Task: Find connections with filter location Martos with filter topic #Selfworthwith filter profile language French with filter current company Capgemini with filter school Rajiv Gandhi Institute of Technology, Kottayam with filter industry Food and Beverage Services with filter service category Event Photography with filter keywords title Account Representative
Action: Mouse moved to (563, 80)
Screenshot: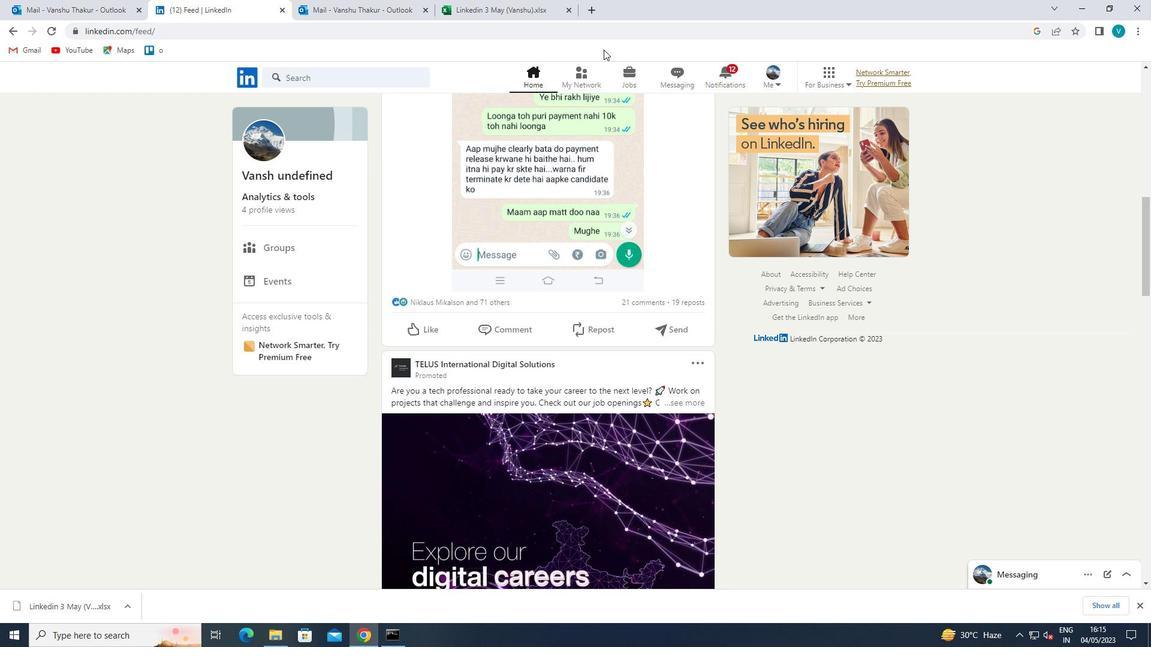 
Action: Mouse pressed left at (563, 80)
Screenshot: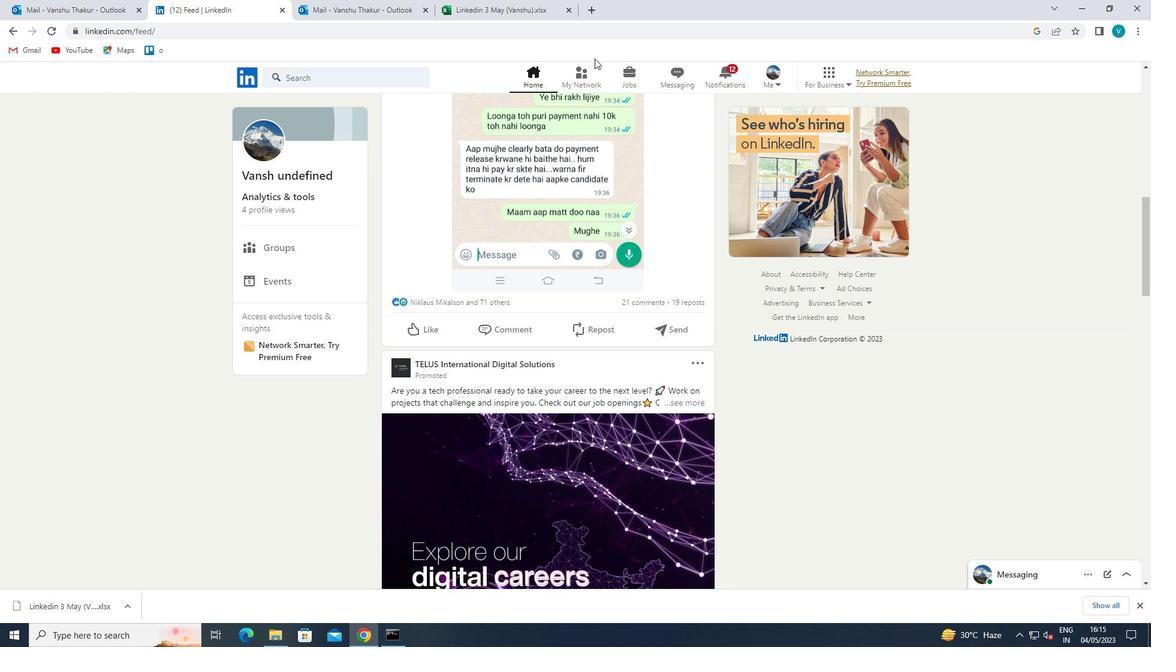 
Action: Mouse moved to (351, 141)
Screenshot: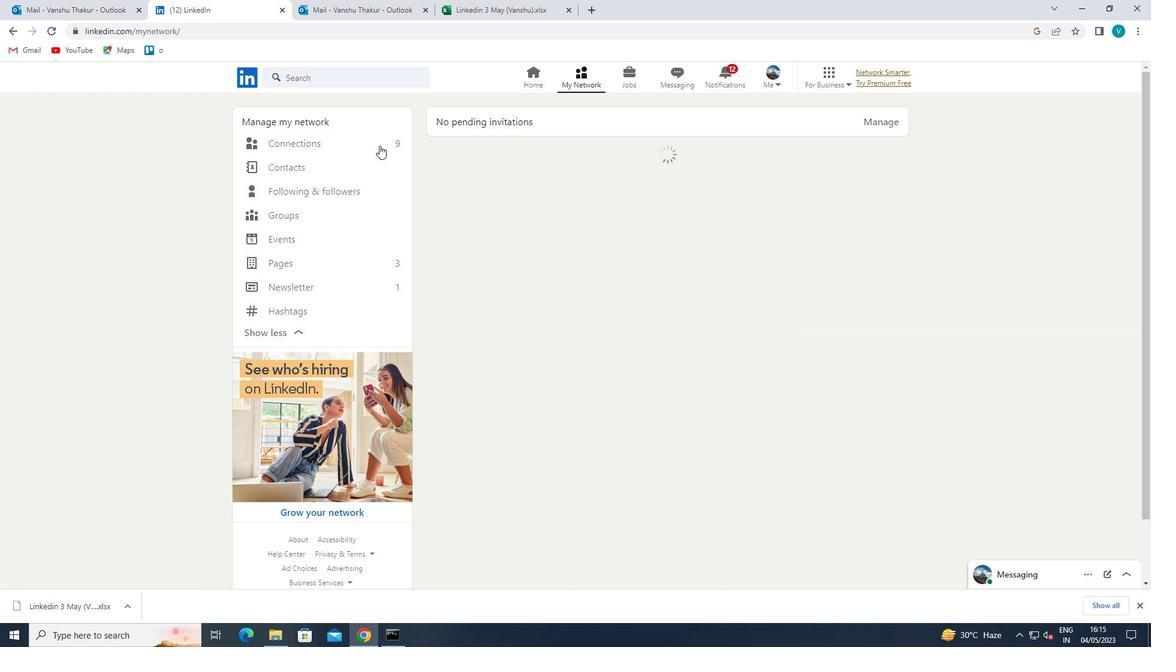 
Action: Mouse pressed left at (351, 141)
Screenshot: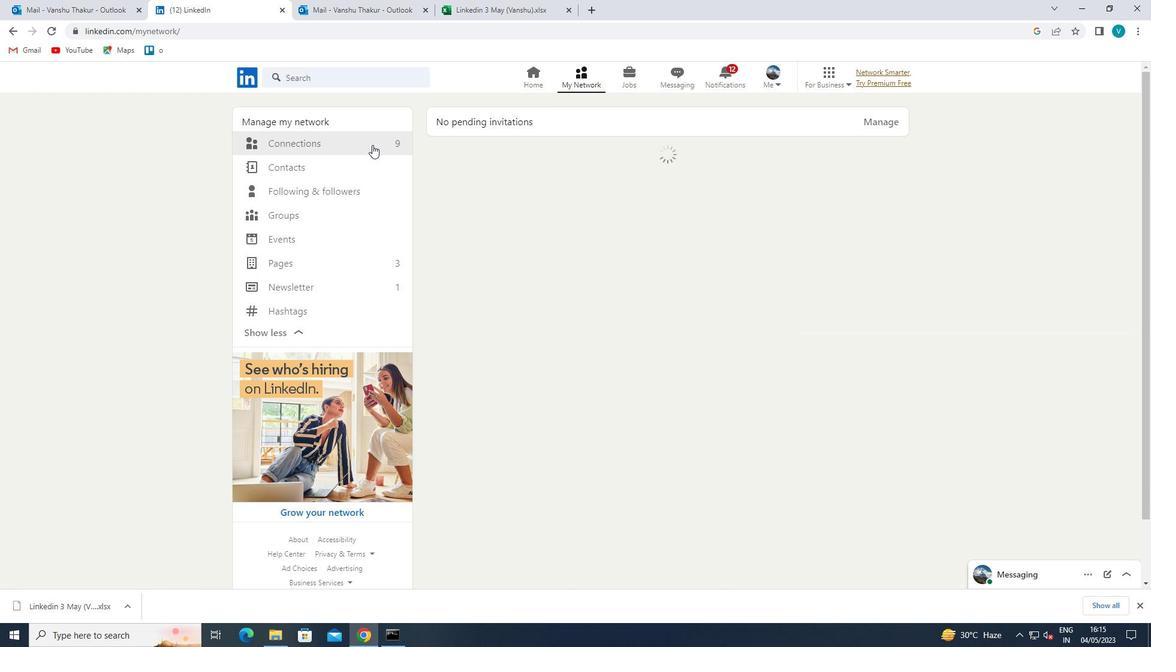 
Action: Mouse moved to (660, 143)
Screenshot: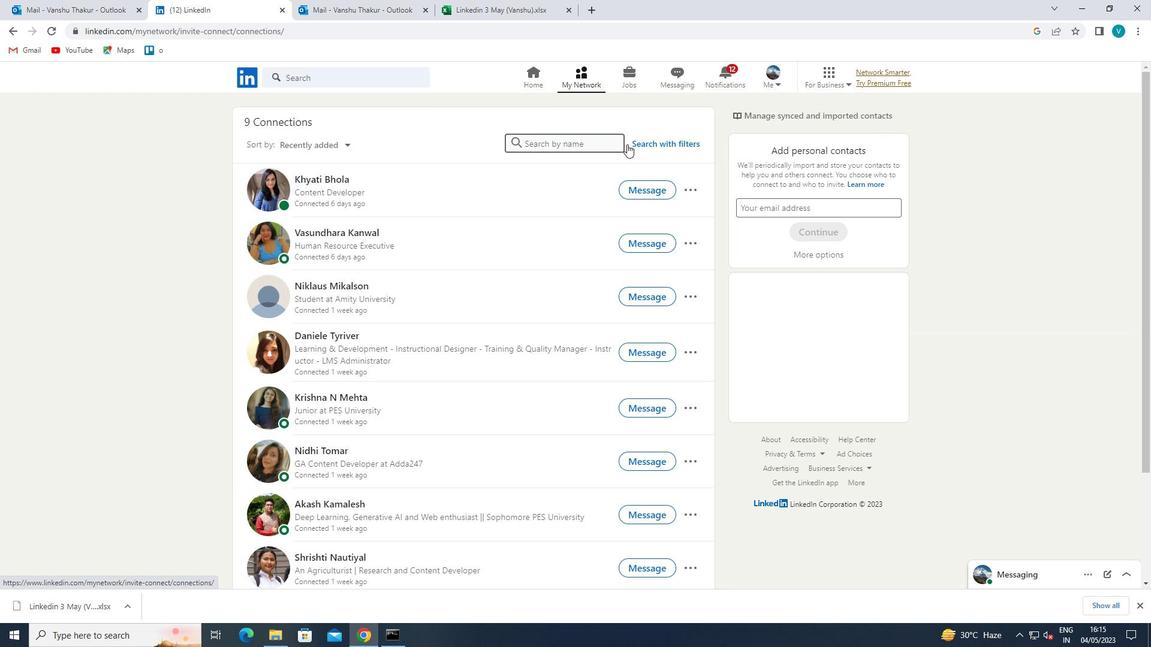 
Action: Mouse pressed left at (660, 143)
Screenshot: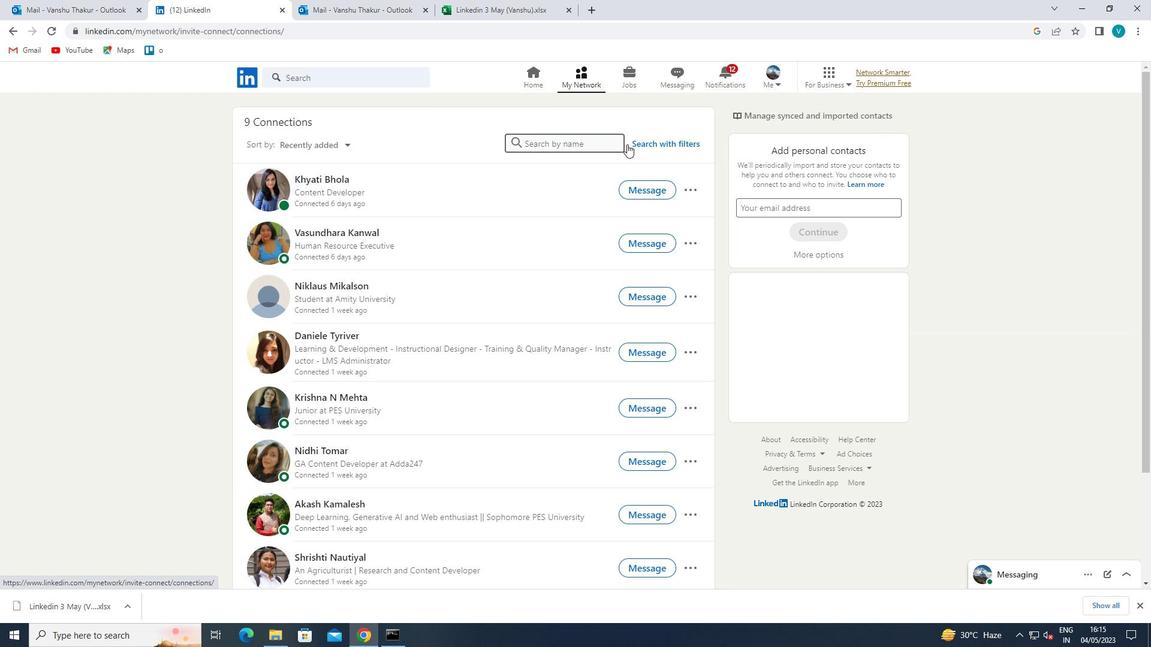 
Action: Mouse moved to (568, 110)
Screenshot: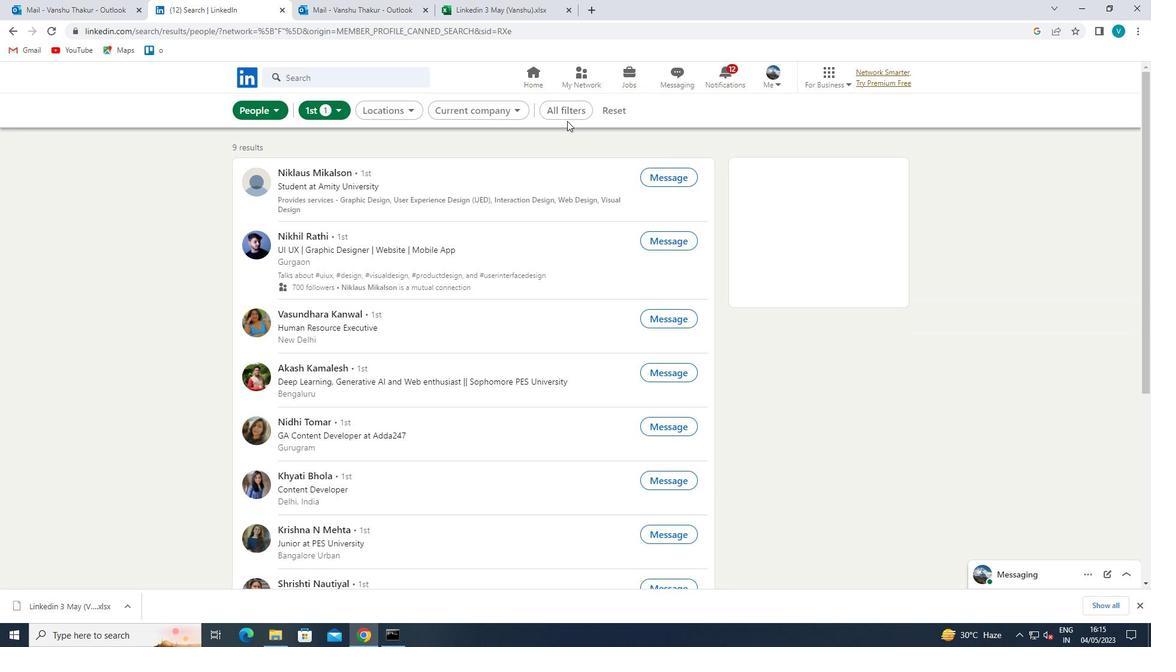 
Action: Mouse pressed left at (568, 110)
Screenshot: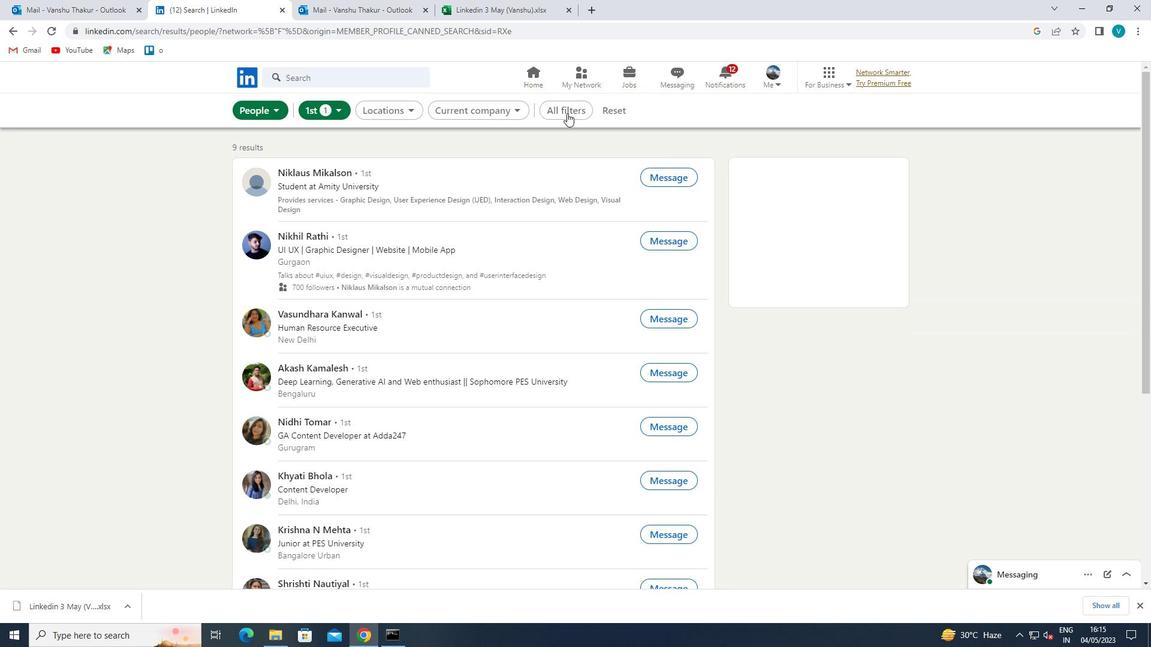 
Action: Mouse moved to (949, 268)
Screenshot: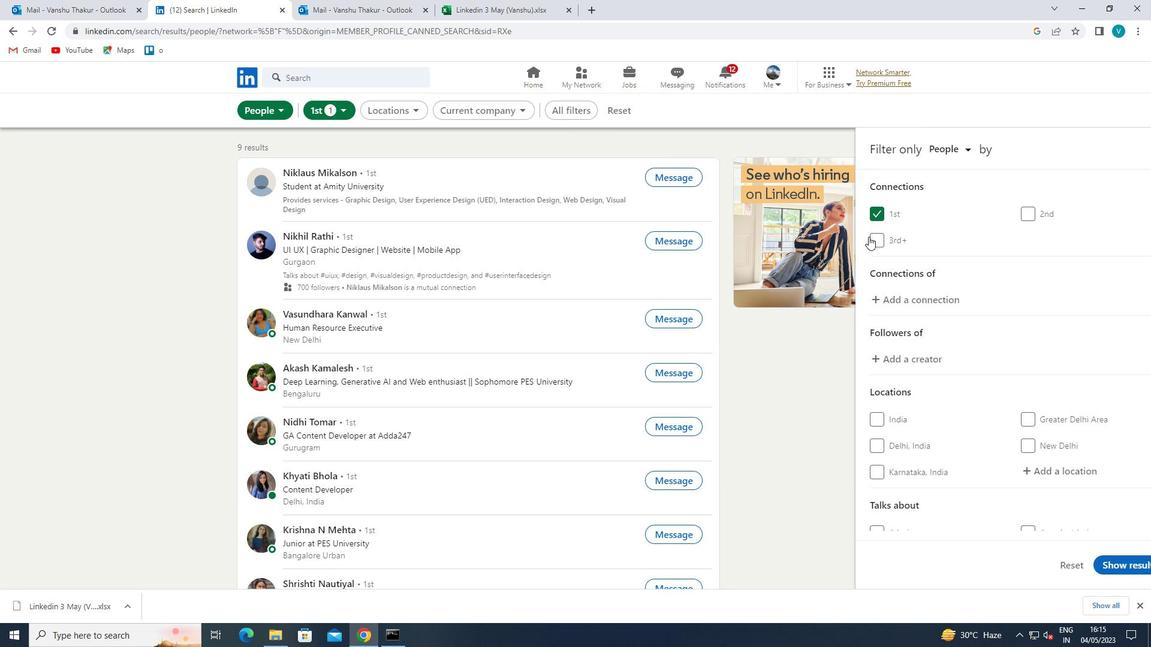 
Action: Mouse scrolled (949, 267) with delta (0, 0)
Screenshot: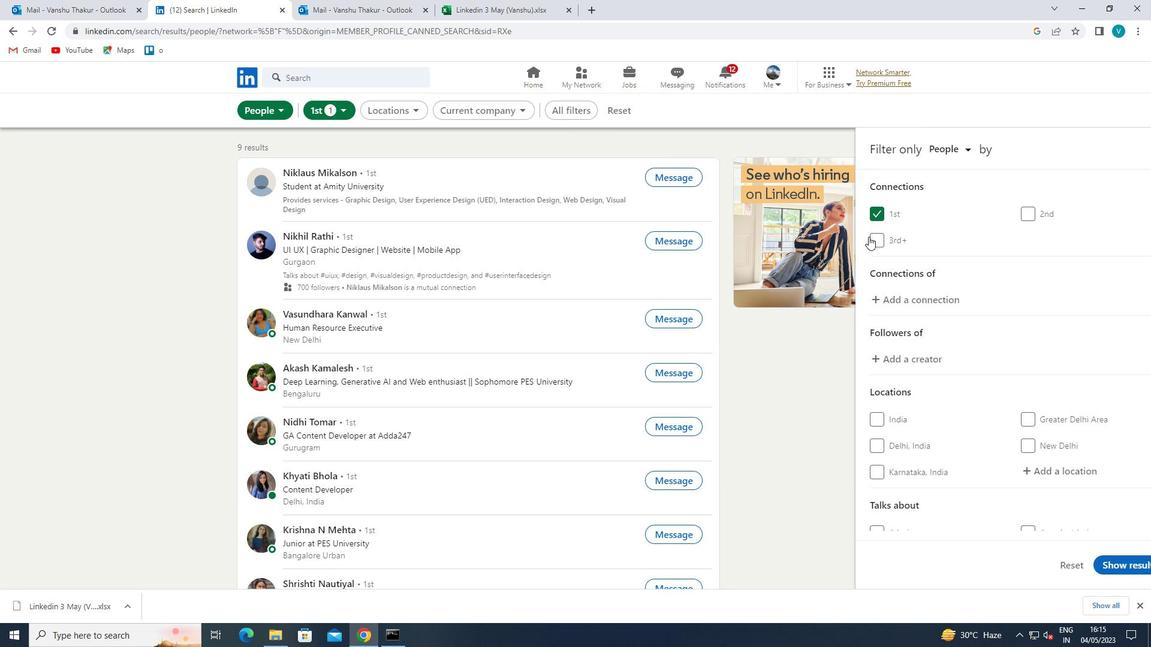 
Action: Mouse moved to (949, 268)
Screenshot: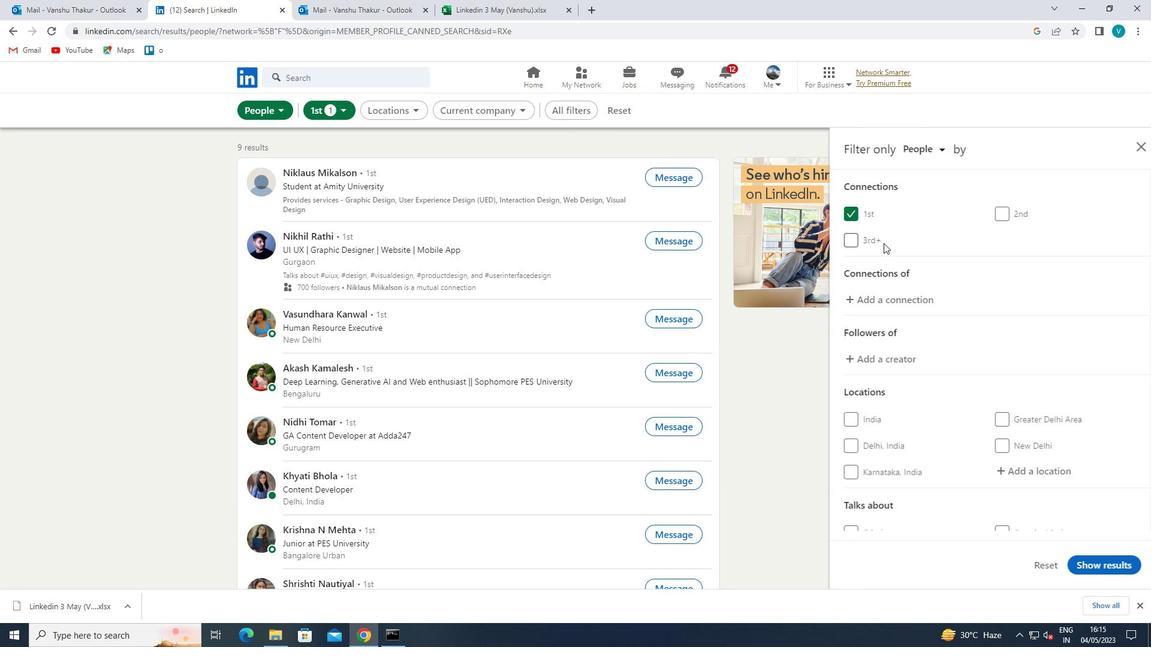 
Action: Mouse scrolled (949, 267) with delta (0, 0)
Screenshot: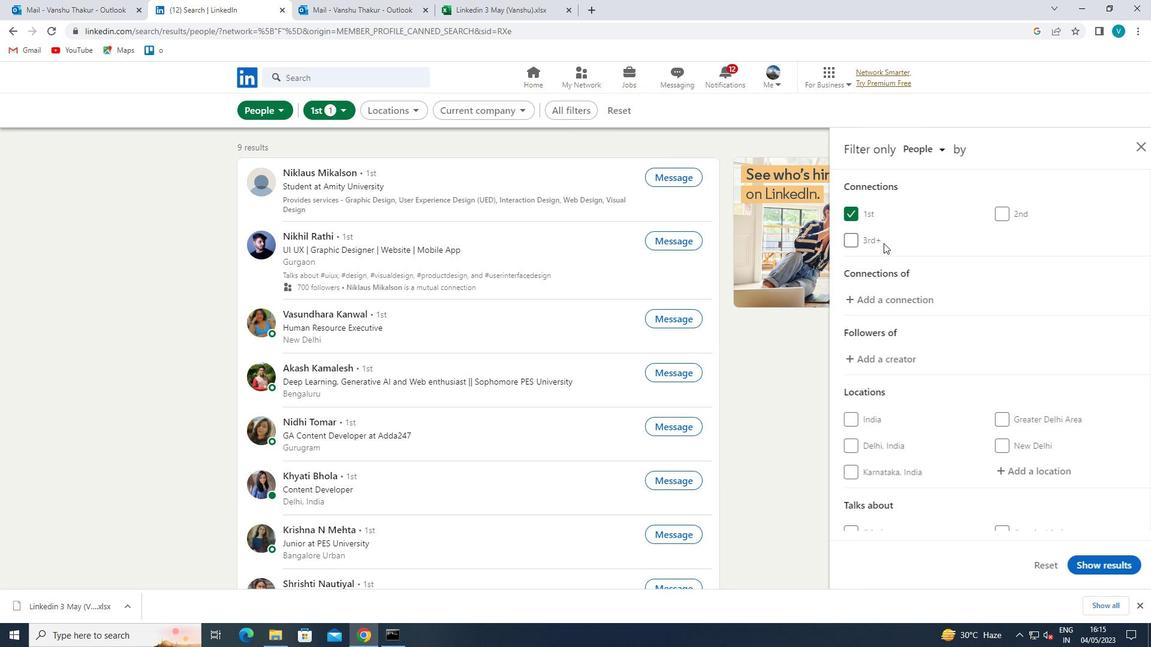 
Action: Mouse moved to (1005, 356)
Screenshot: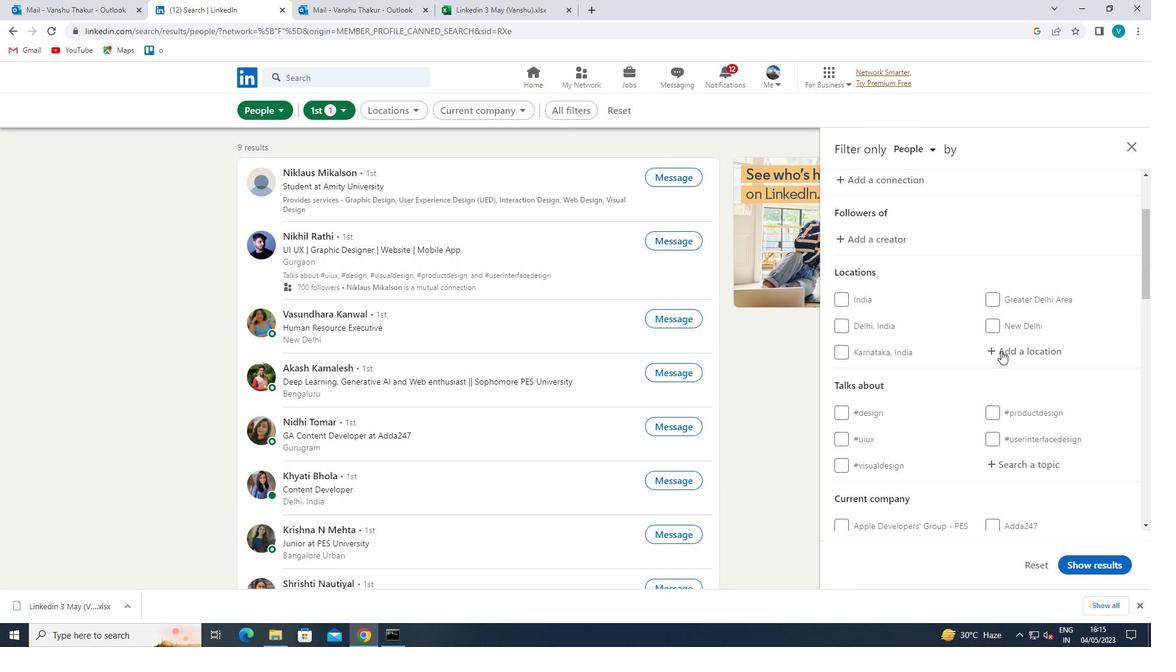 
Action: Mouse pressed left at (1005, 356)
Screenshot: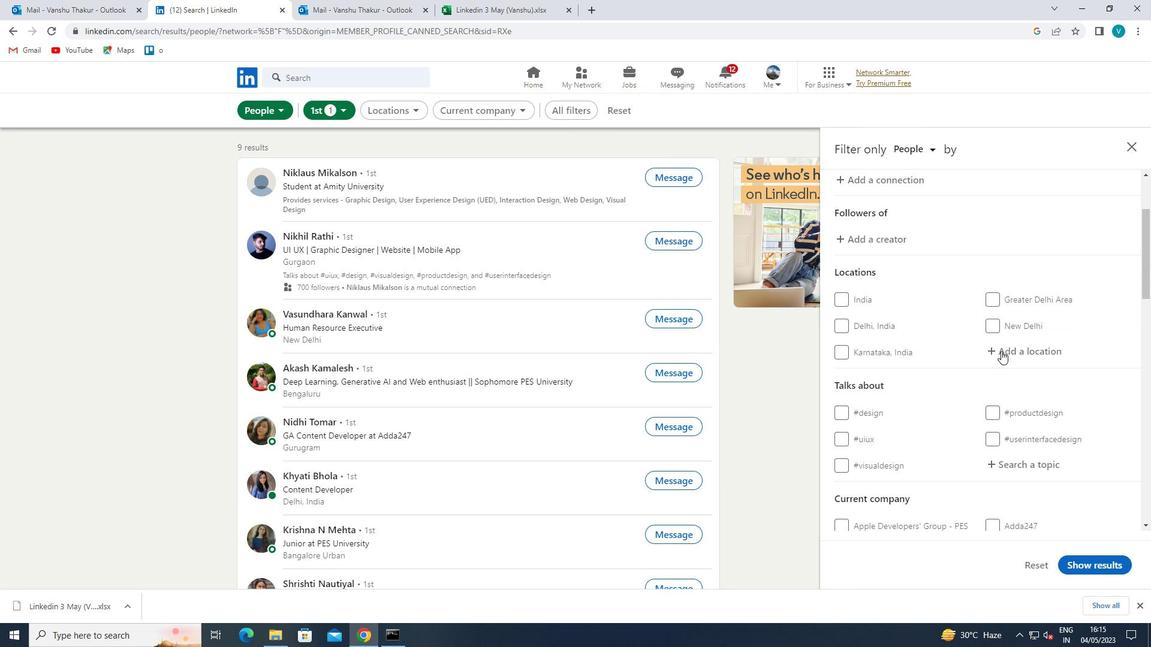 
Action: Mouse moved to (545, 106)
Screenshot: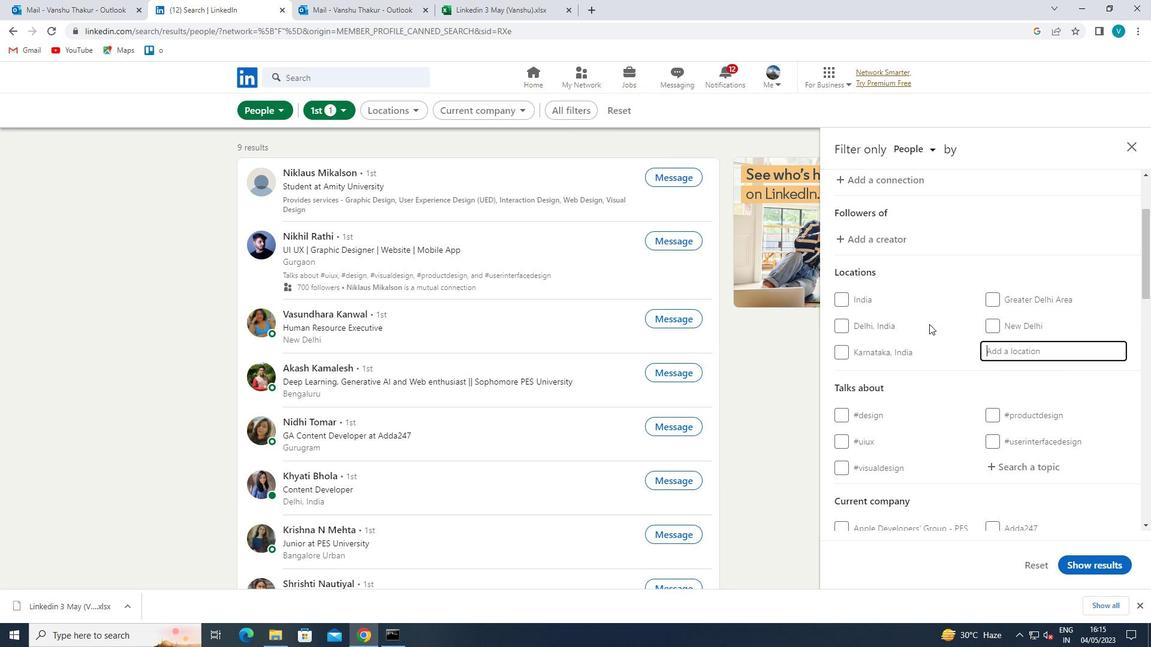 
Action: Key pressed <Key.shift>MARTOS
Screenshot: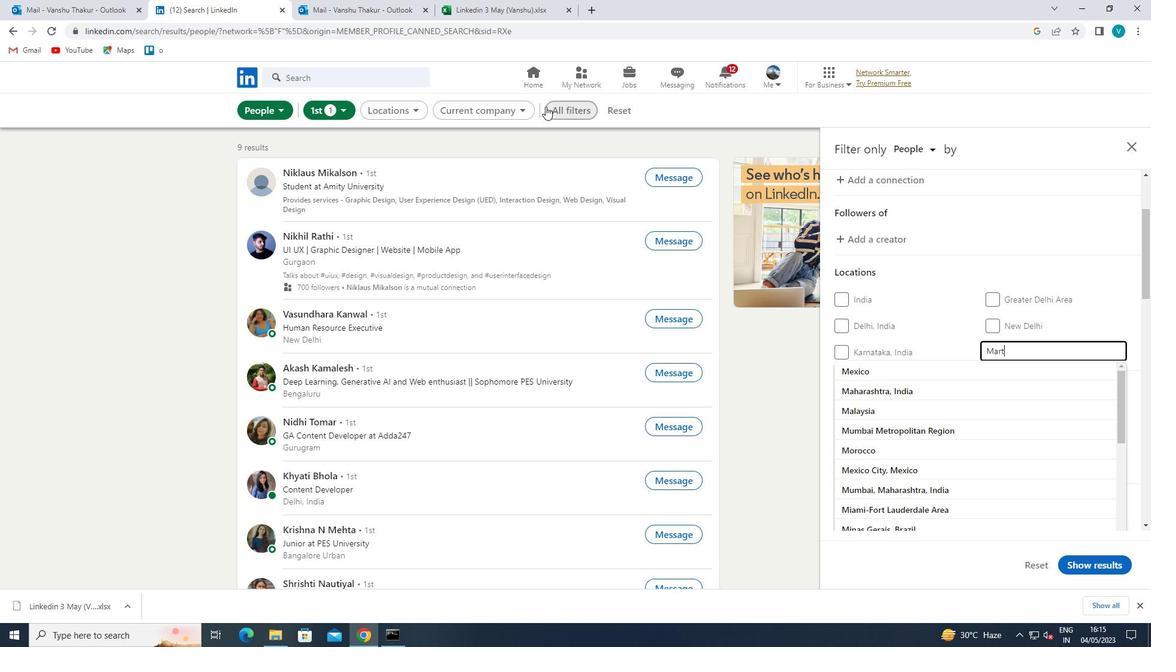 
Action: Mouse moved to (884, 363)
Screenshot: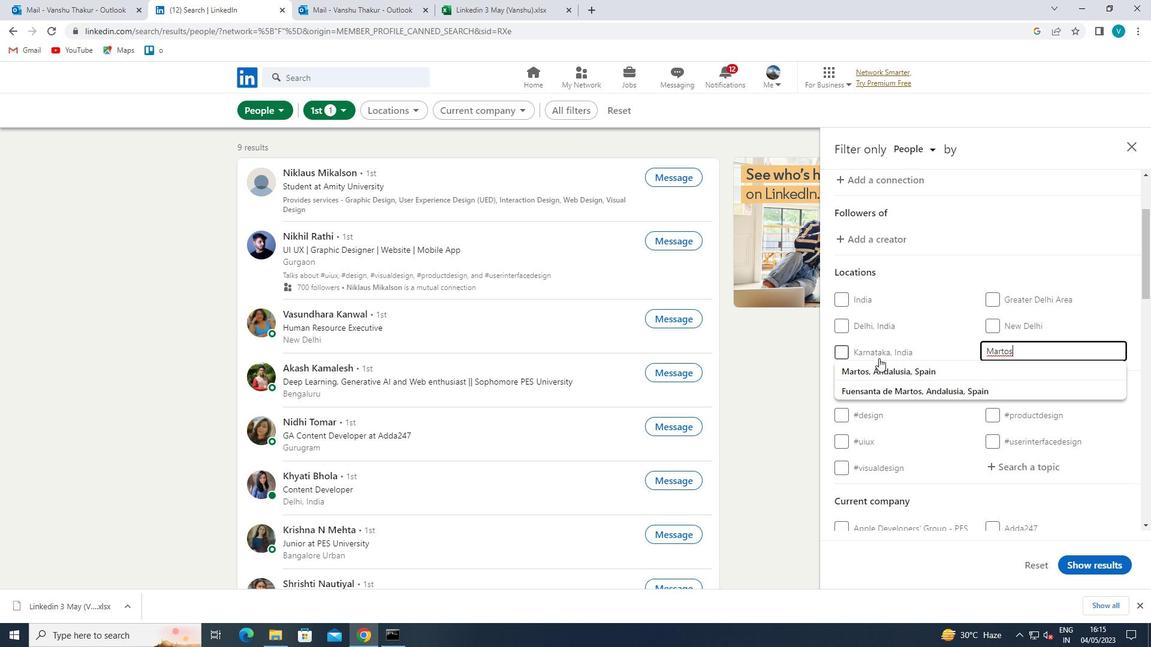 
Action: Mouse pressed left at (884, 363)
Screenshot: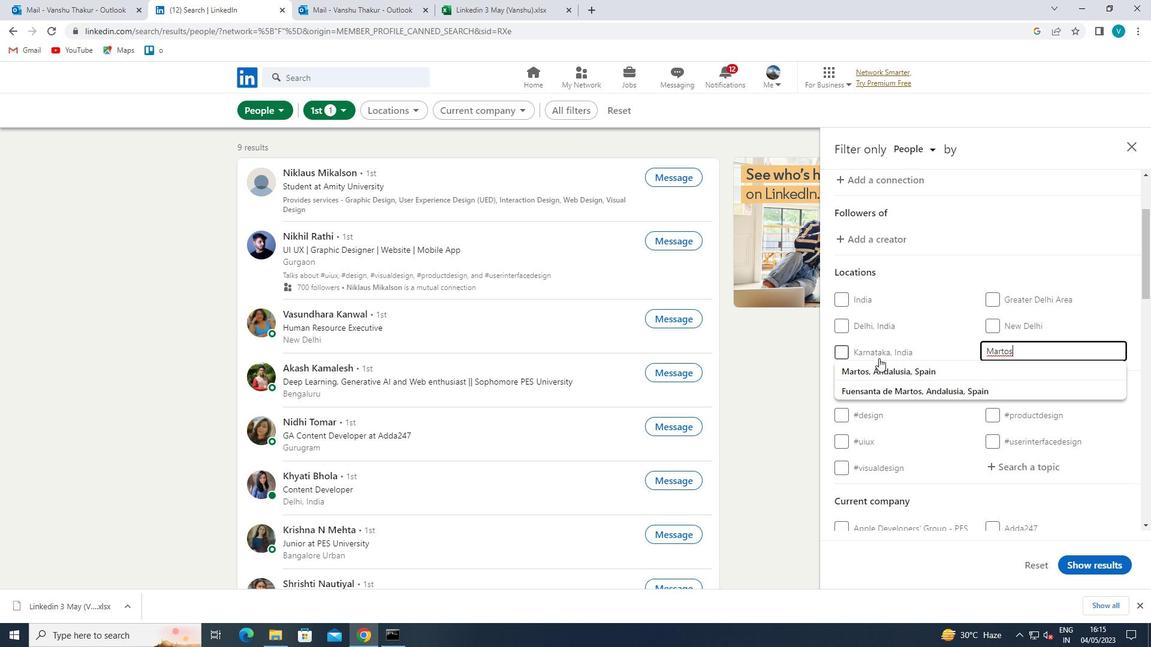 
Action: Mouse moved to (914, 343)
Screenshot: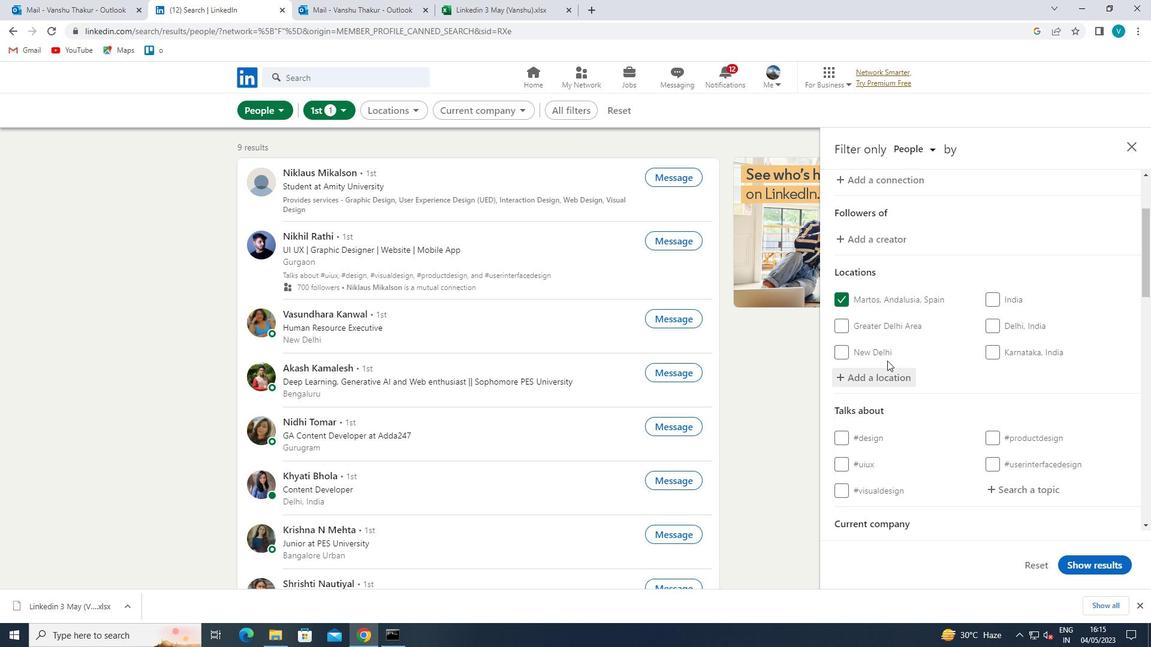 
Action: Mouse scrolled (914, 343) with delta (0, 0)
Screenshot: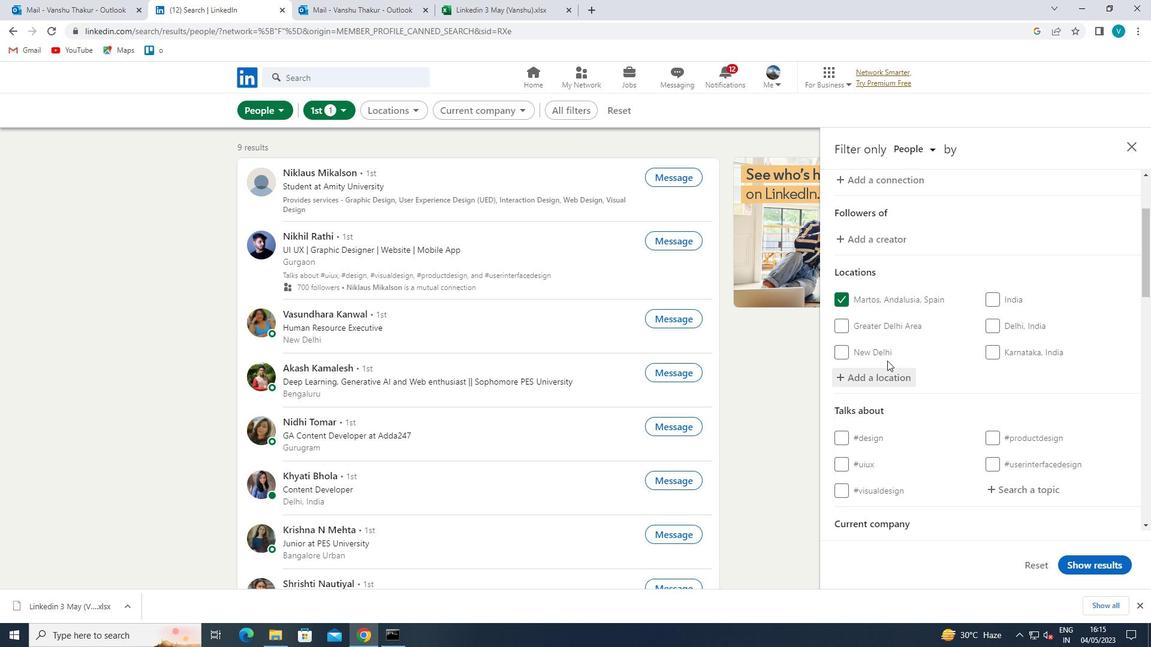
Action: Mouse moved to (923, 348)
Screenshot: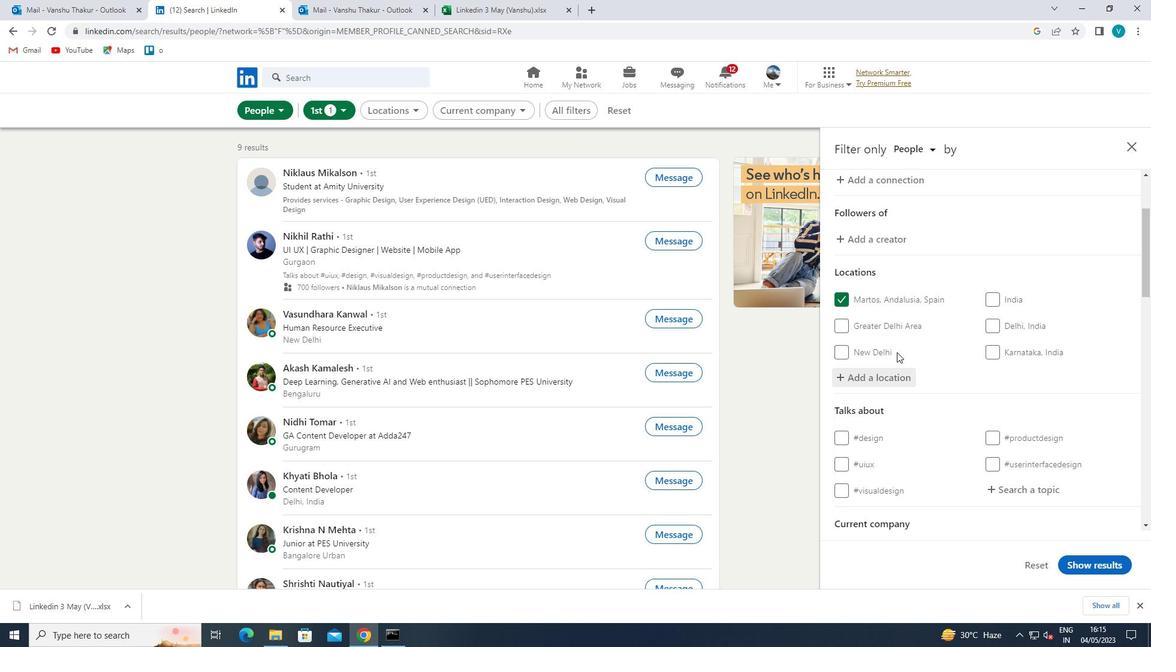 
Action: Mouse scrolled (923, 347) with delta (0, 0)
Screenshot: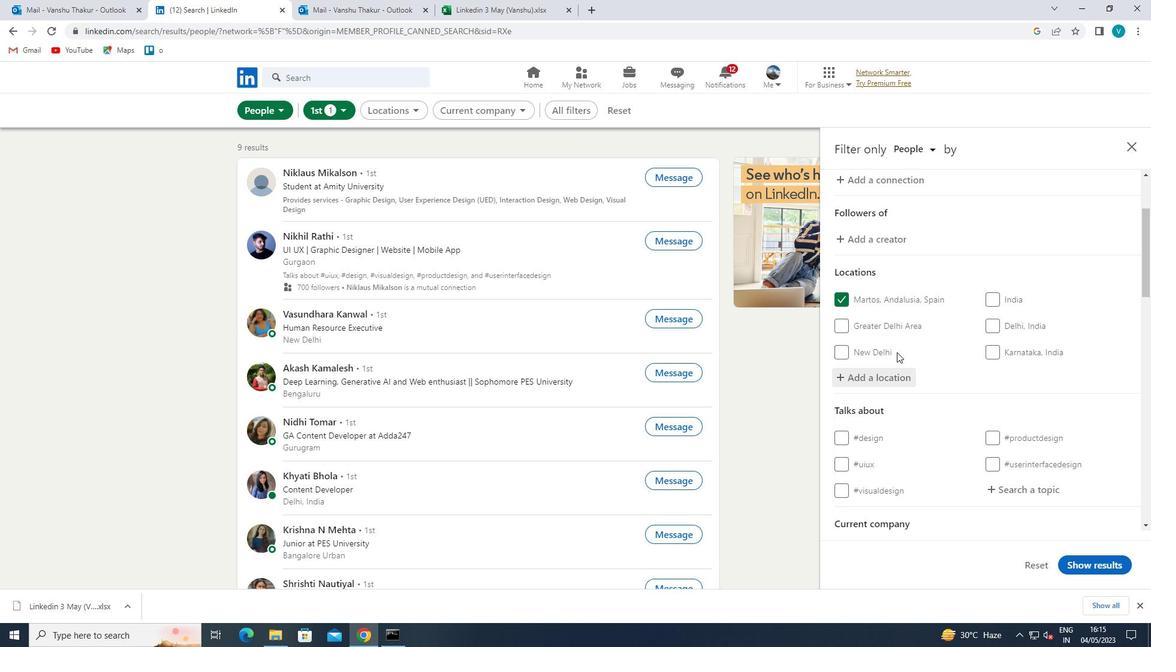 
Action: Mouse moved to (934, 350)
Screenshot: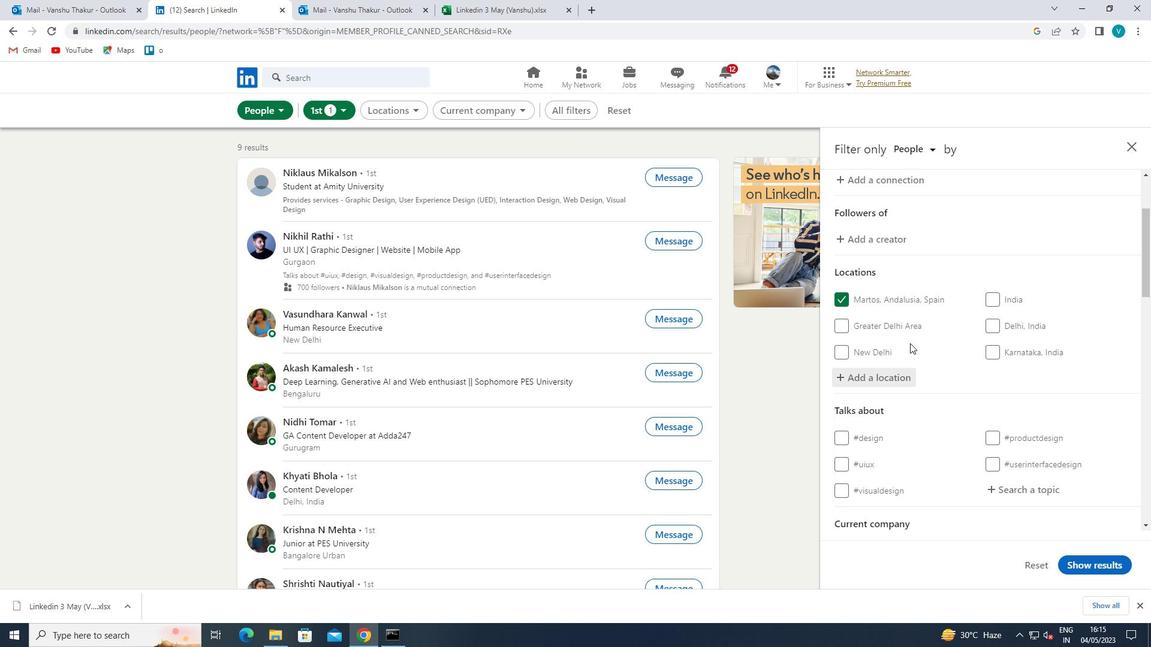 
Action: Mouse scrolled (934, 350) with delta (0, 0)
Screenshot: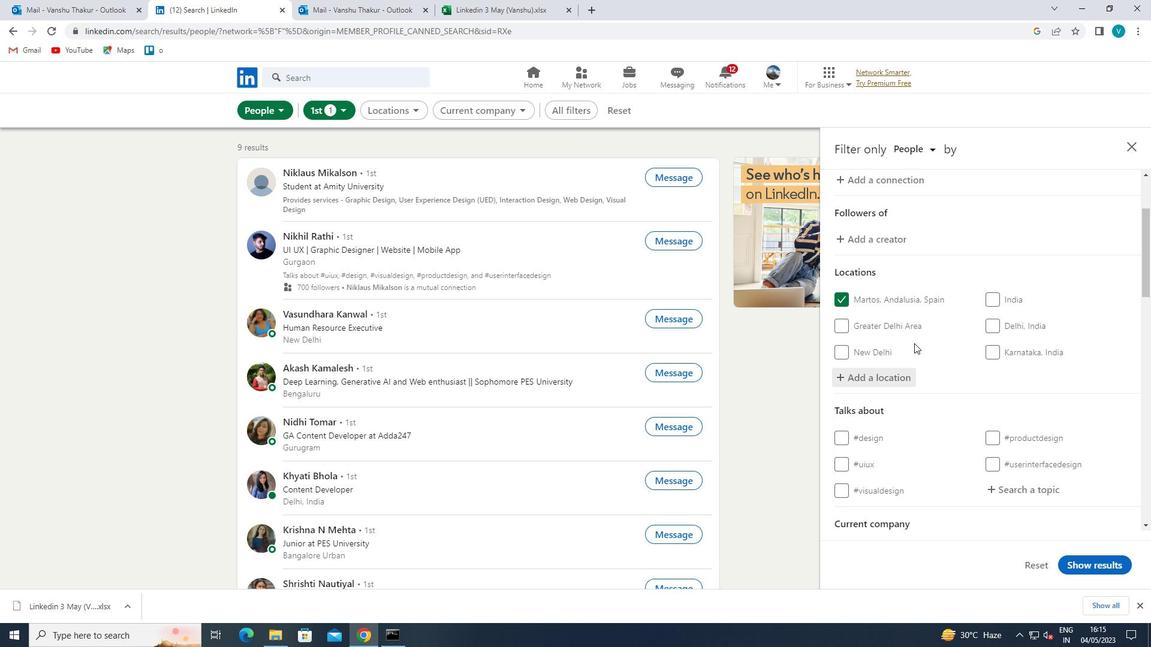 
Action: Mouse moved to (1025, 311)
Screenshot: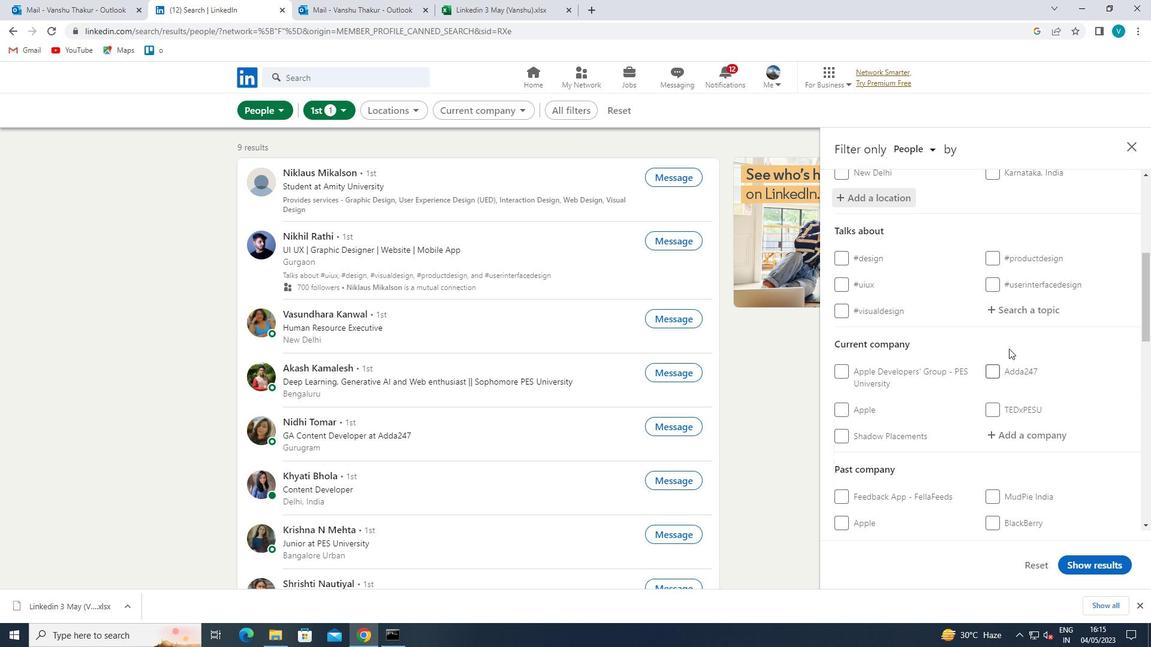 
Action: Mouse pressed left at (1025, 311)
Screenshot: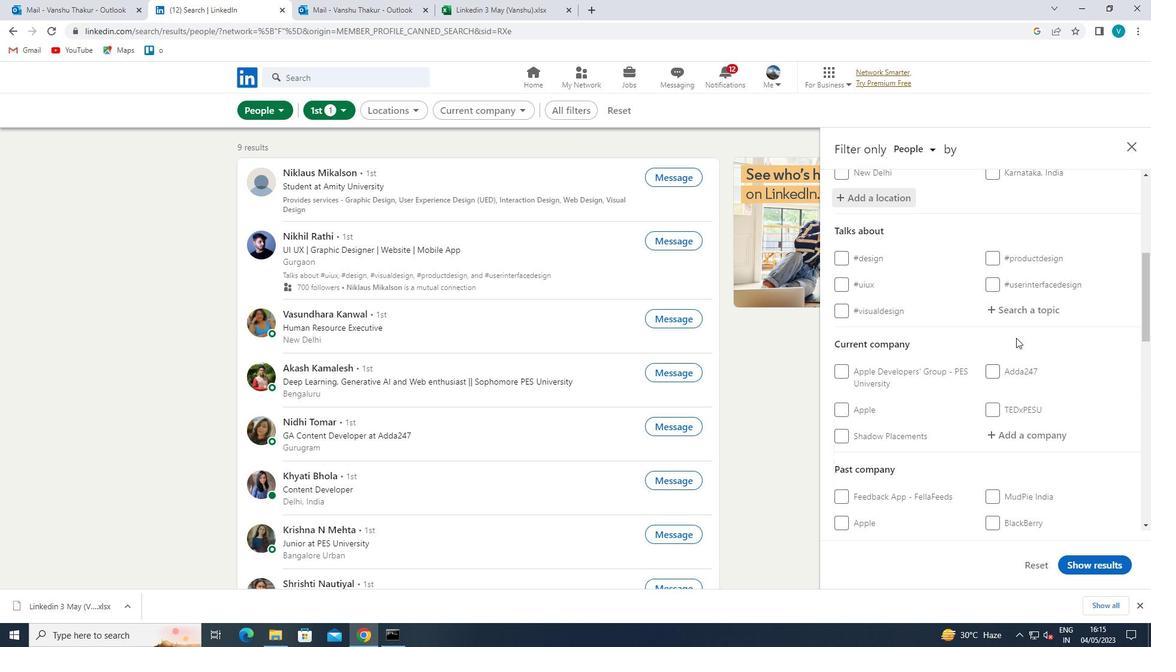 
Action: Mouse moved to (529, 219)
Screenshot: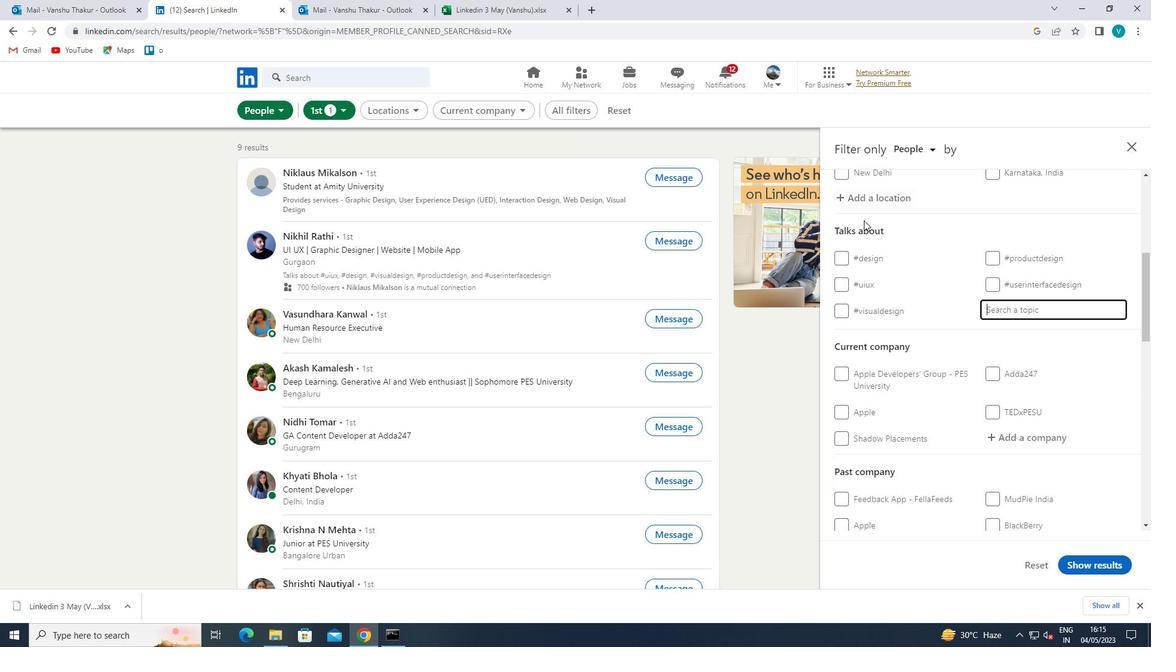 
Action: Key pressed <Key.shift>SELFW
Screenshot: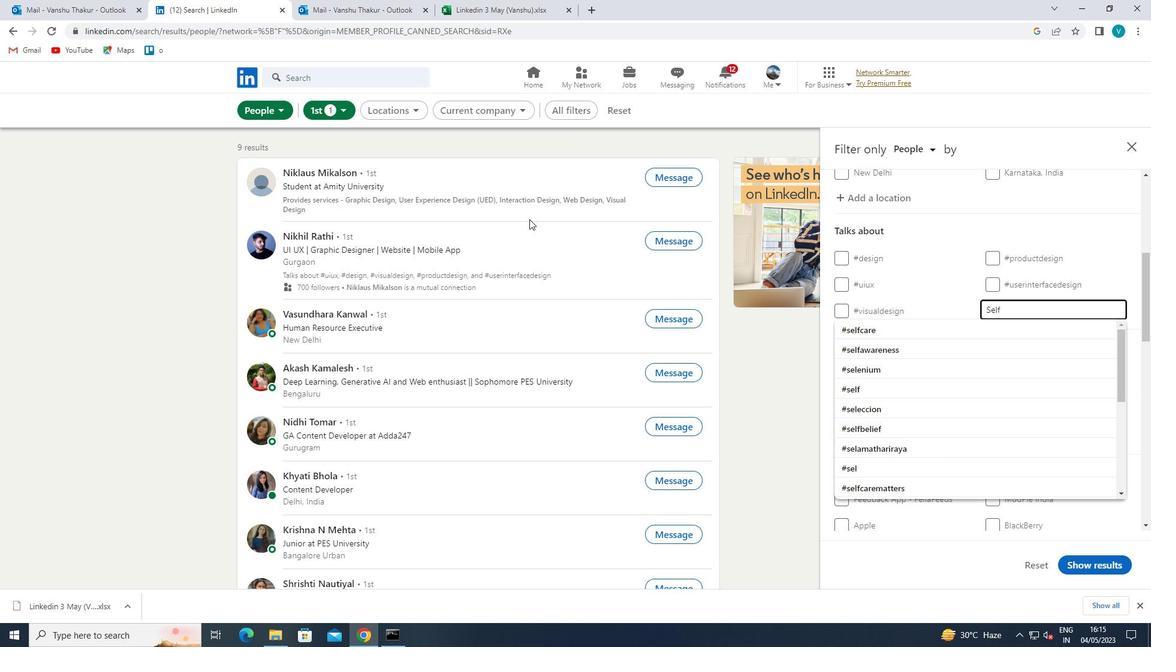 
Action: Mouse moved to (929, 328)
Screenshot: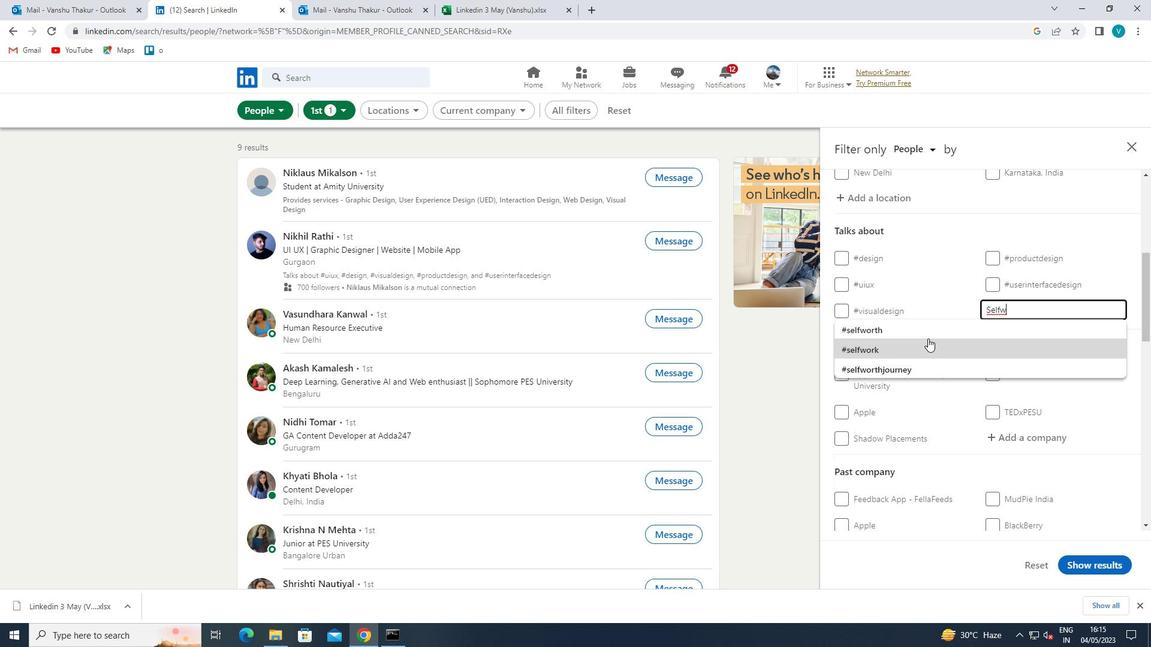 
Action: Mouse pressed left at (929, 328)
Screenshot: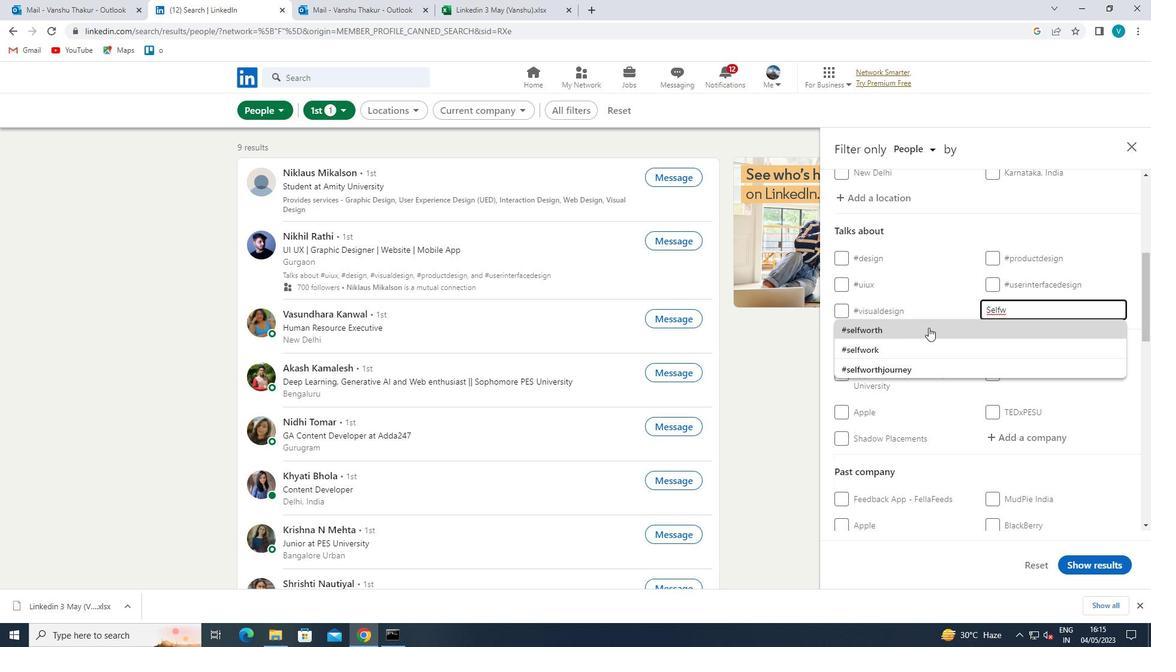 
Action: Mouse moved to (929, 328)
Screenshot: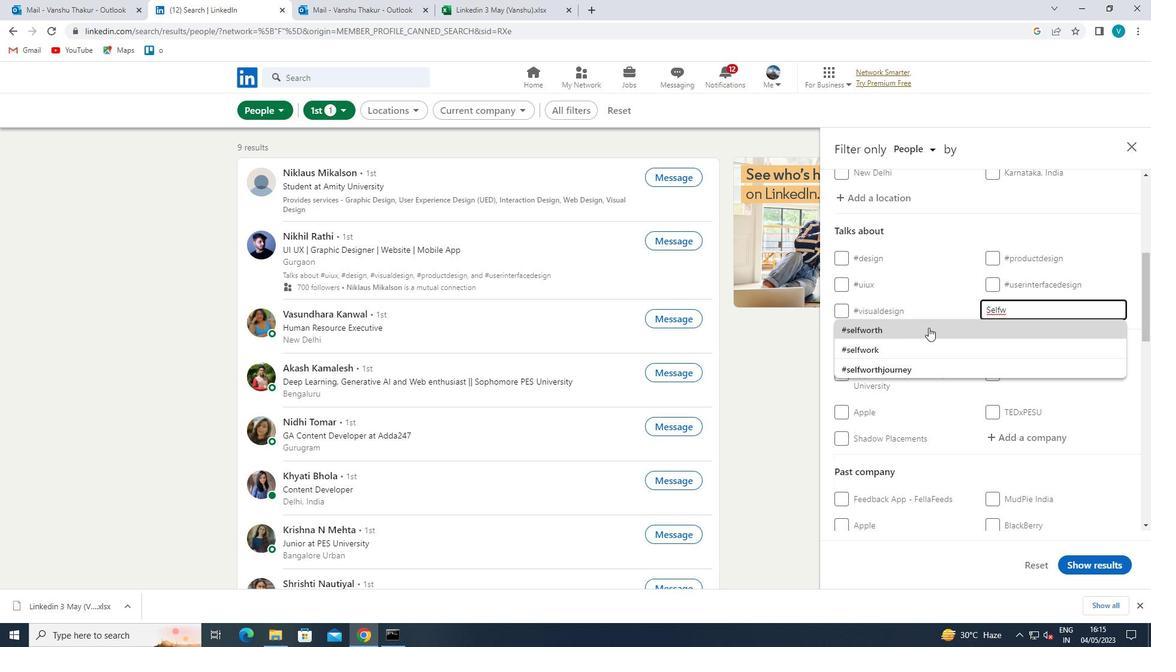 
Action: Mouse scrolled (929, 327) with delta (0, 0)
Screenshot: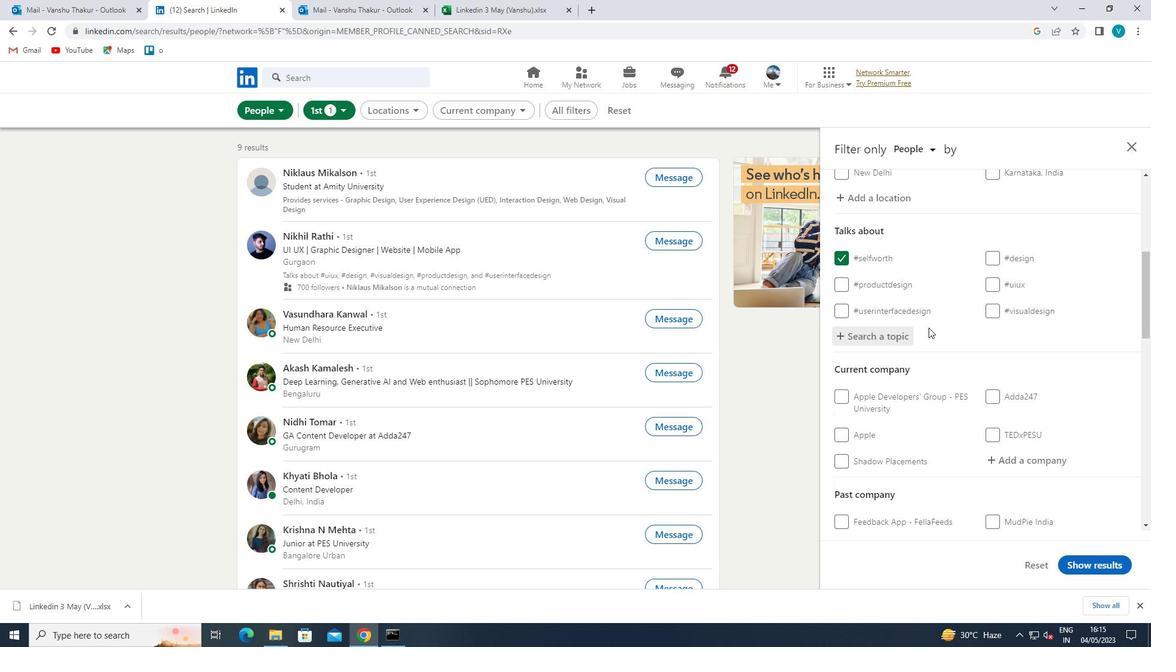
Action: Mouse scrolled (929, 327) with delta (0, 0)
Screenshot: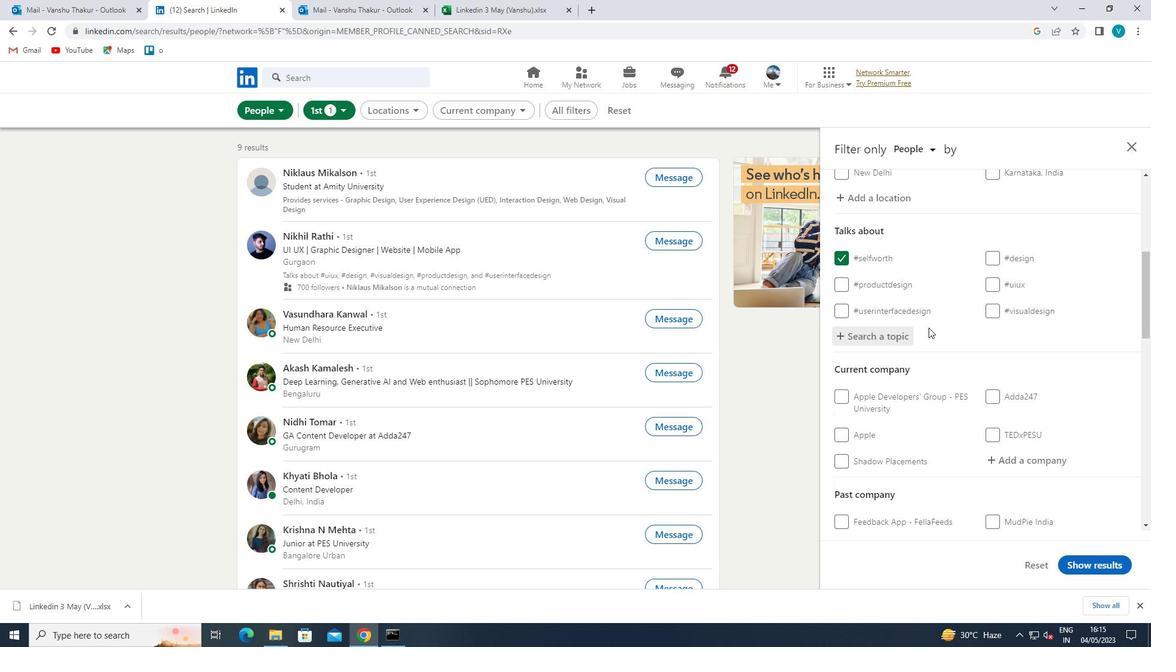 
Action: Mouse scrolled (929, 327) with delta (0, 0)
Screenshot: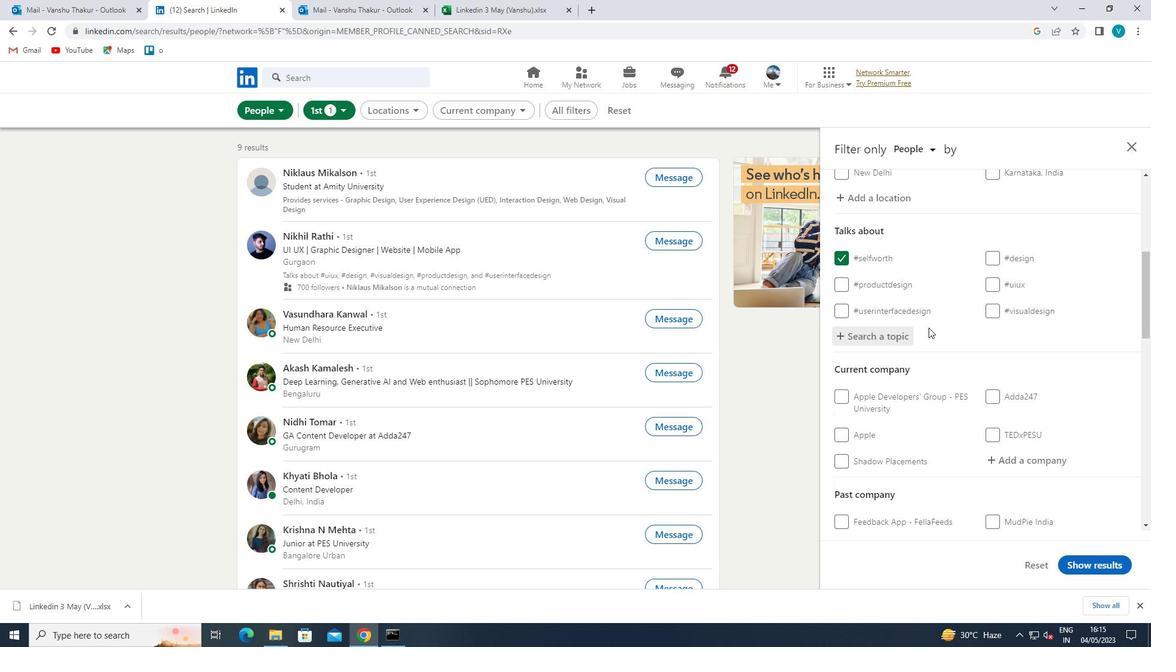 
Action: Mouse moved to (1015, 282)
Screenshot: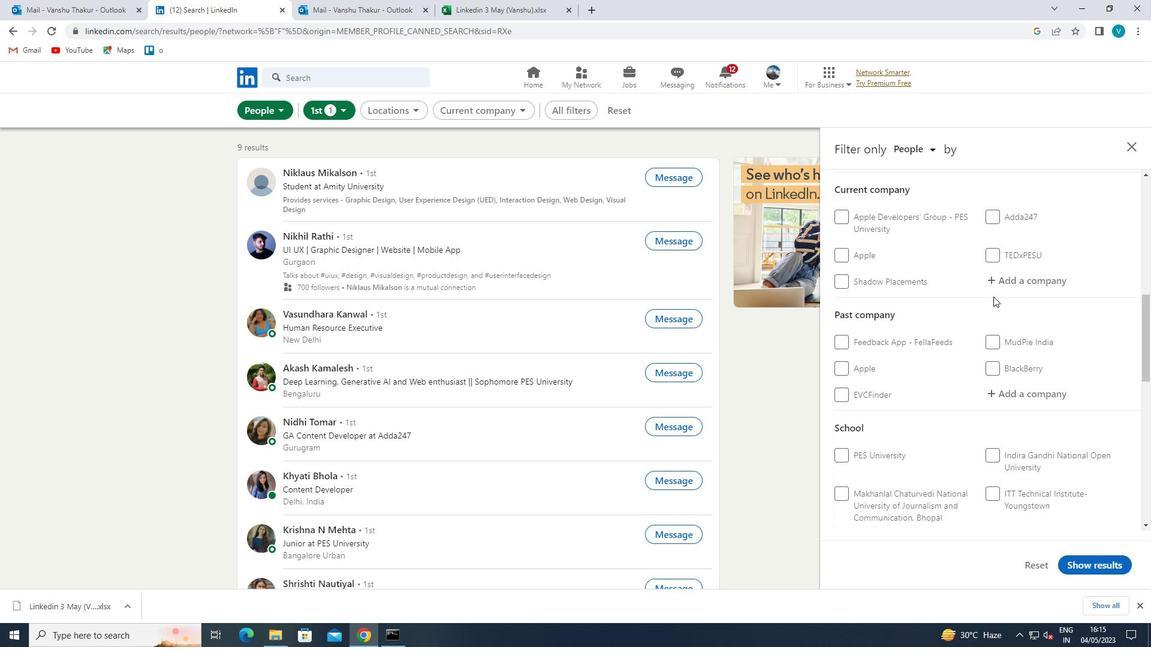 
Action: Mouse pressed left at (1015, 282)
Screenshot: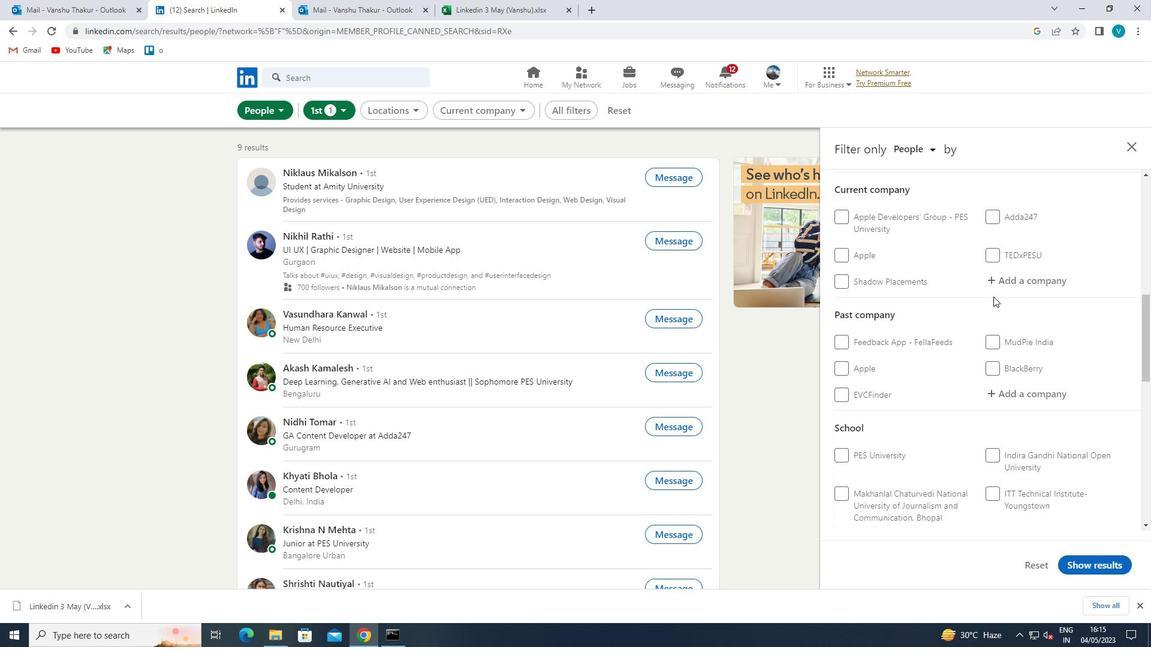 
Action: Mouse moved to (750, 208)
Screenshot: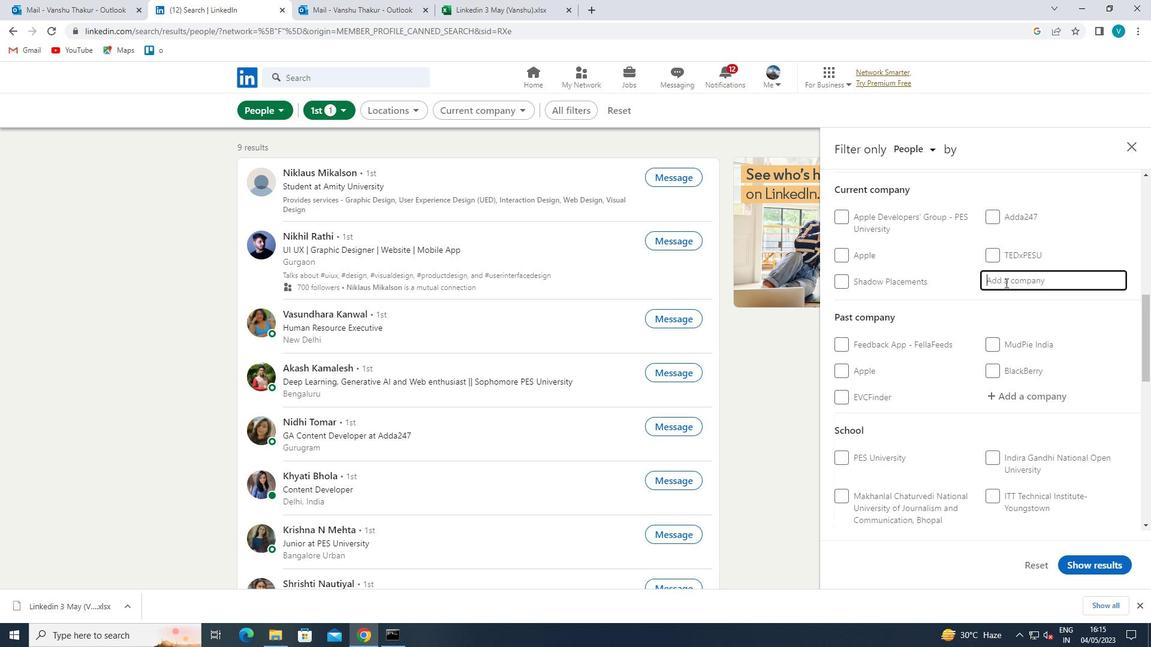 
Action: Key pressed <Key.shift>CAPGEMINI
Screenshot: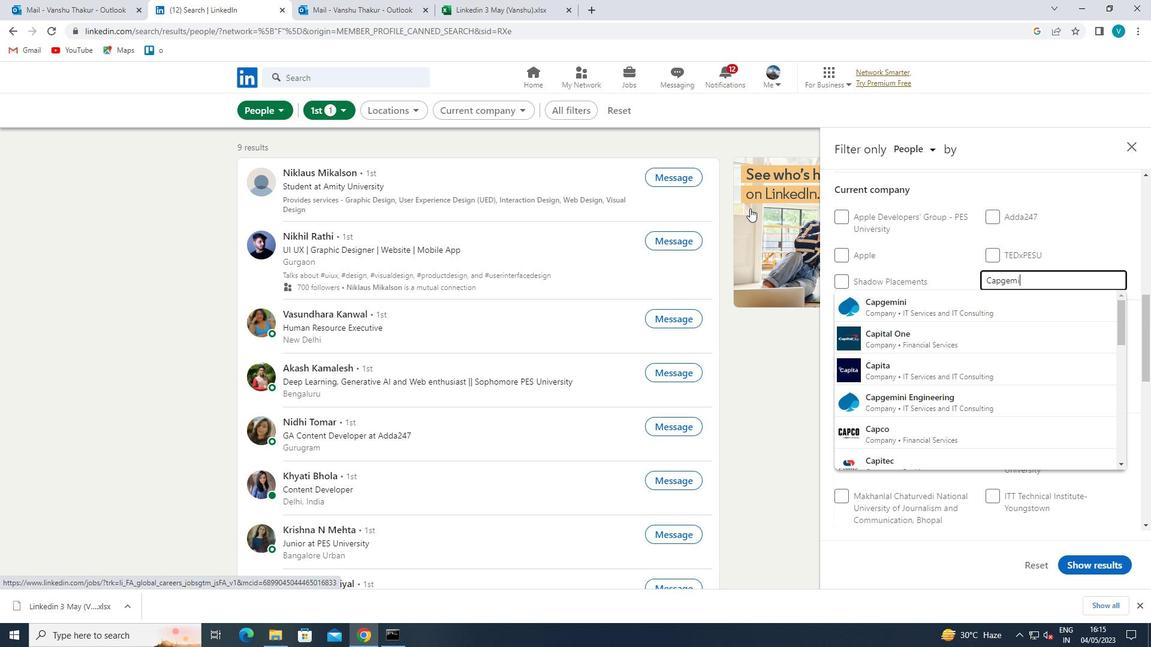 
Action: Mouse moved to (921, 298)
Screenshot: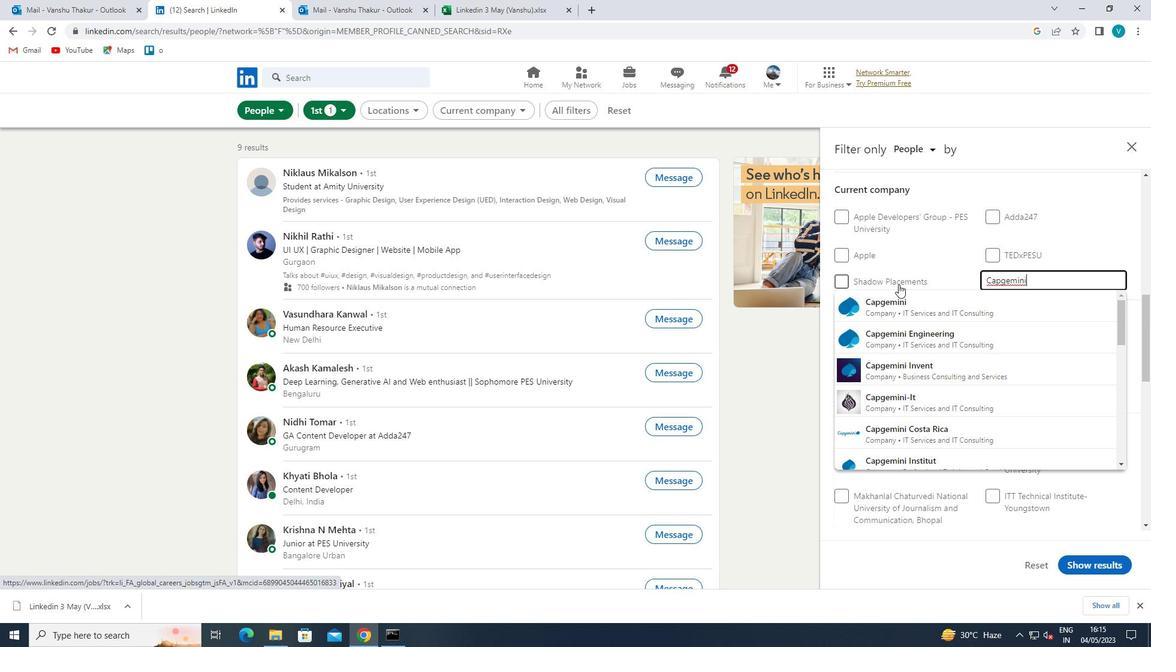 
Action: Mouse pressed left at (921, 298)
Screenshot: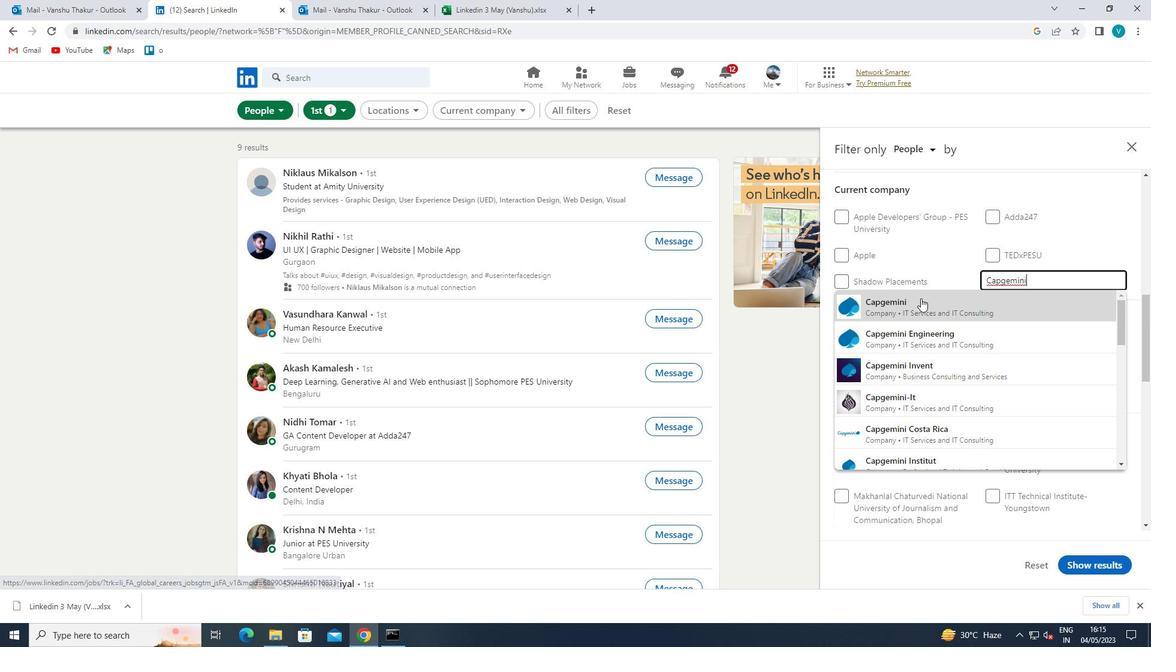 
Action: Mouse moved to (942, 304)
Screenshot: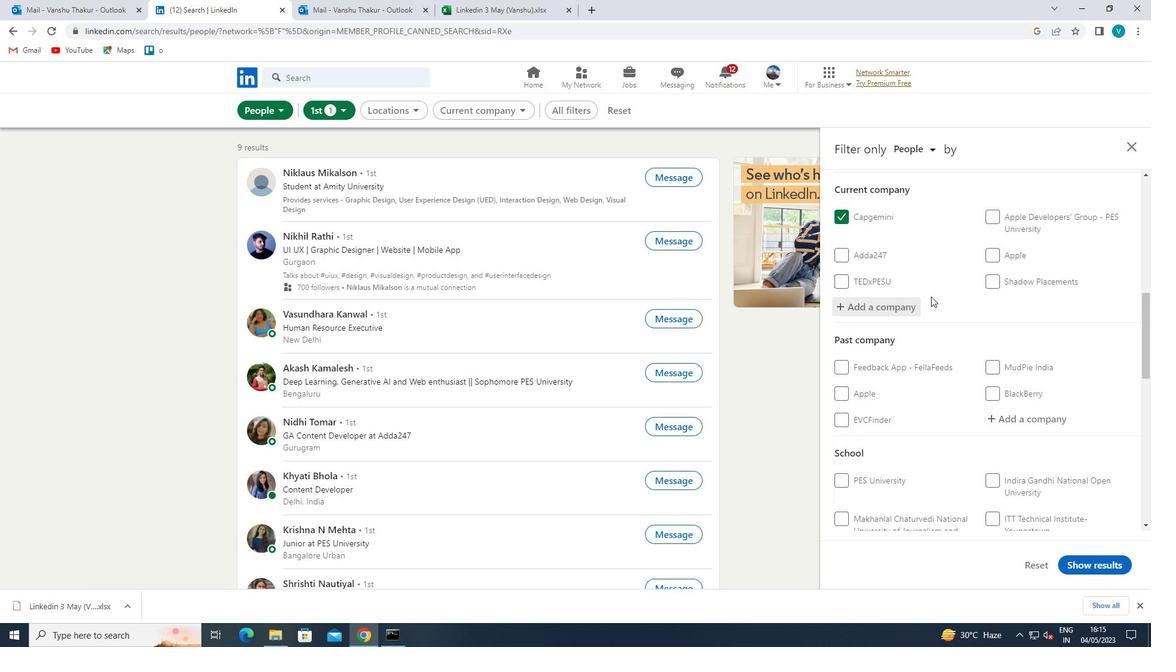
Action: Mouse scrolled (942, 303) with delta (0, 0)
Screenshot: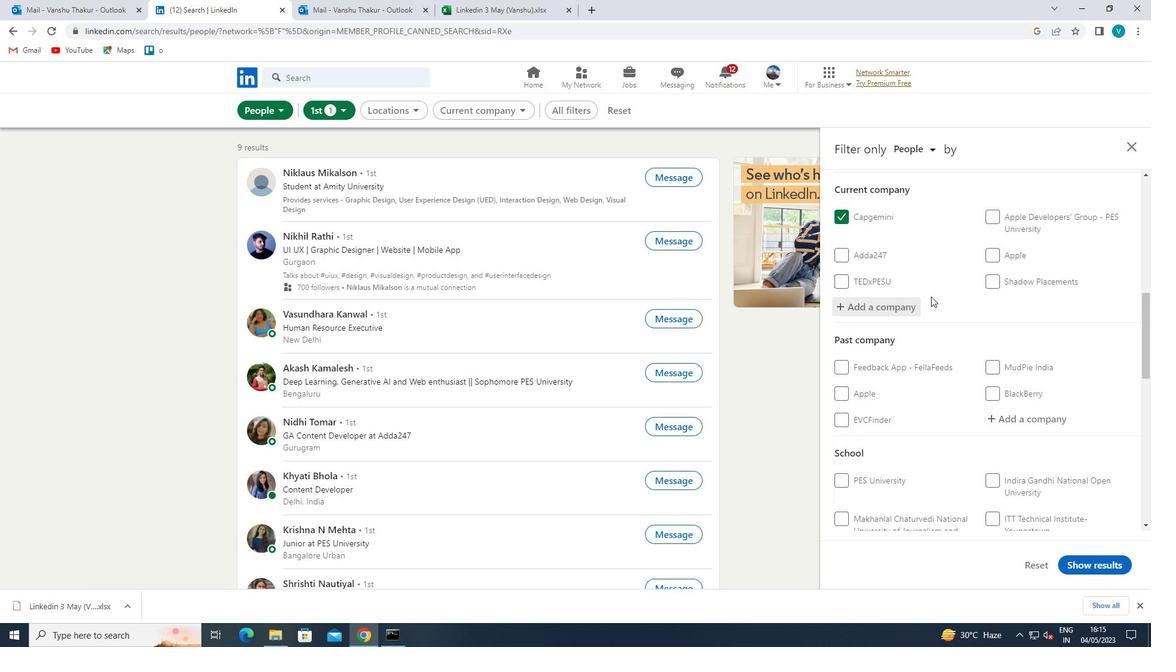 
Action: Mouse moved to (943, 304)
Screenshot: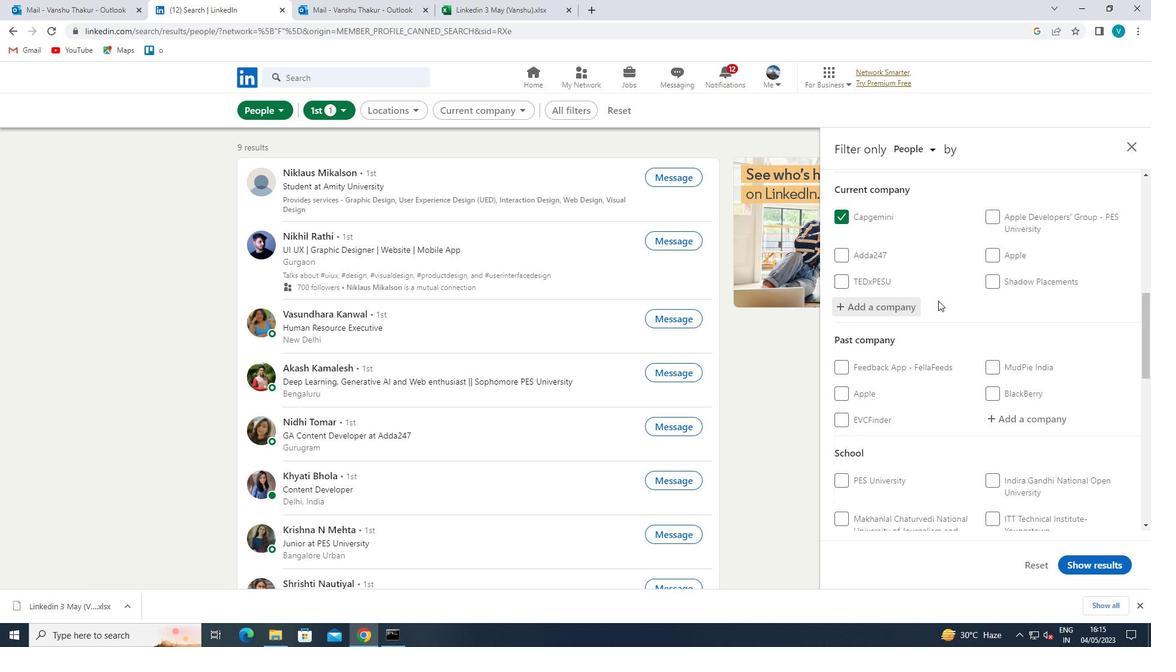 
Action: Mouse scrolled (943, 304) with delta (0, 0)
Screenshot: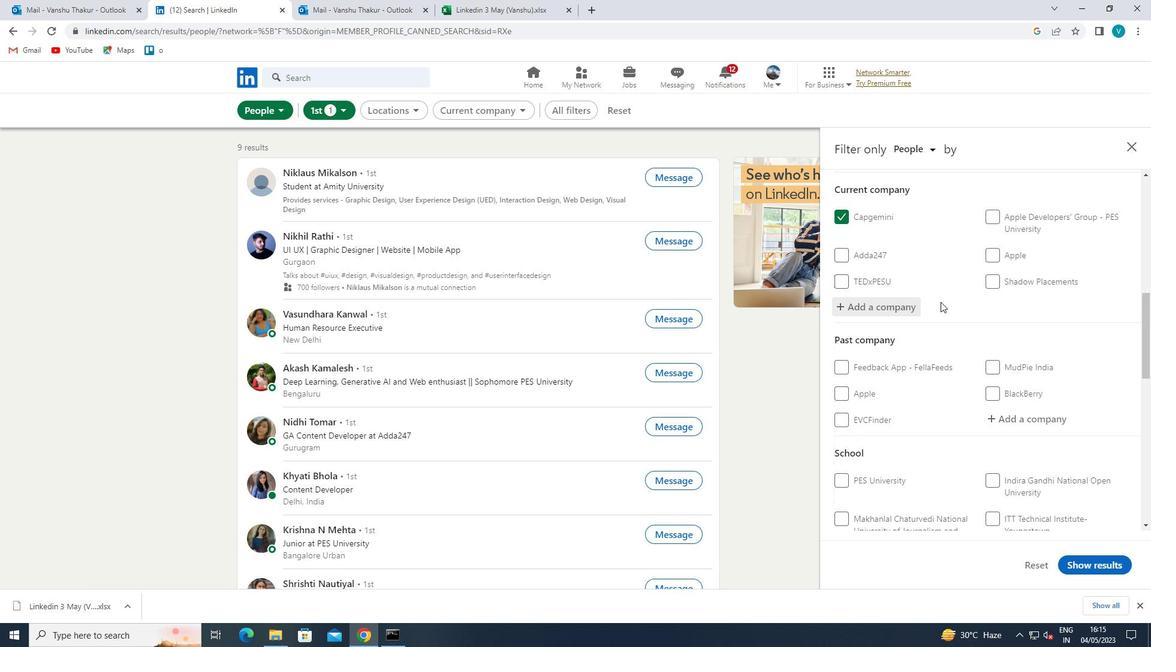 
Action: Mouse scrolled (943, 304) with delta (0, 0)
Screenshot: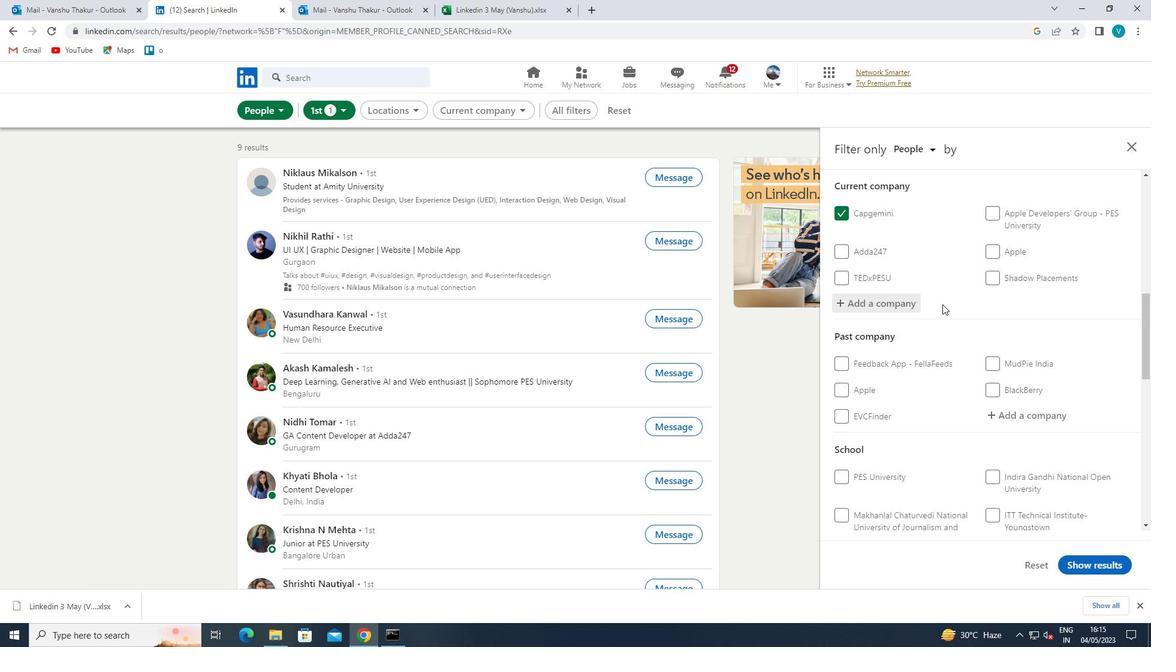 
Action: Mouse moved to (1021, 381)
Screenshot: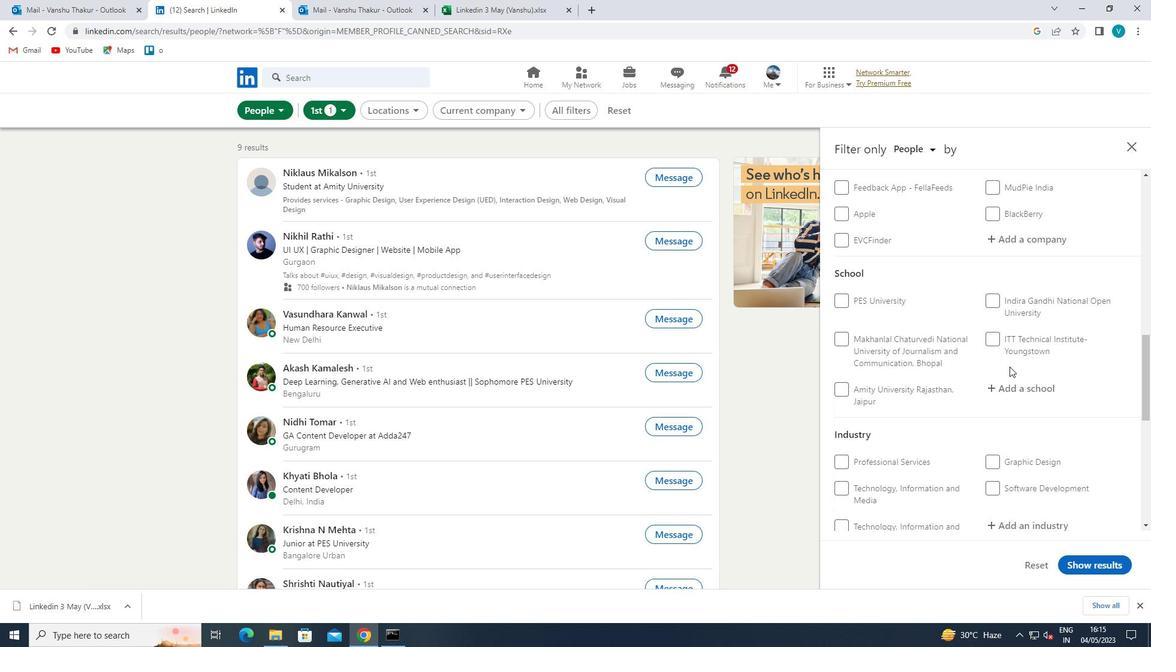
Action: Mouse pressed left at (1021, 381)
Screenshot: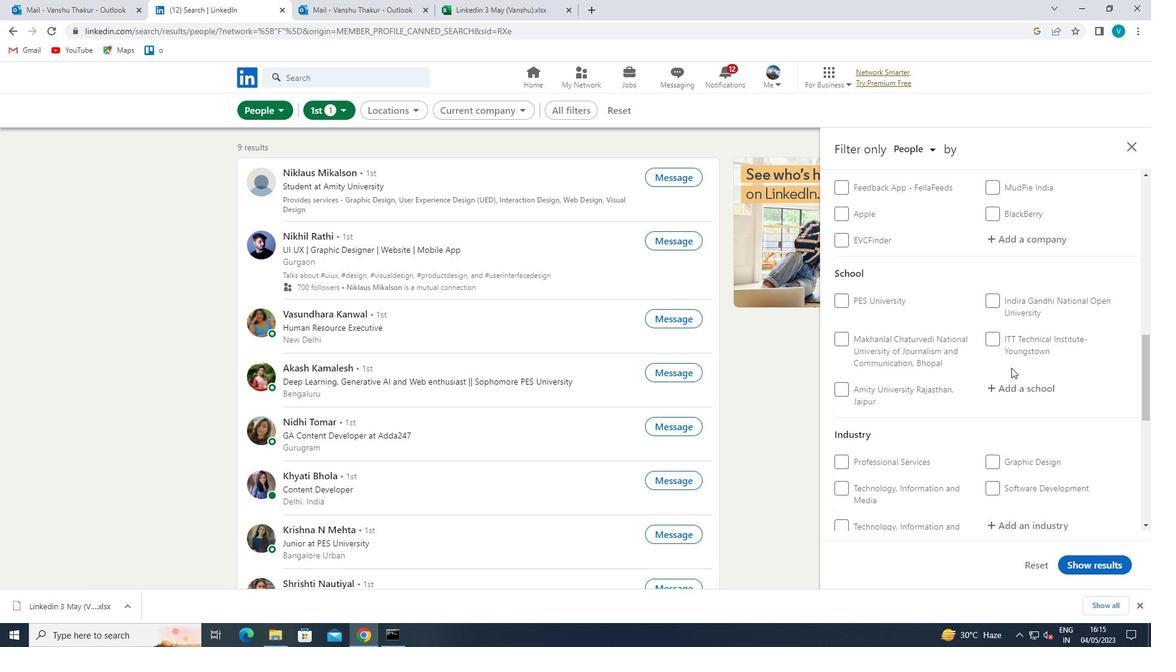 
Action: Mouse moved to (918, 324)
Screenshot: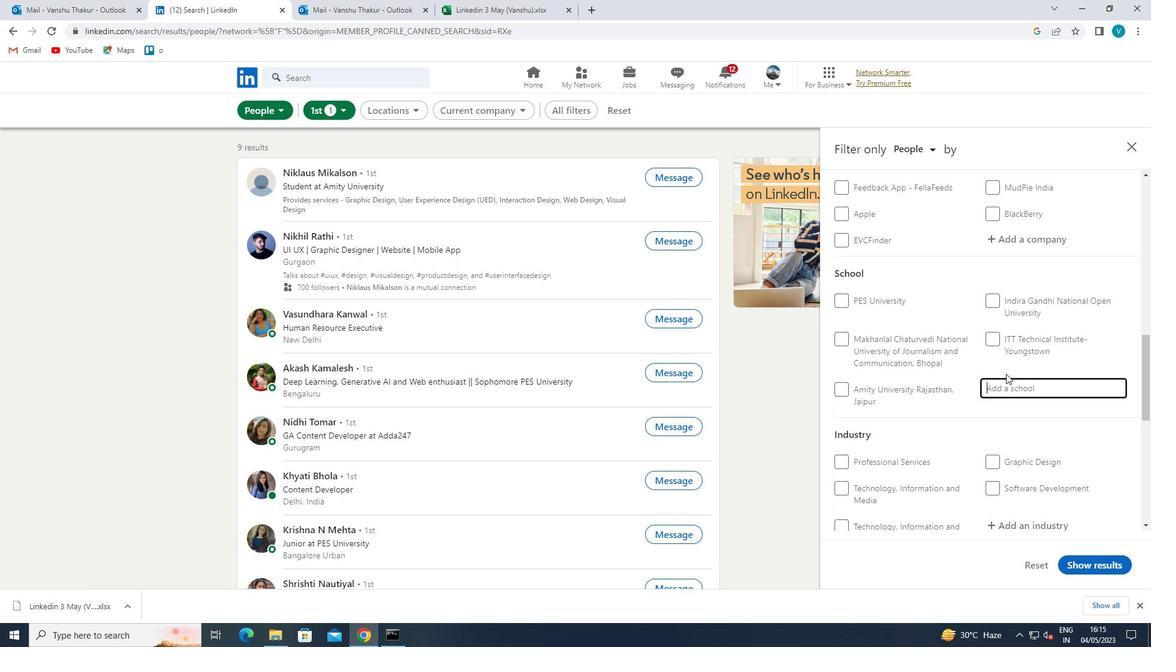 
Action: Key pressed <Key.shift>RAJIV<Key.space><Key.shift>GANDHI<Key.space>
Screenshot: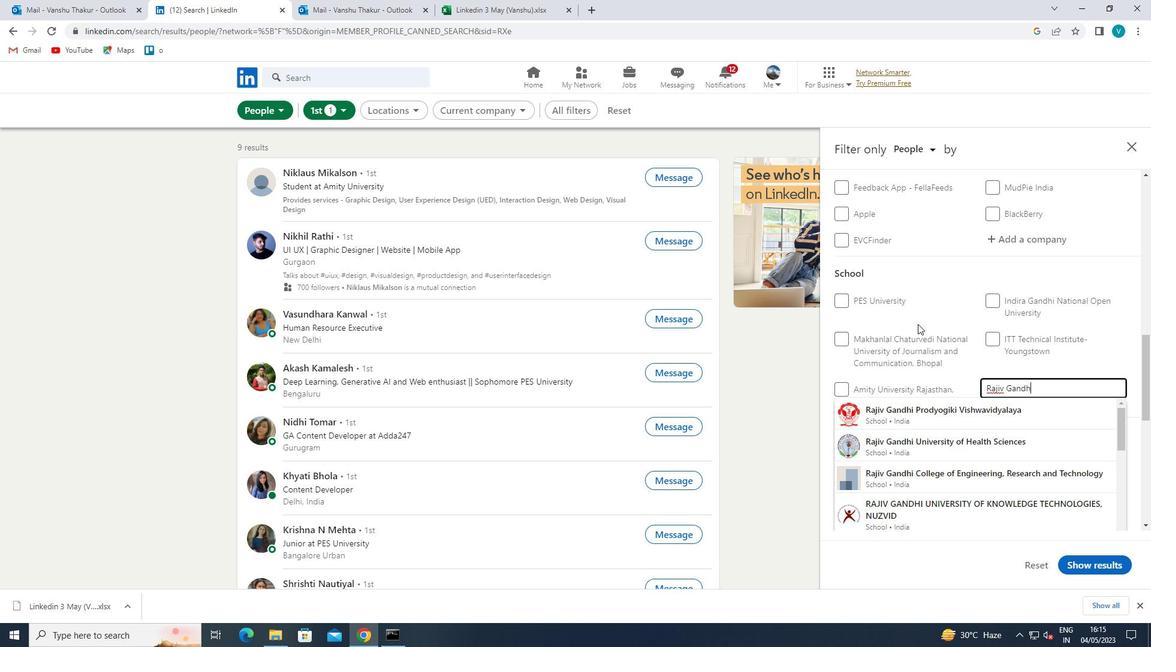 
Action: Mouse moved to (948, 415)
Screenshot: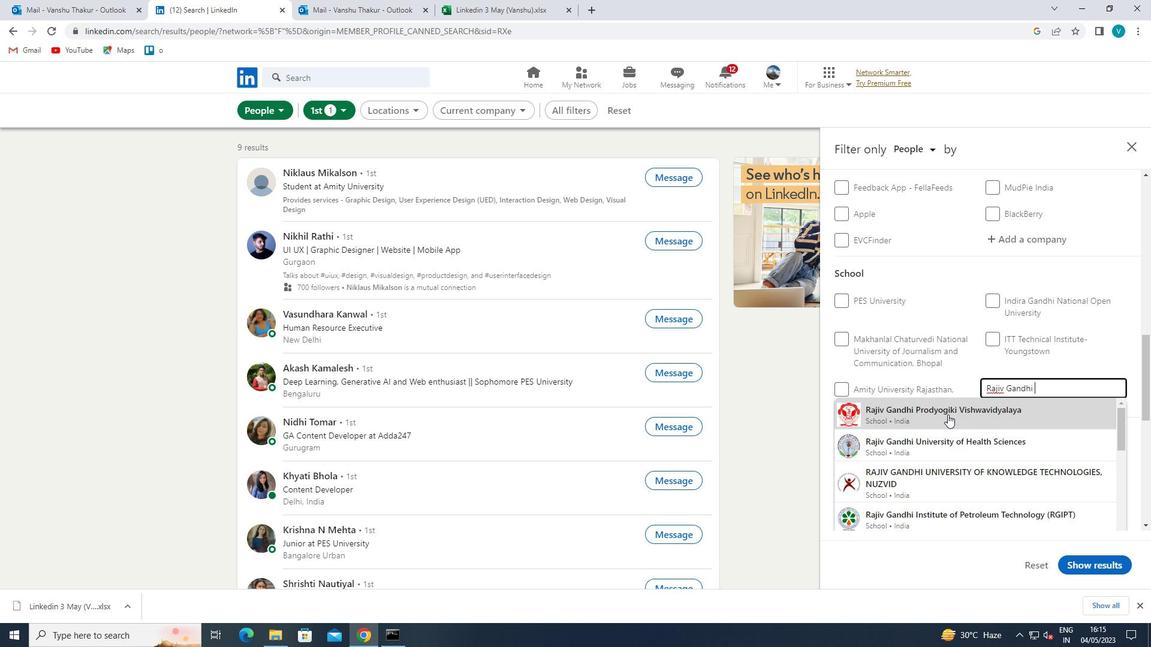 
Action: Key pressed <Key.shift>IN
Screenshot: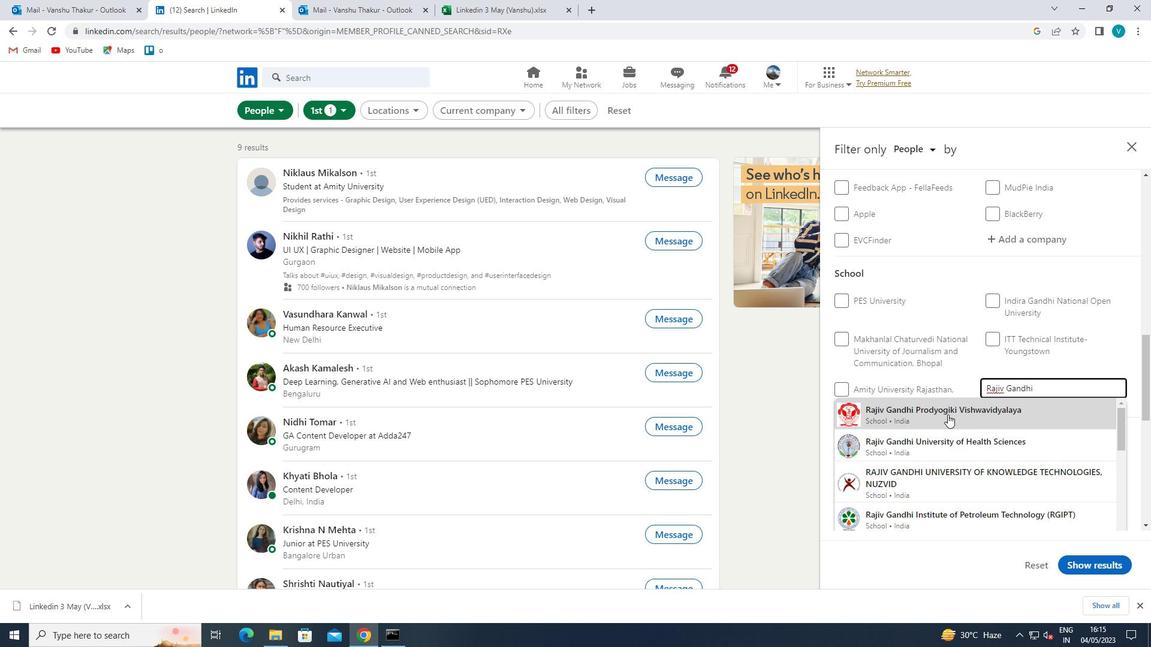 
Action: Mouse moved to (940, 410)
Screenshot: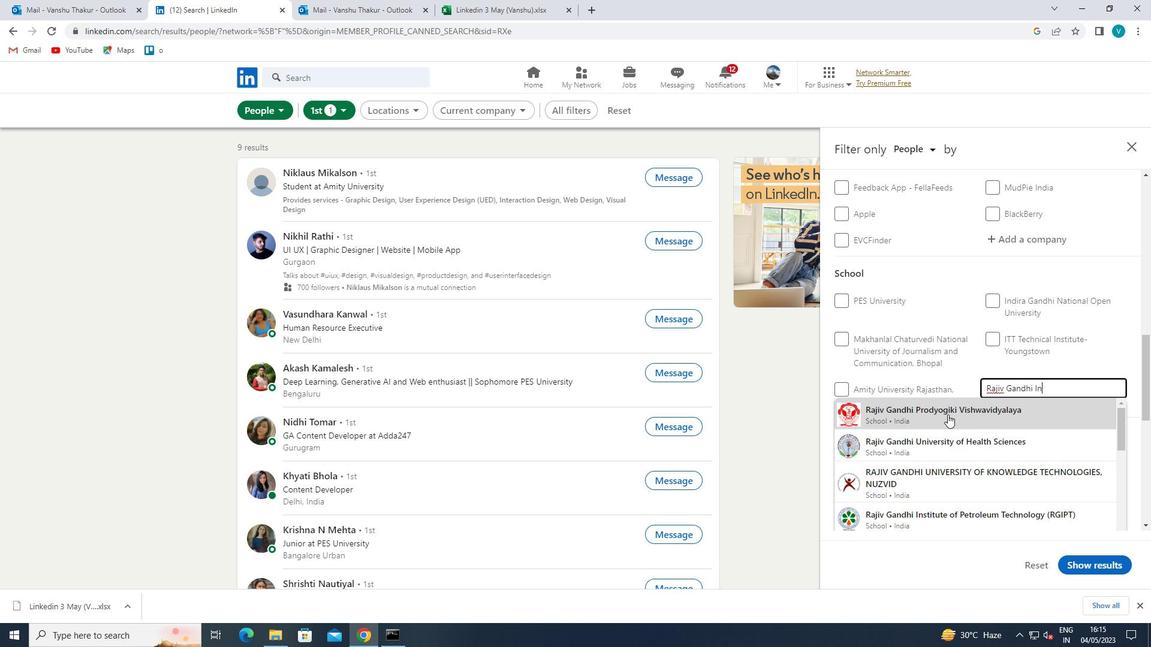 
Action: Key pressed STITUTE<Key.space>OF<Key.space>
Screenshot: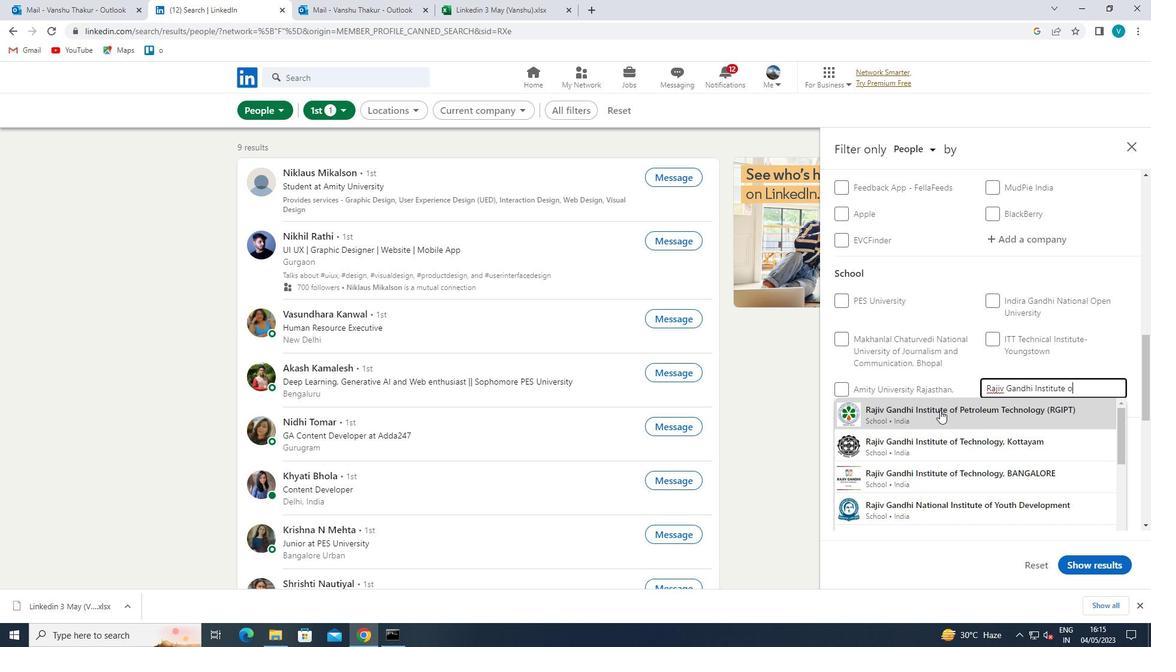 
Action: Mouse moved to (977, 452)
Screenshot: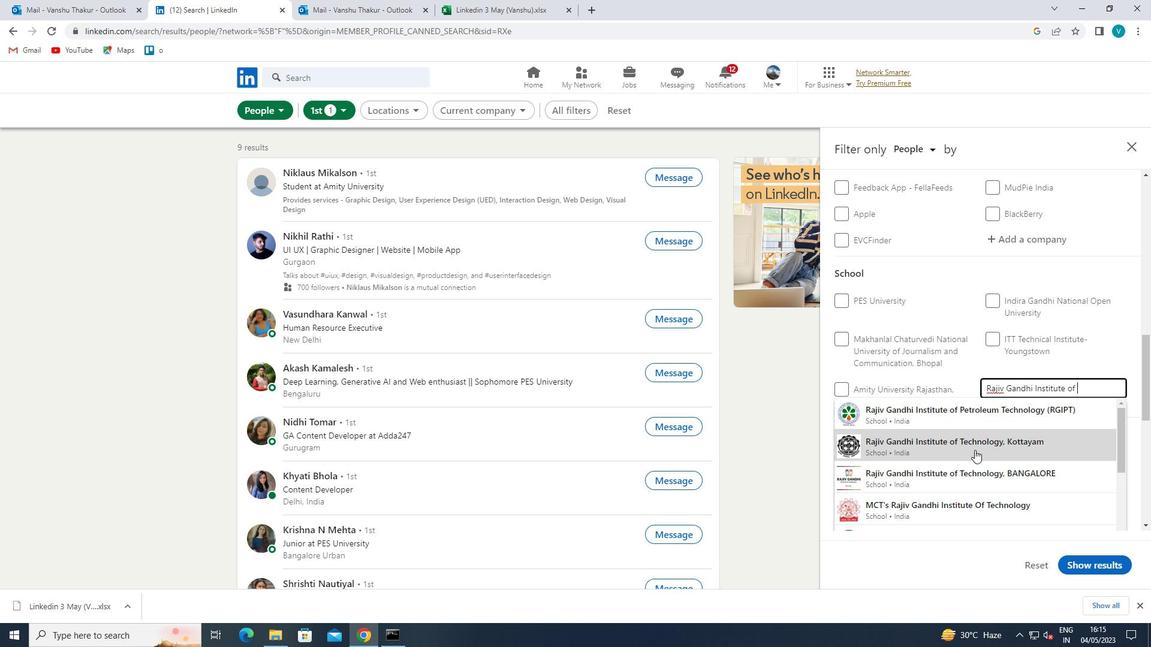 
Action: Mouse scrolled (977, 451) with delta (0, 0)
Screenshot: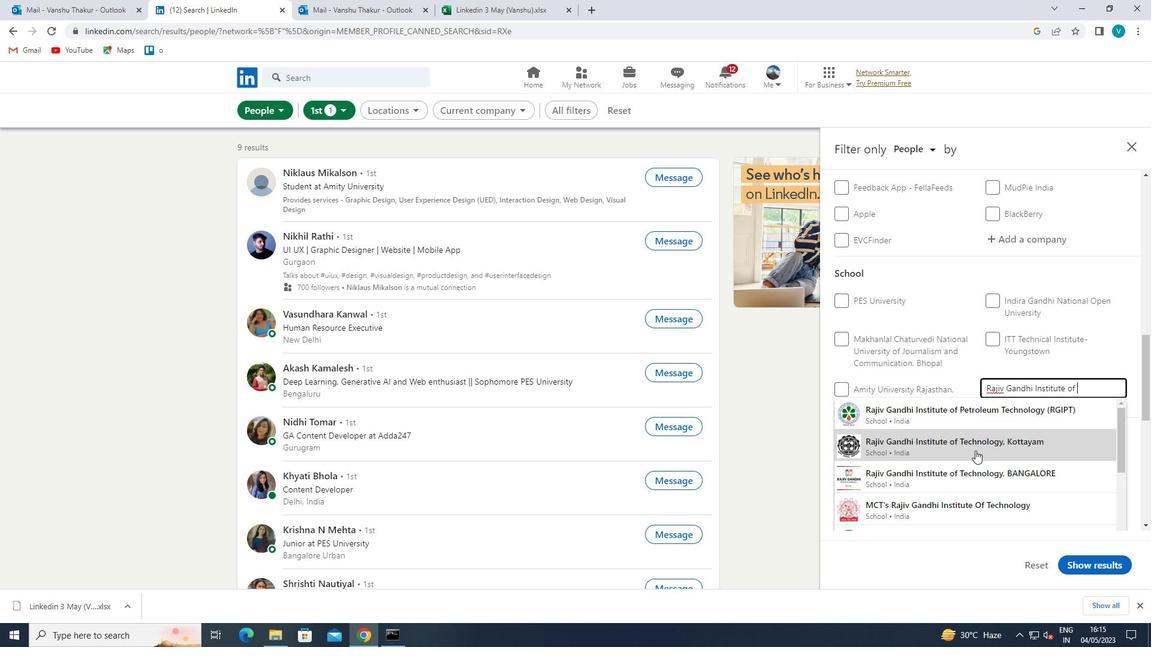 
Action: Mouse scrolled (977, 451) with delta (0, 0)
Screenshot: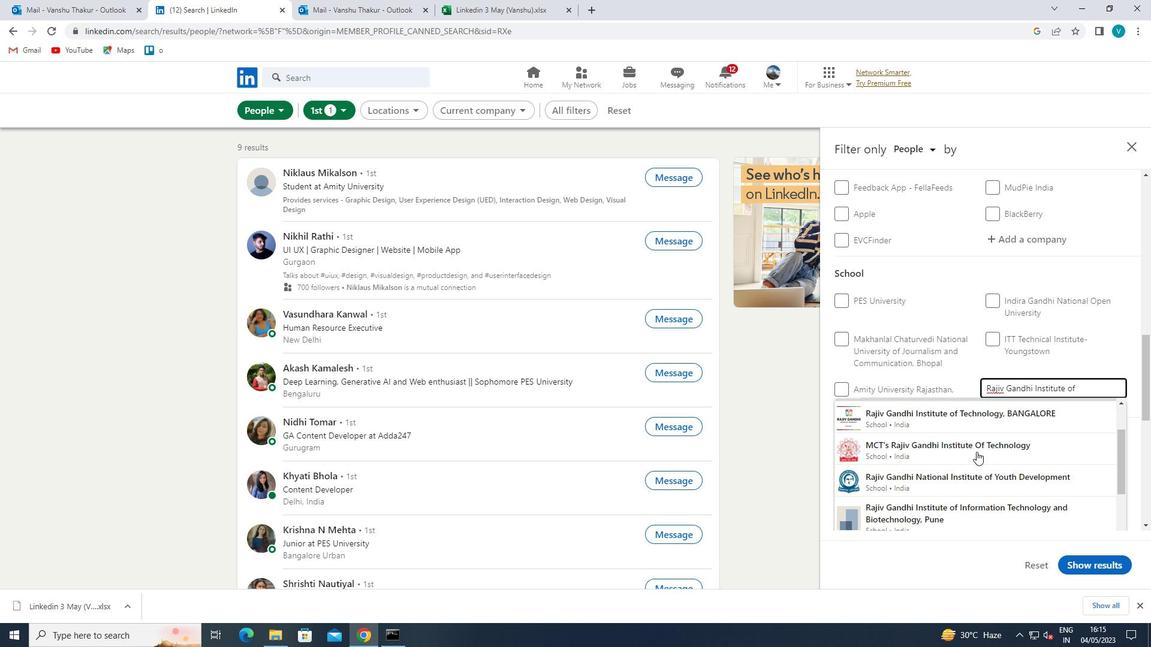 
Action: Mouse scrolled (977, 451) with delta (0, 0)
Screenshot: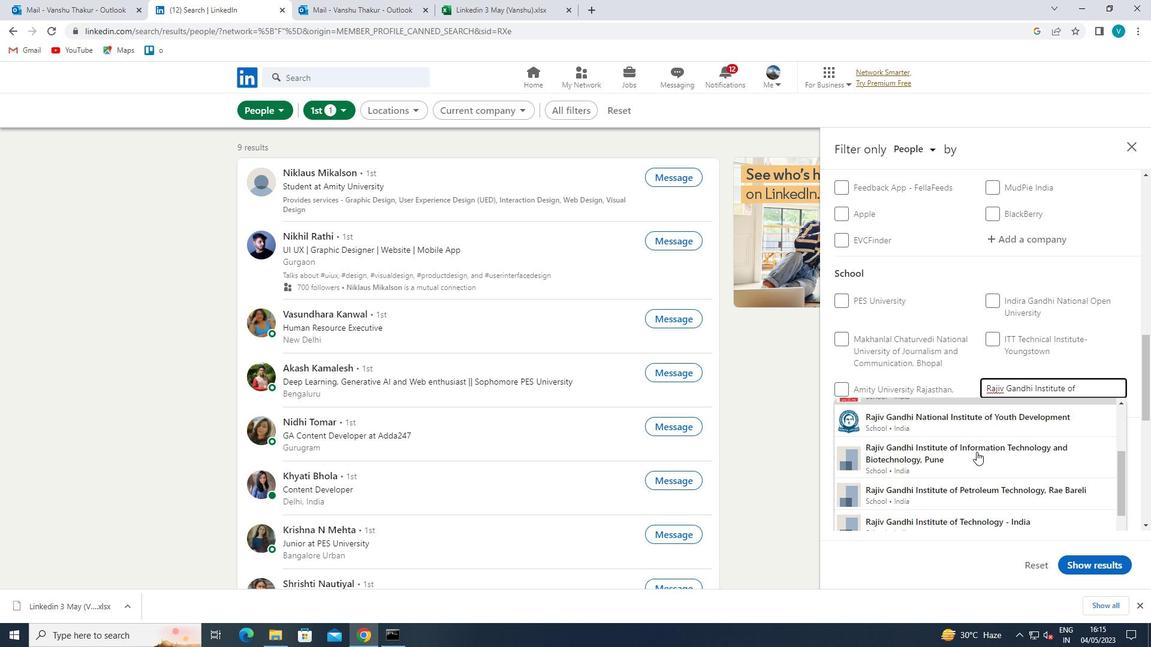 
Action: Mouse scrolled (977, 451) with delta (0, 0)
Screenshot: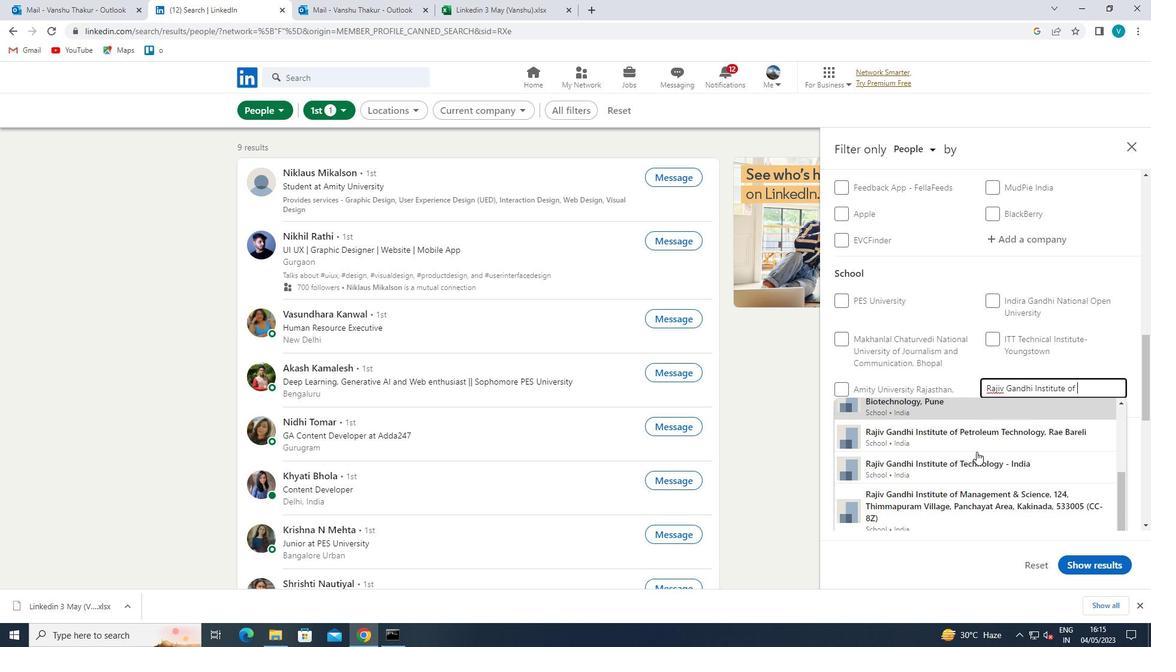 
Action: Mouse scrolled (977, 451) with delta (0, 0)
Screenshot: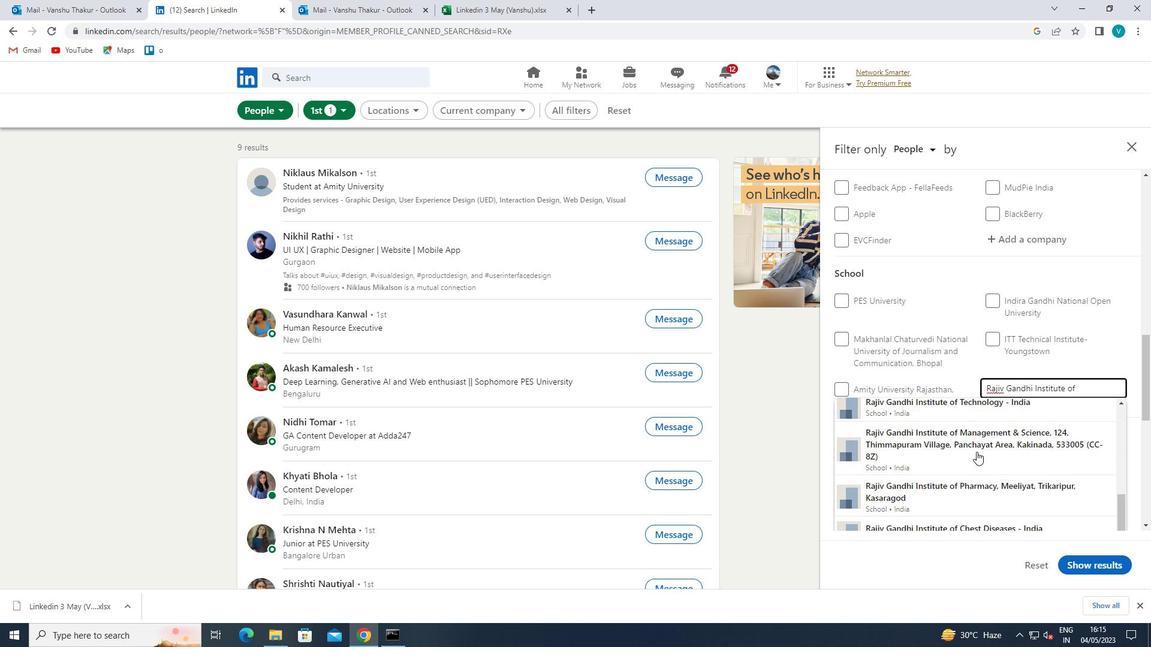 
Action: Mouse scrolled (977, 451) with delta (0, 0)
Screenshot: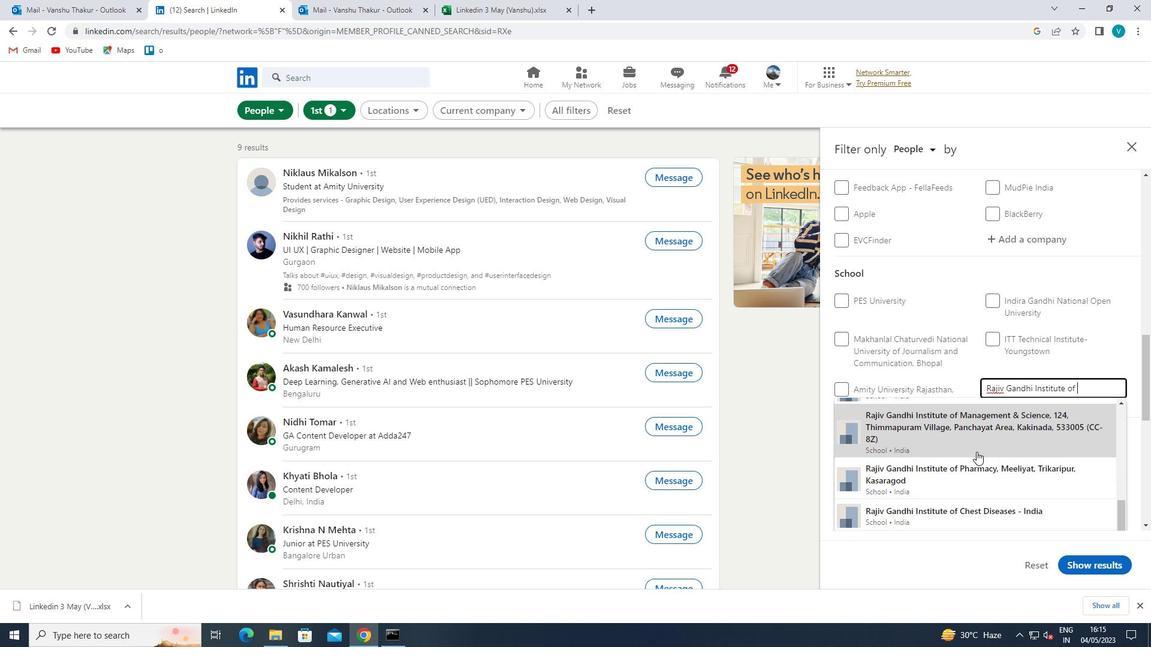 
Action: Key pressed TECHNOLOGY<Key.space>
Screenshot: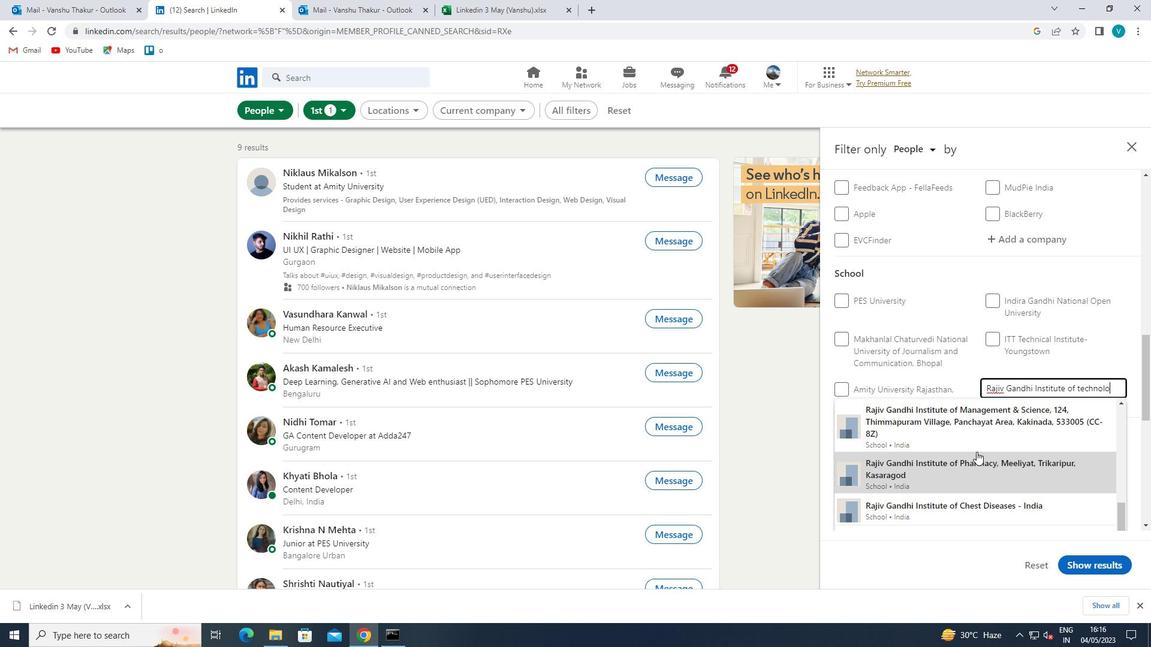 
Action: Mouse moved to (976, 451)
Screenshot: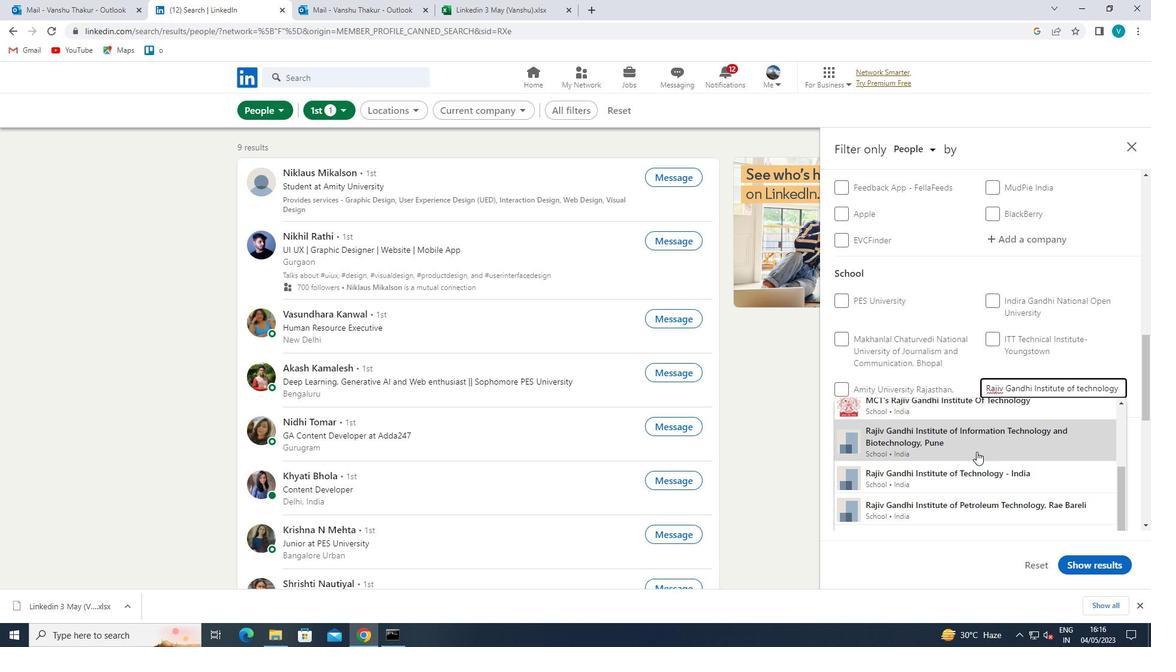 
Action: Mouse scrolled (976, 452) with delta (0, 0)
Screenshot: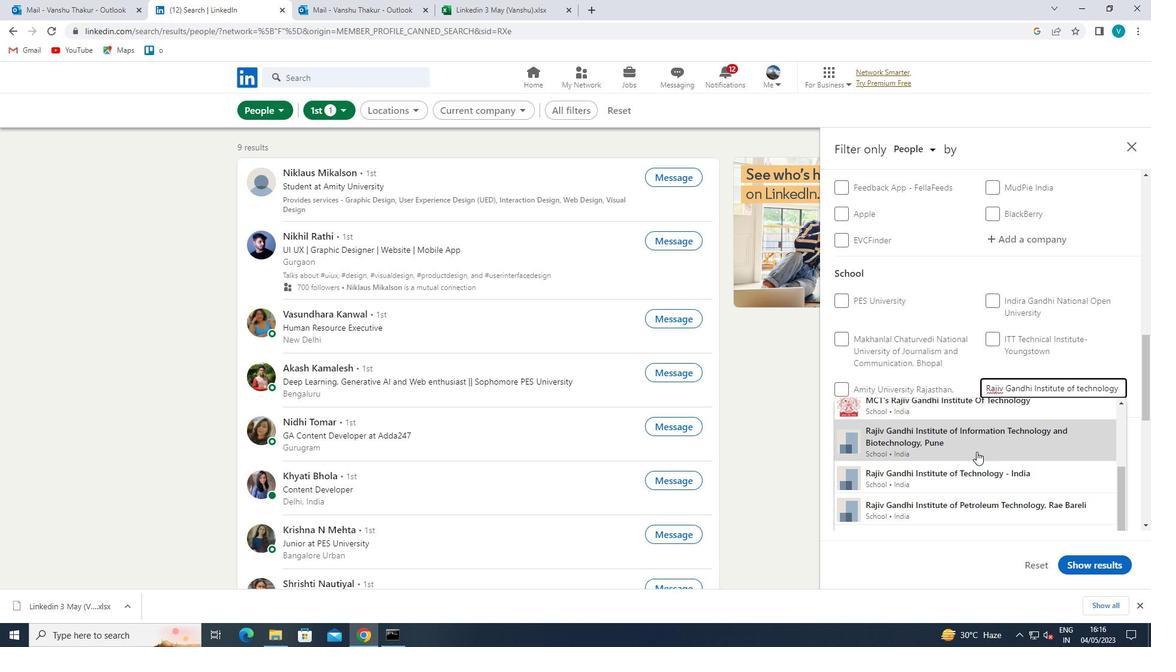 
Action: Mouse scrolled (976, 452) with delta (0, 0)
Screenshot: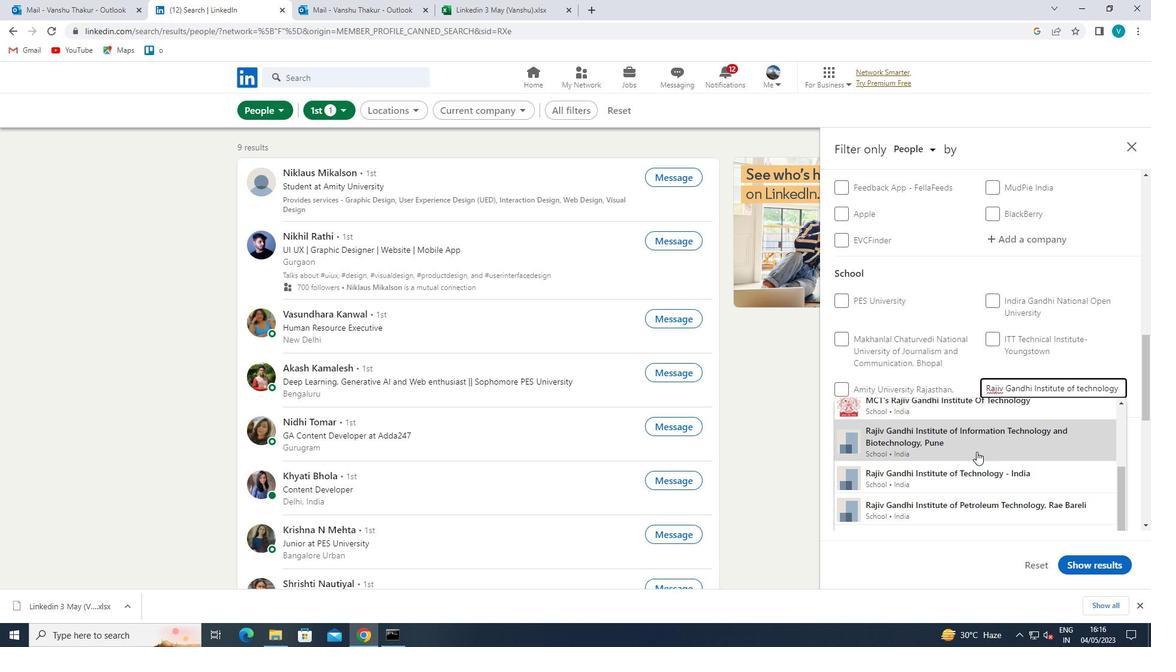 
Action: Mouse scrolled (976, 452) with delta (0, 0)
Screenshot: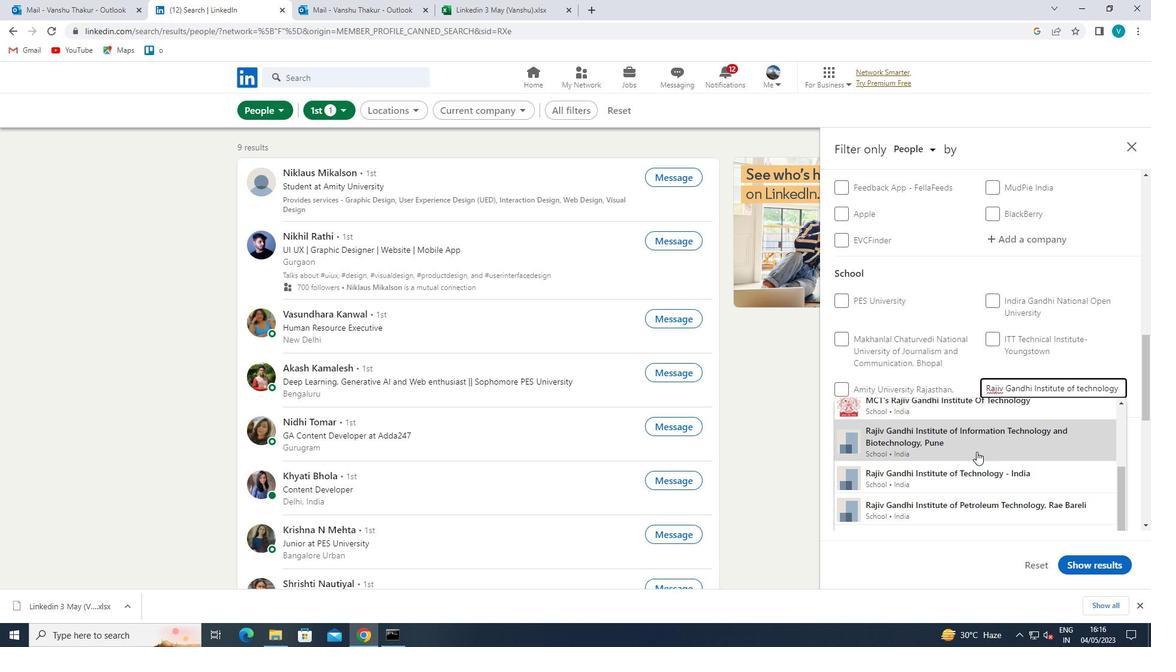 
Action: Mouse scrolled (976, 452) with delta (0, 0)
Screenshot: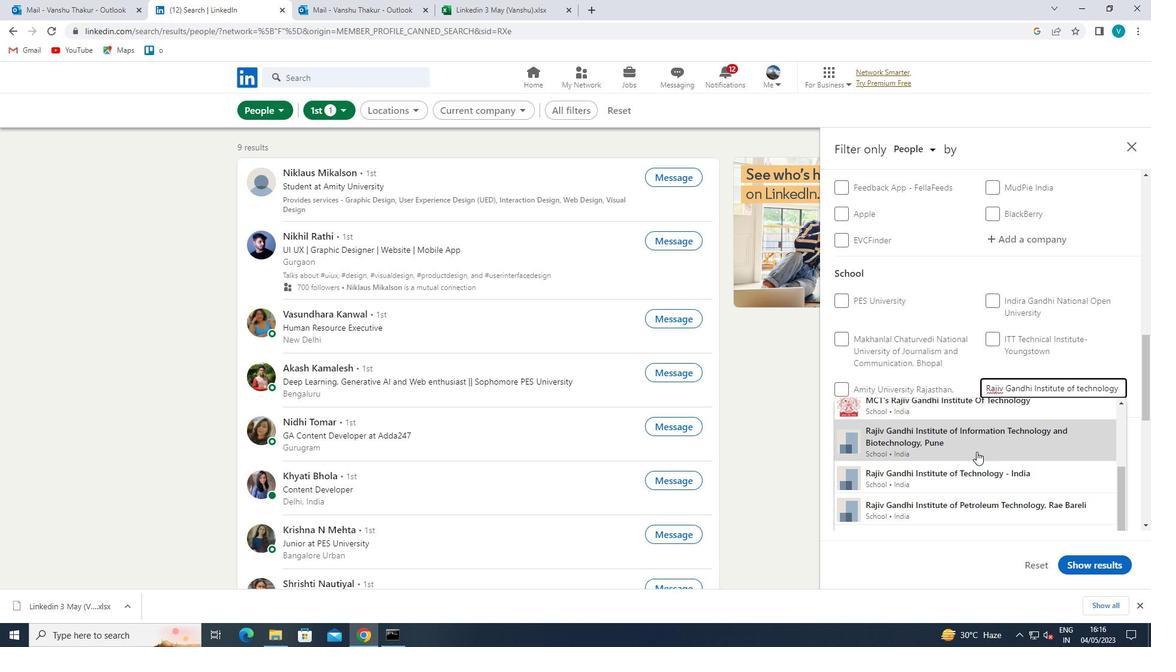 
Action: Mouse scrolled (976, 452) with delta (0, 0)
Screenshot: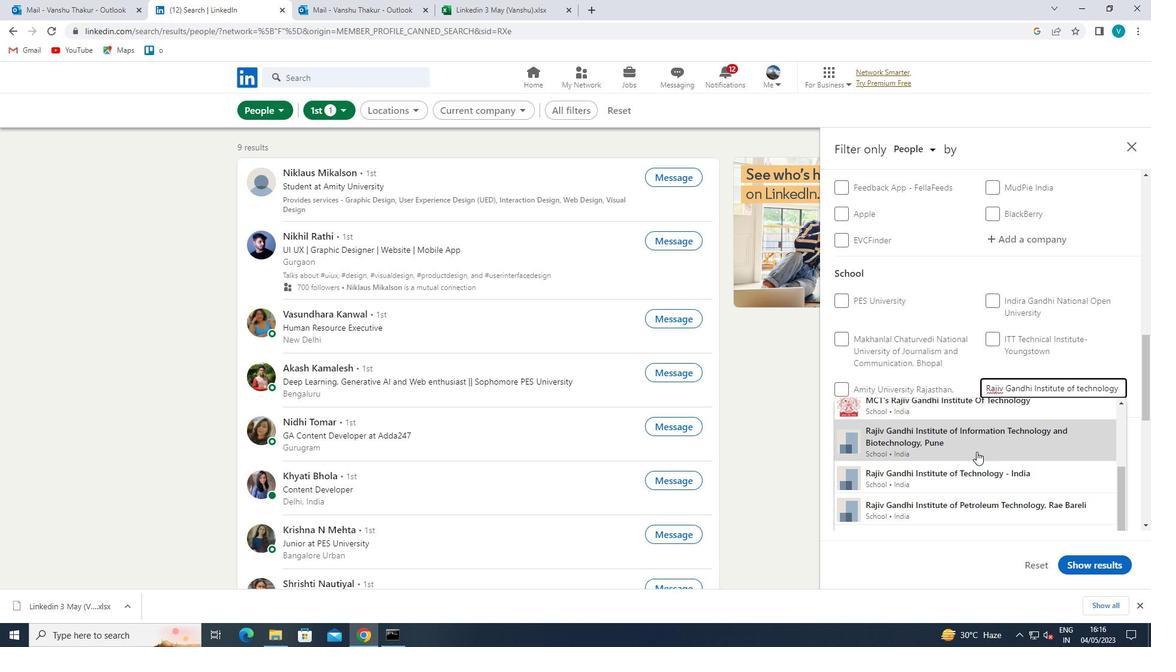 
Action: Mouse scrolled (976, 452) with delta (0, 0)
Screenshot: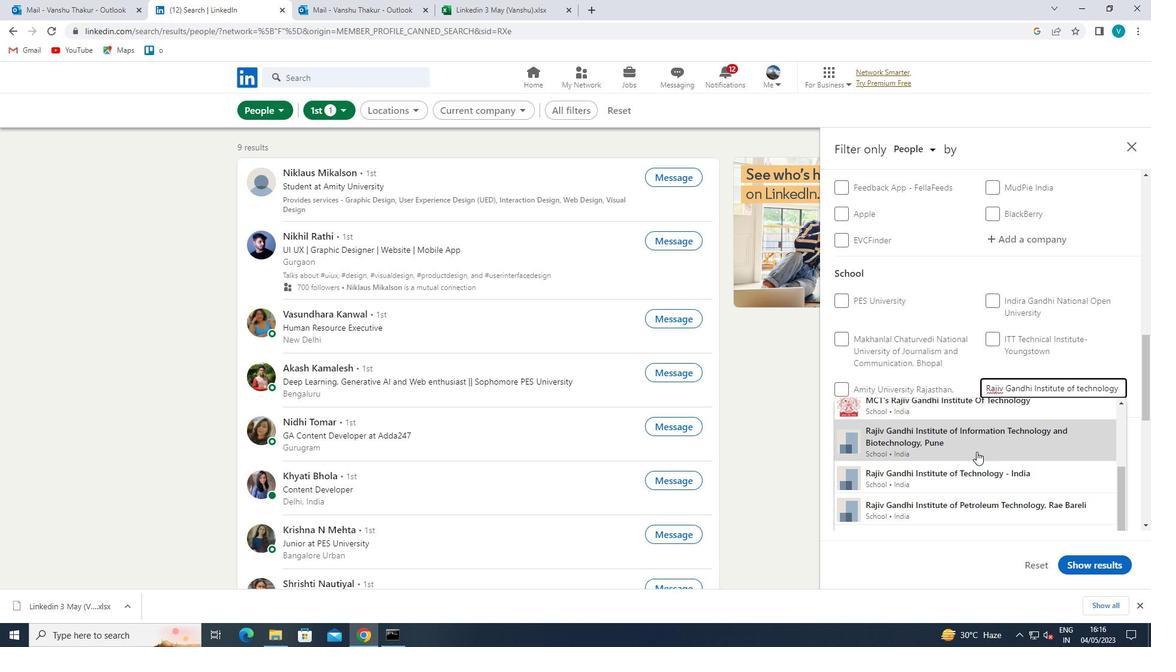 
Action: Mouse scrolled (976, 452) with delta (0, 0)
Screenshot: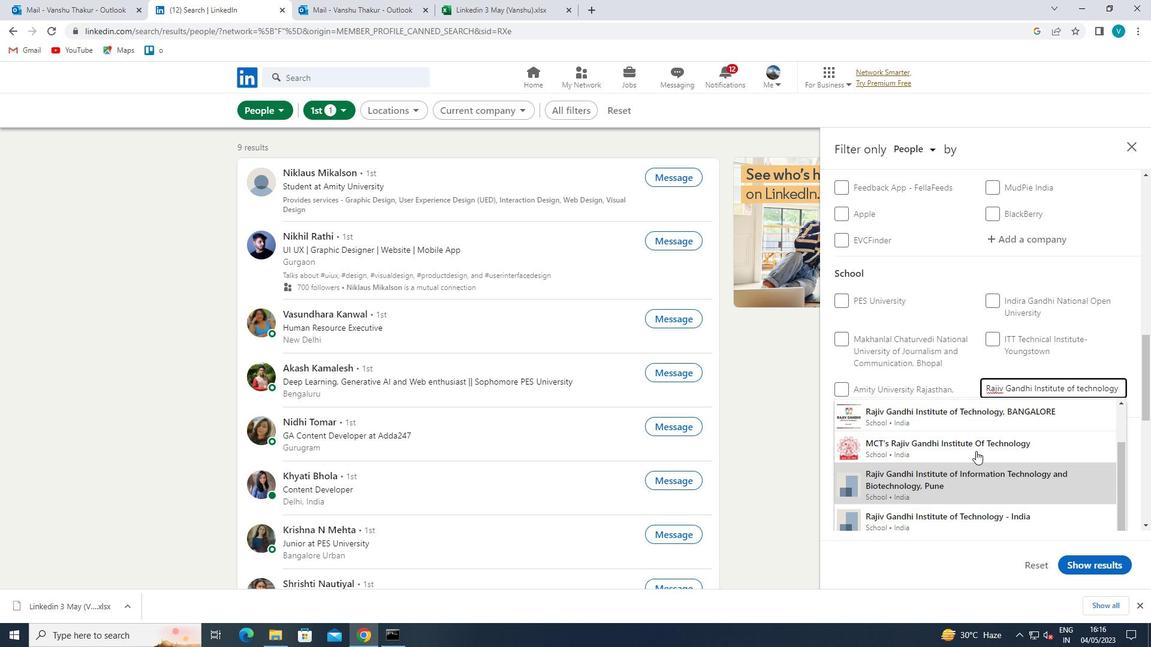 
Action: Mouse scrolled (976, 452) with delta (0, 0)
Screenshot: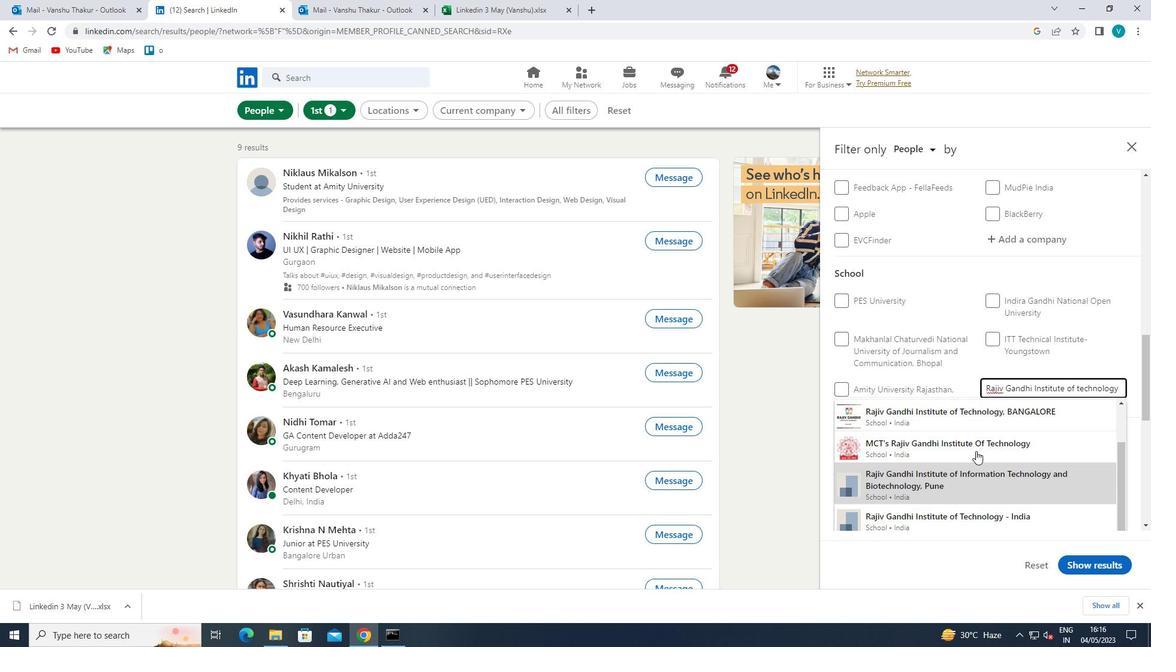 
Action: Mouse scrolled (976, 452) with delta (0, 0)
Screenshot: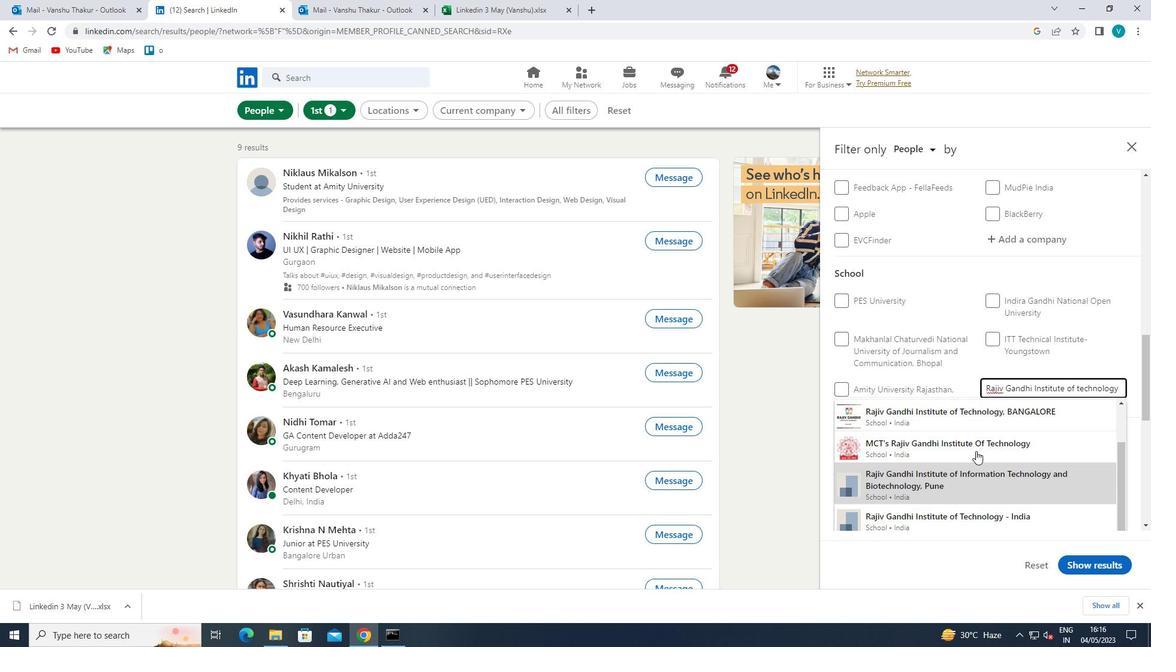 
Action: Mouse scrolled (976, 452) with delta (0, 0)
Screenshot: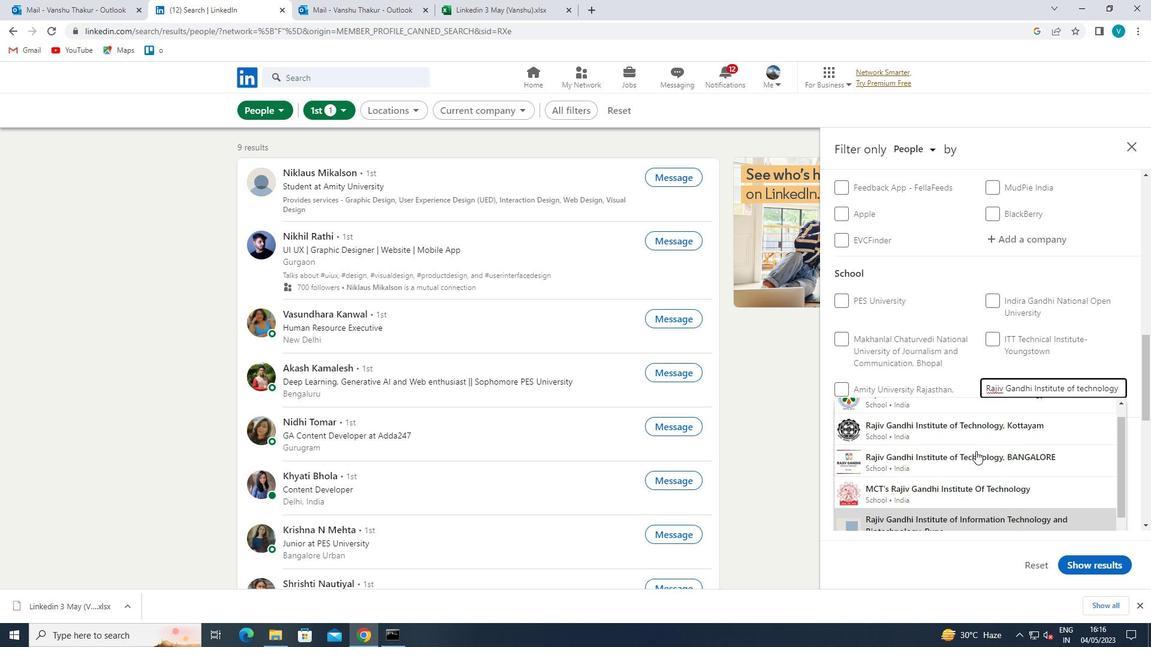 
Action: Mouse scrolled (976, 452) with delta (0, 0)
Screenshot: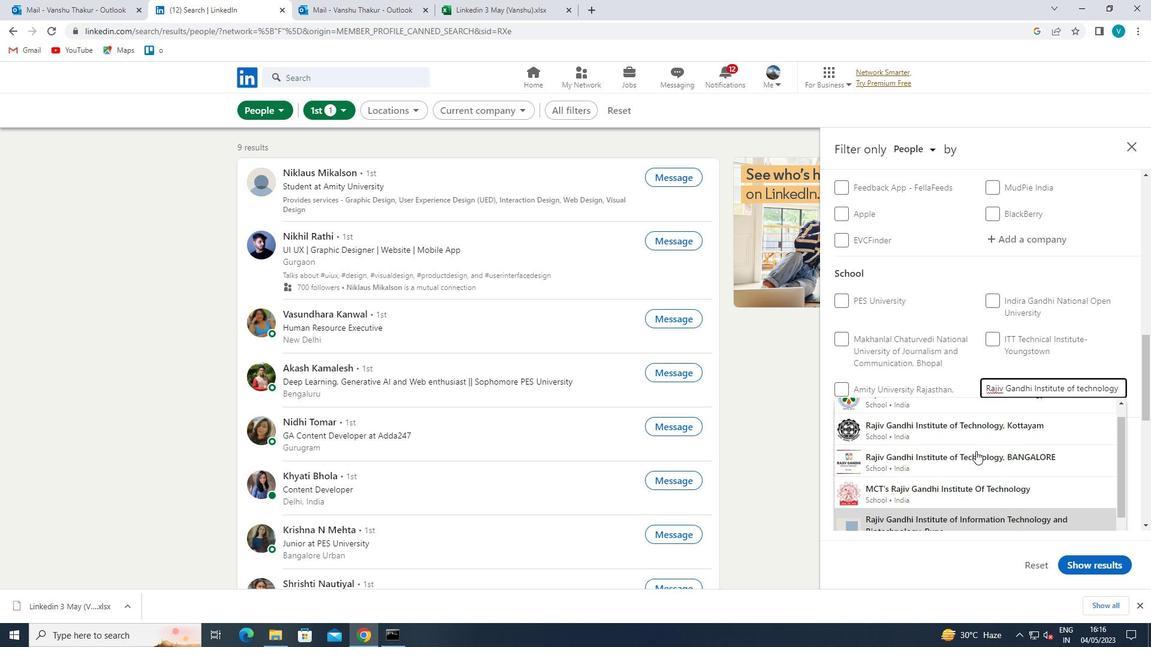 
Action: Mouse scrolled (976, 452) with delta (0, 0)
Screenshot: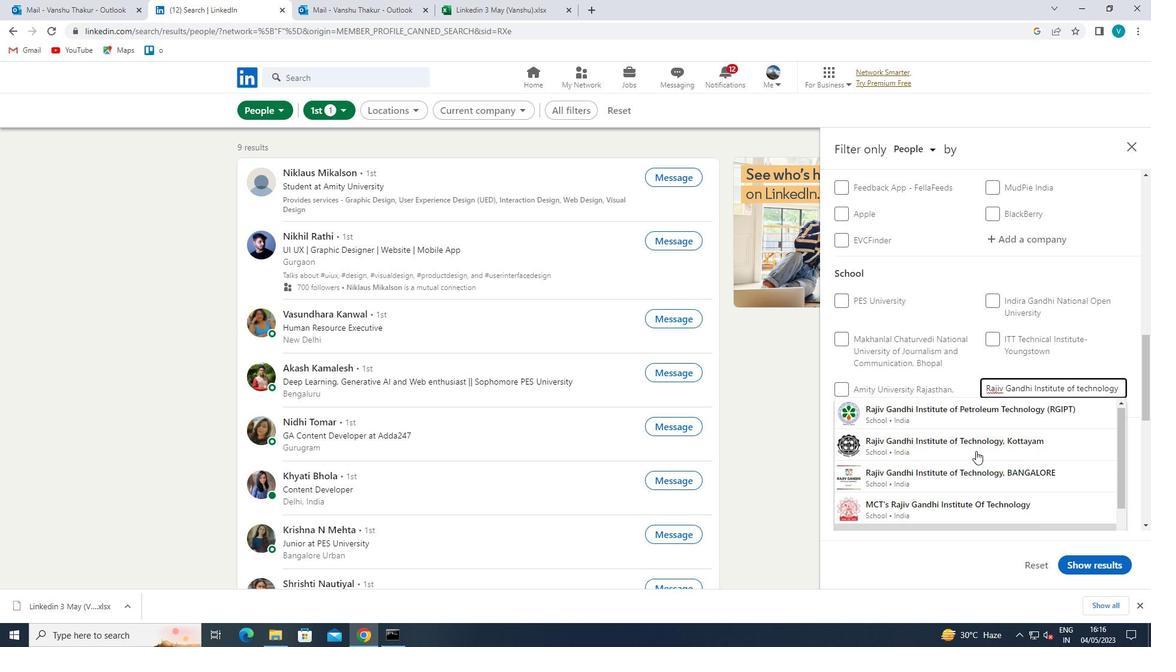 
Action: Mouse moved to (983, 439)
Screenshot: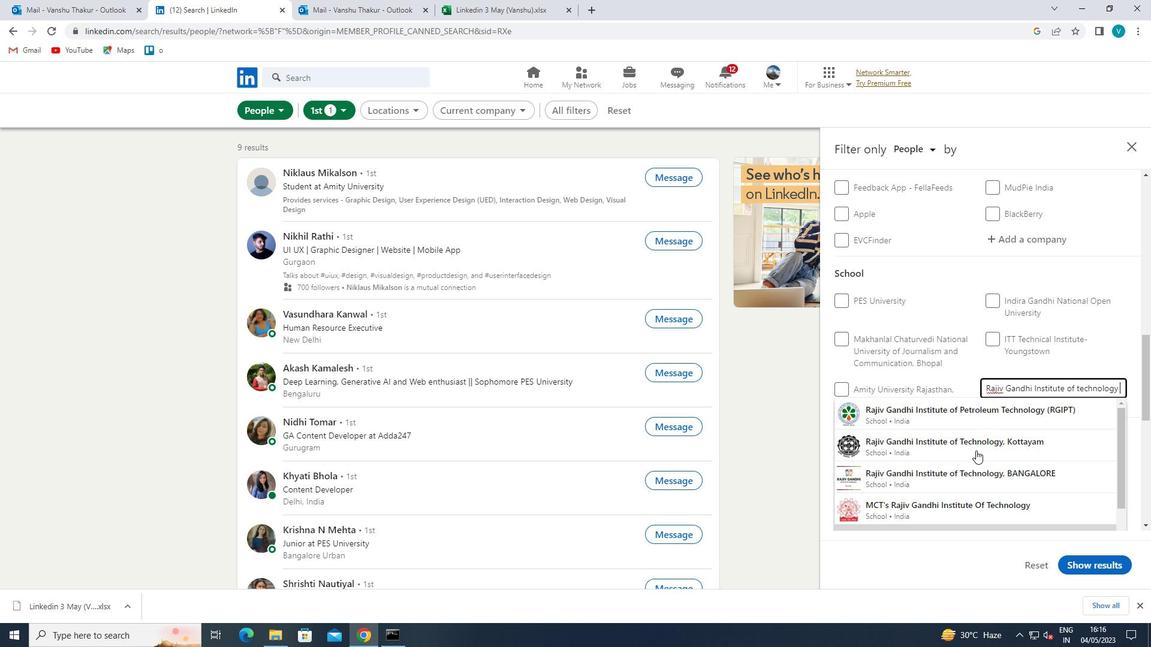 
Action: Mouse pressed left at (983, 439)
Screenshot: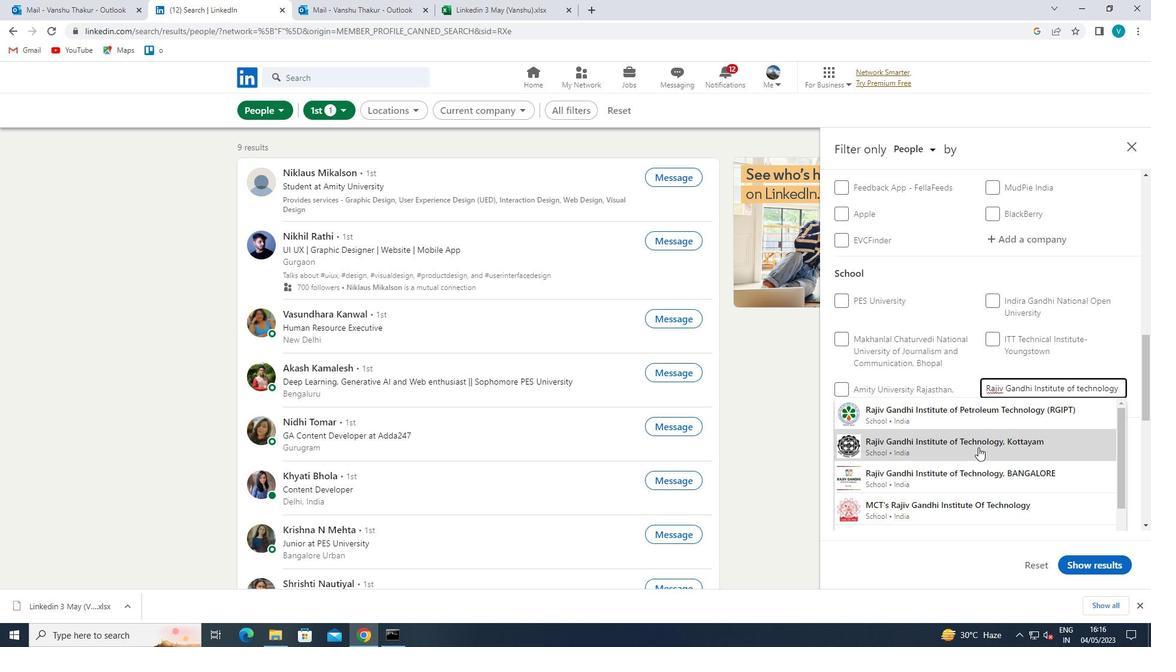 
Action: Mouse moved to (983, 438)
Screenshot: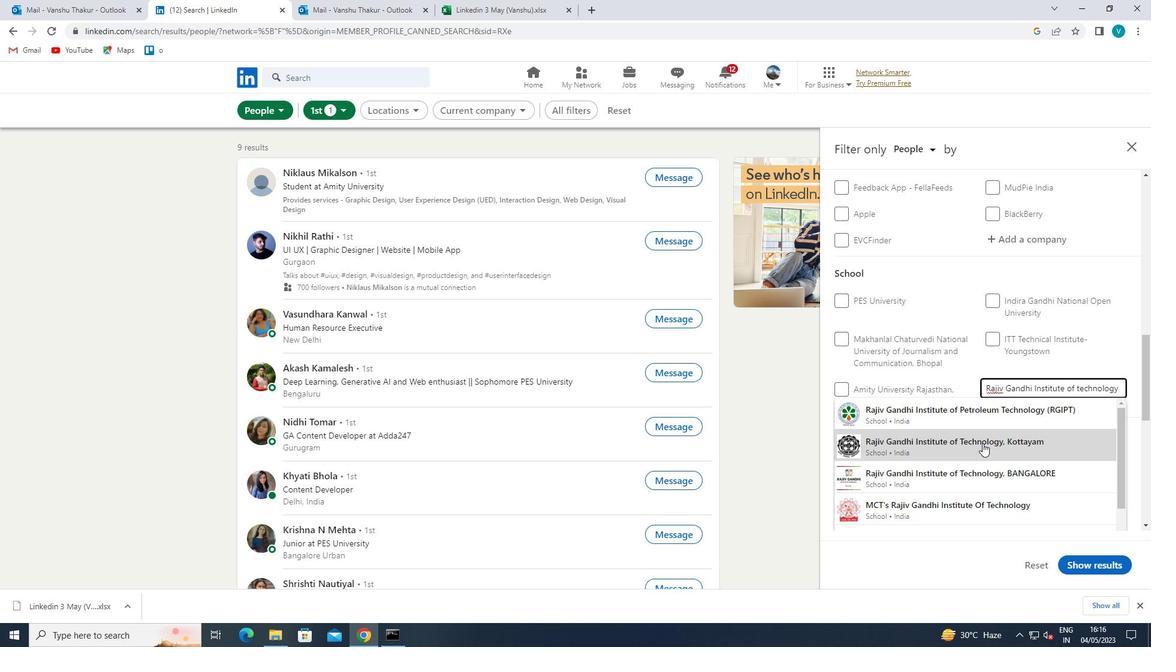 
Action: Mouse scrolled (983, 437) with delta (0, 0)
Screenshot: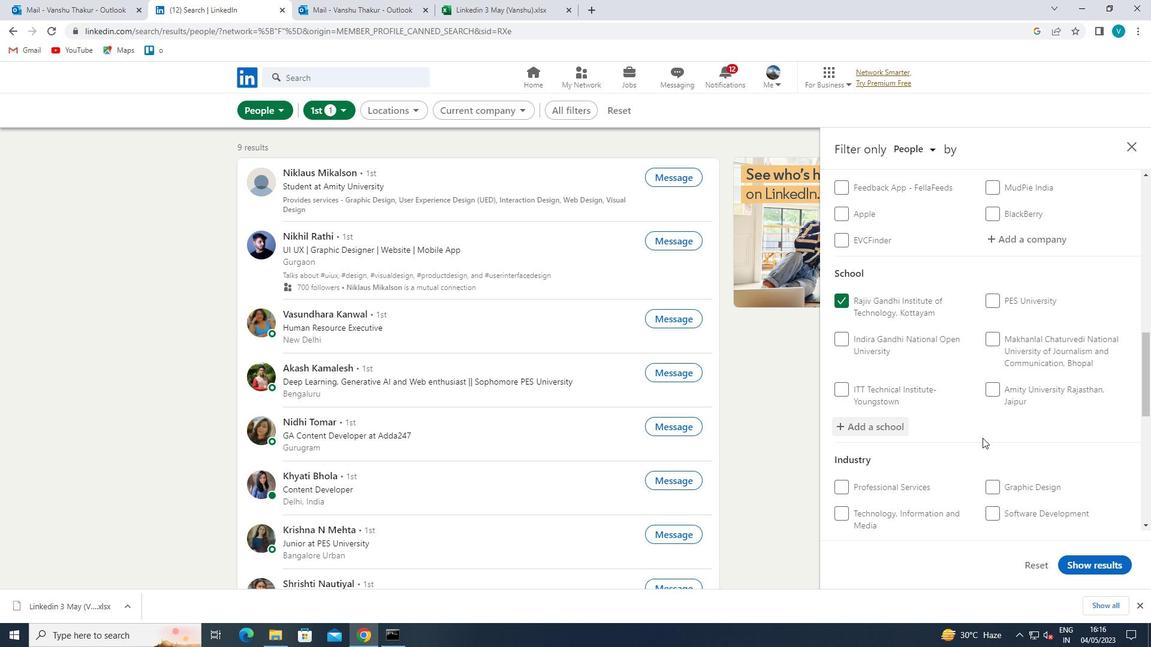 
Action: Mouse scrolled (983, 437) with delta (0, 0)
Screenshot: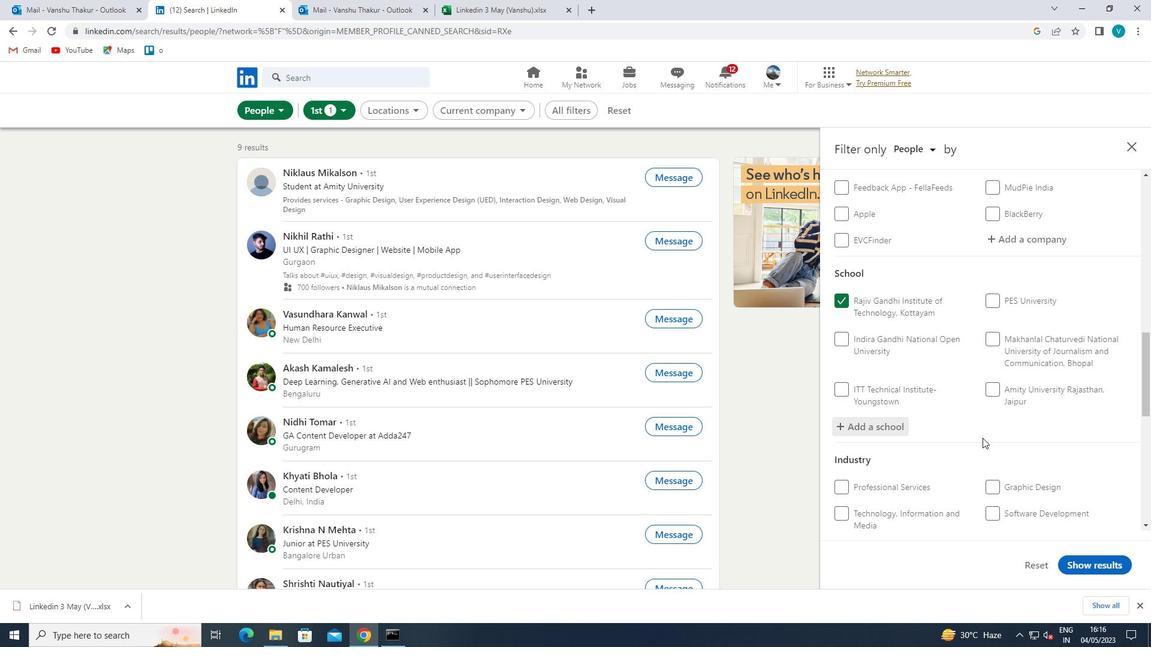 
Action: Mouse moved to (983, 438)
Screenshot: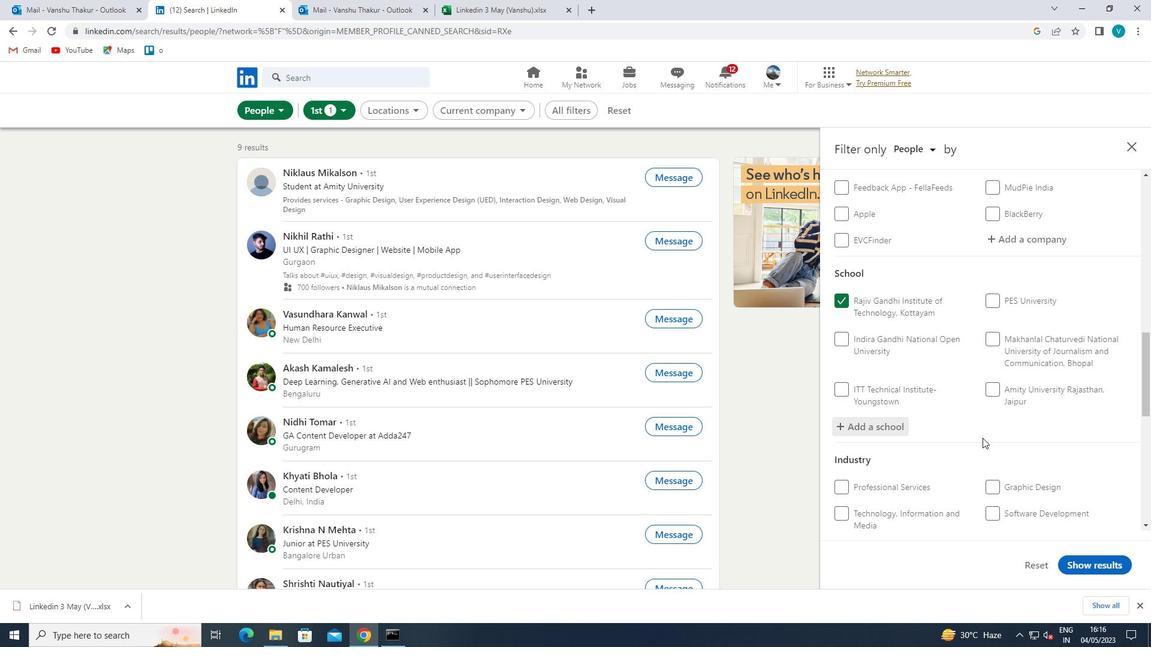 
Action: Mouse scrolled (983, 437) with delta (0, 0)
Screenshot: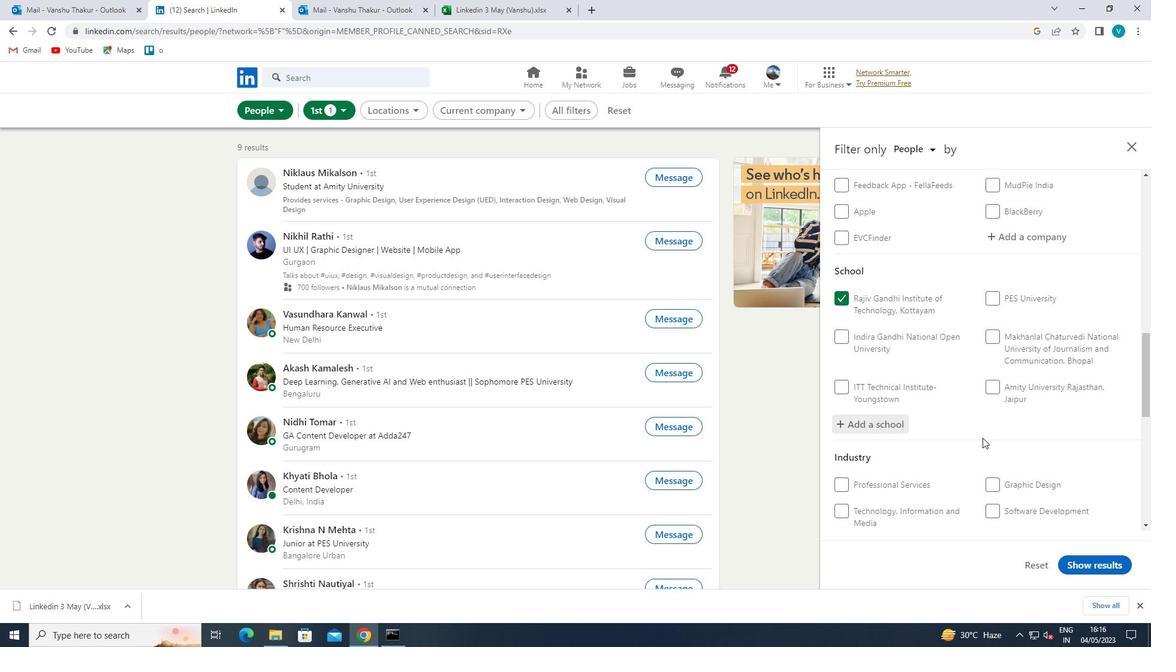 
Action: Mouse moved to (1025, 372)
Screenshot: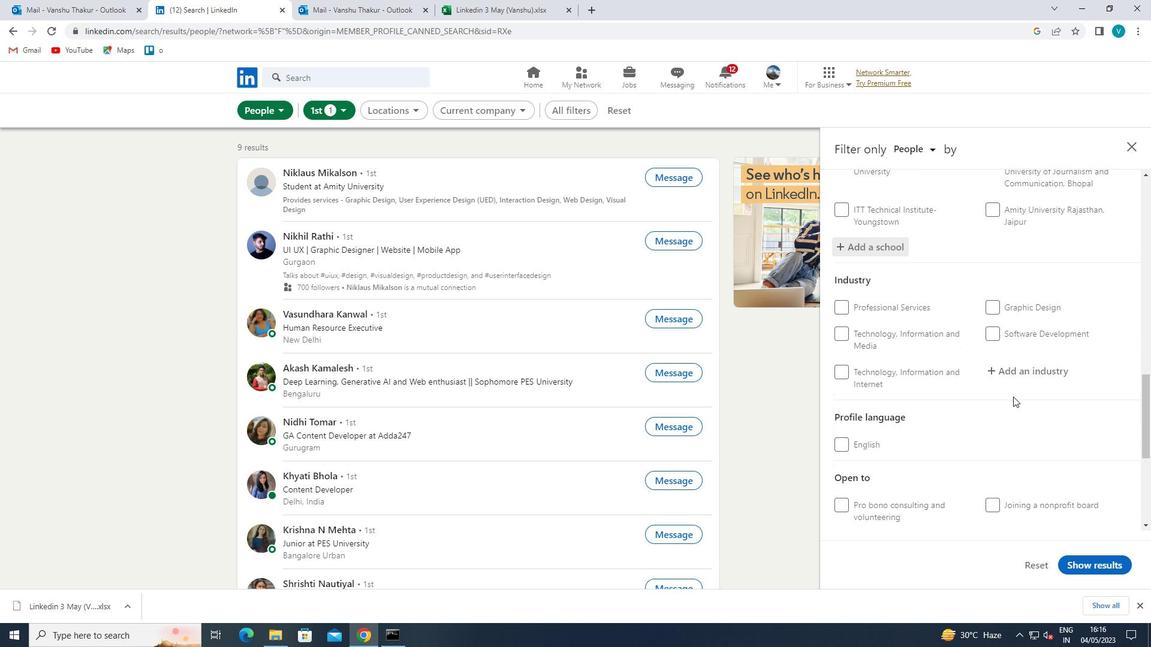 
Action: Mouse pressed left at (1025, 372)
Screenshot: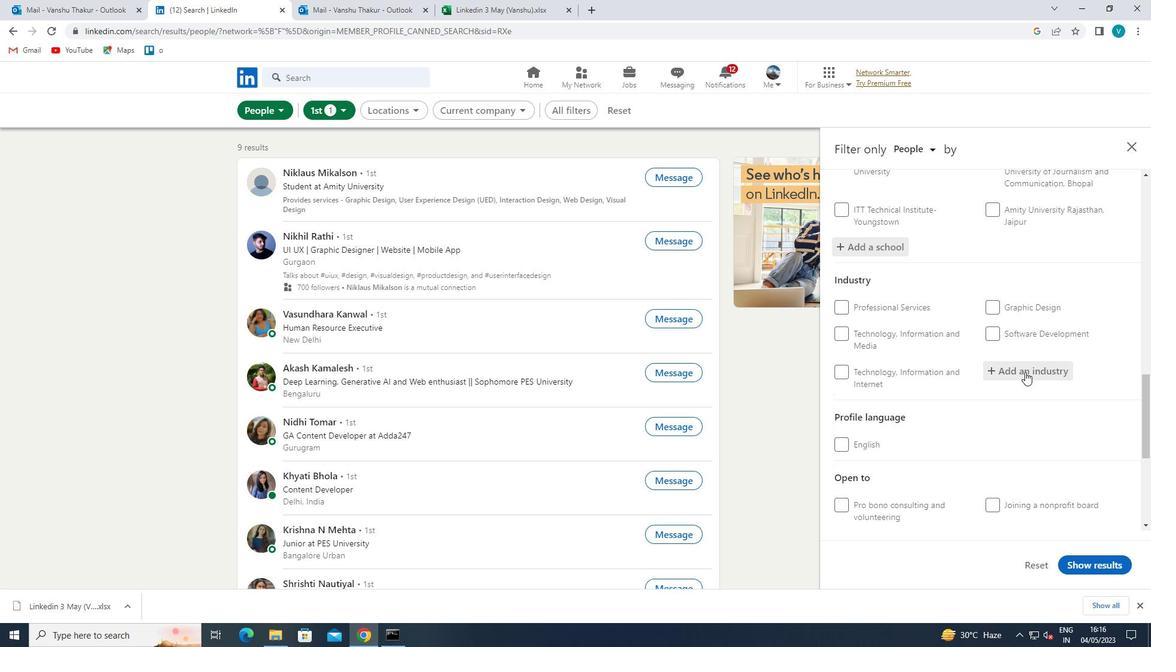 
Action: Key pressed <Key.shift>FOOD<Key.space>
Screenshot: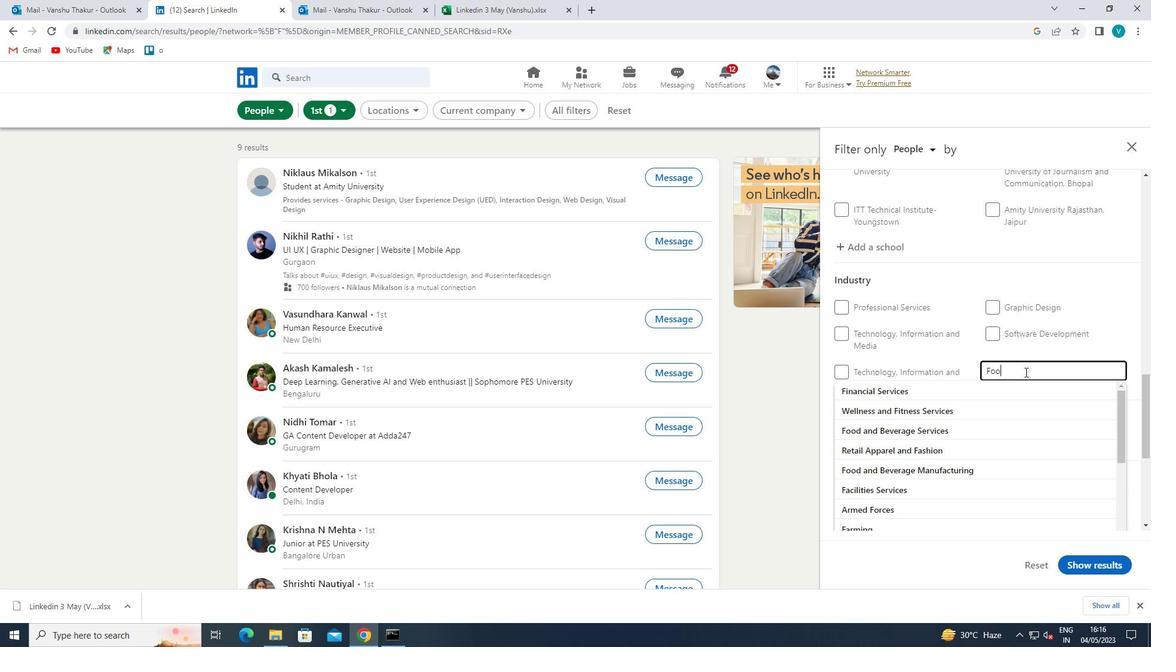 
Action: Mouse moved to (977, 383)
Screenshot: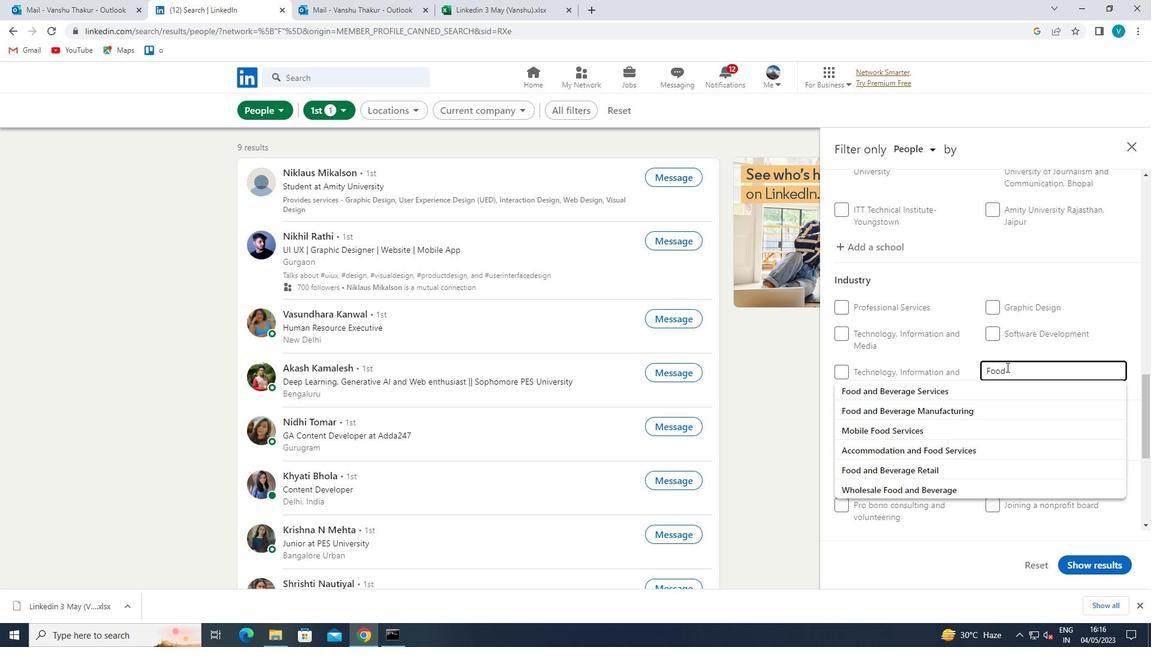 
Action: Mouse pressed left at (977, 383)
Screenshot: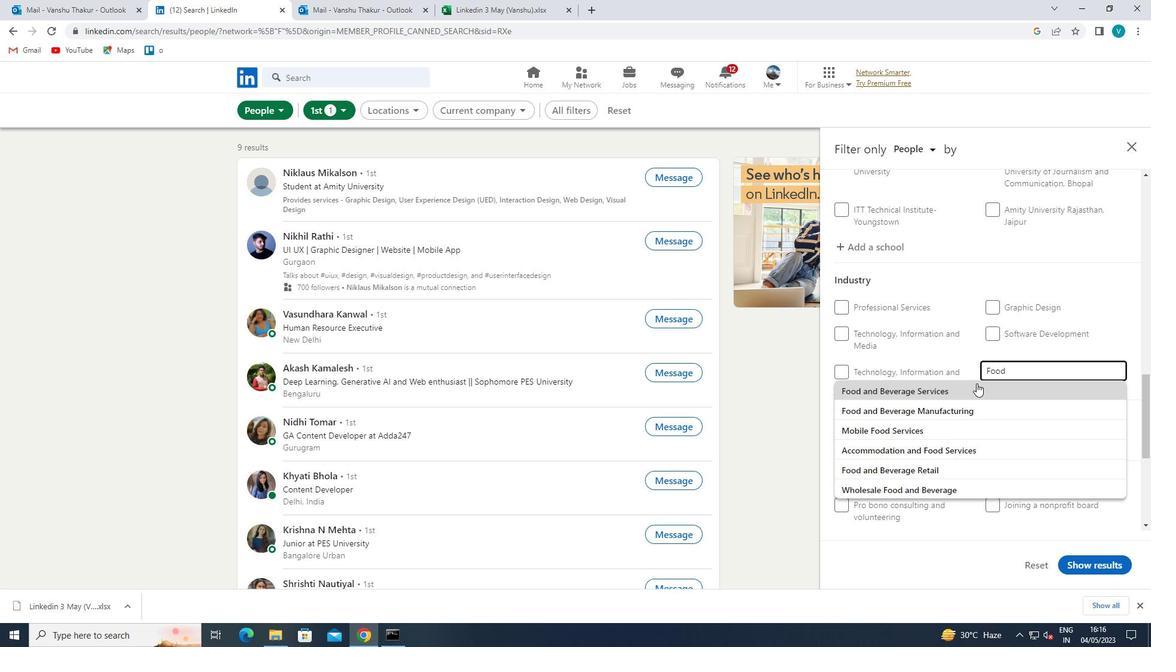 
Action: Mouse moved to (979, 384)
Screenshot: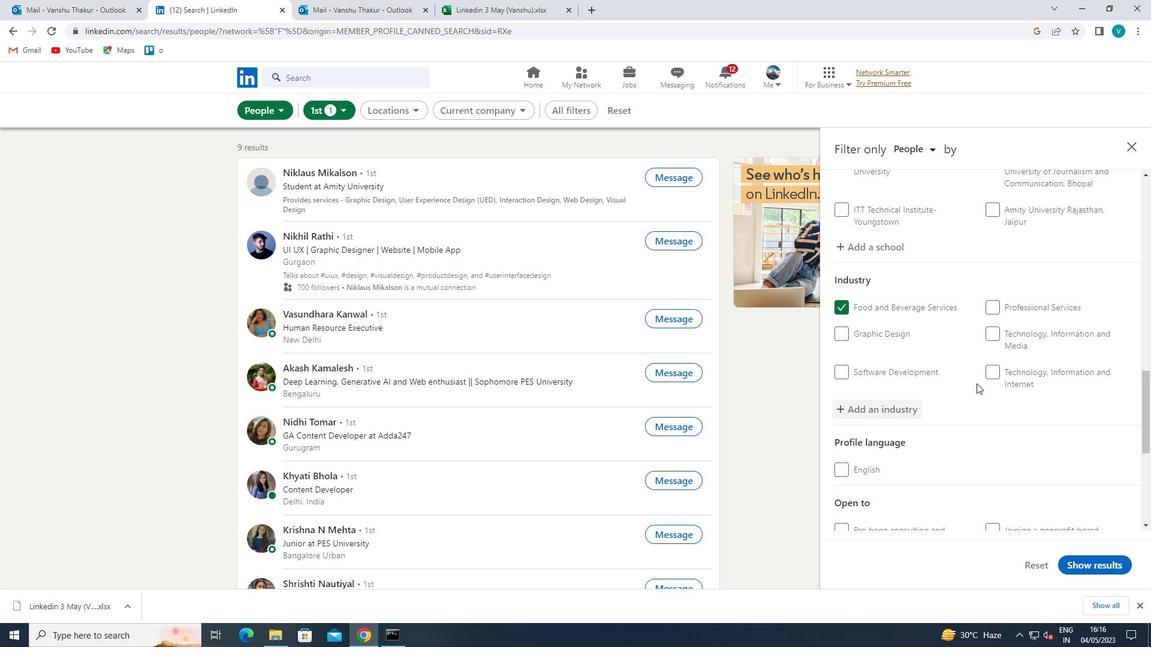 
Action: Mouse scrolled (979, 383) with delta (0, 0)
Screenshot: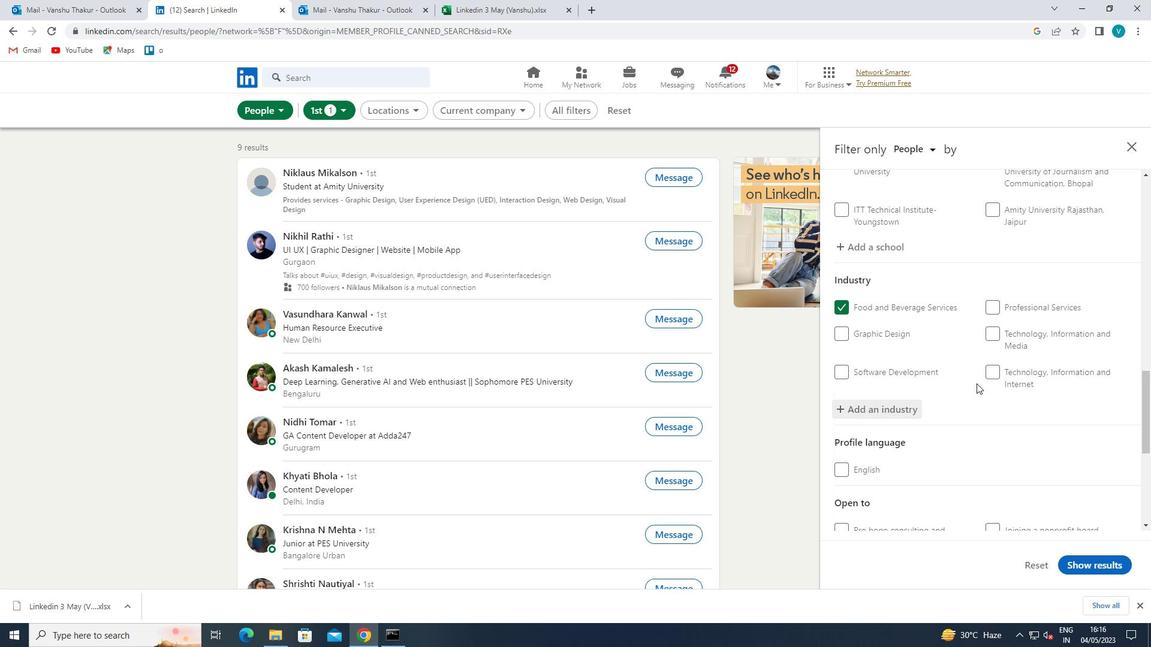 
Action: Mouse scrolled (979, 383) with delta (0, 0)
Screenshot: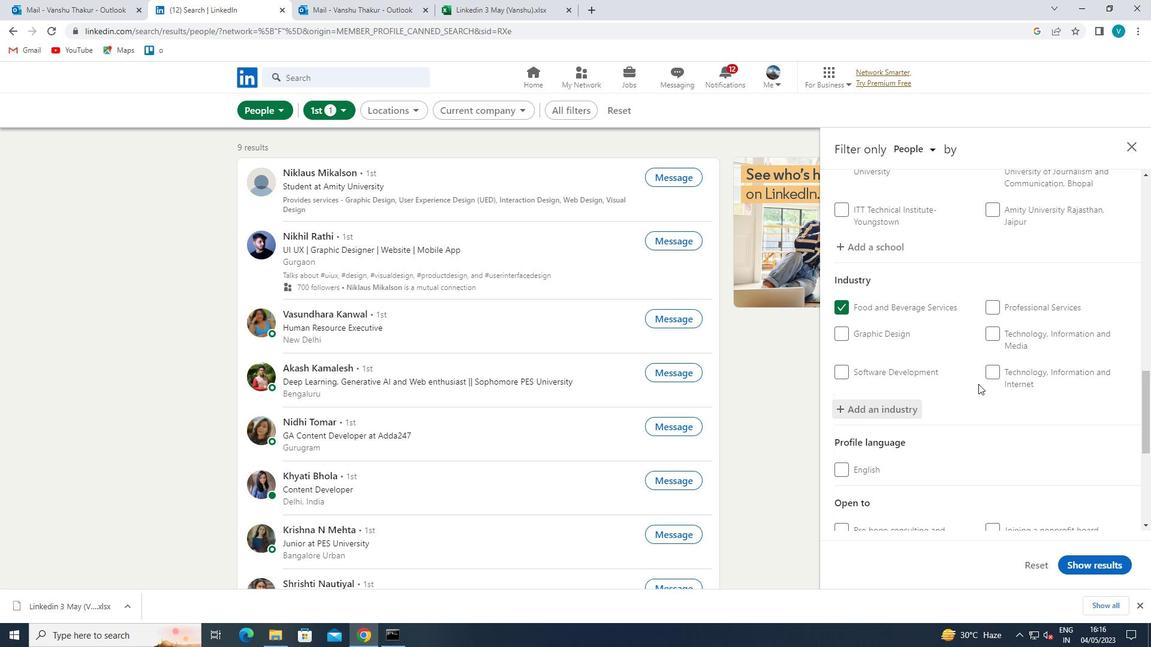 
Action: Mouse moved to (979, 384)
Screenshot: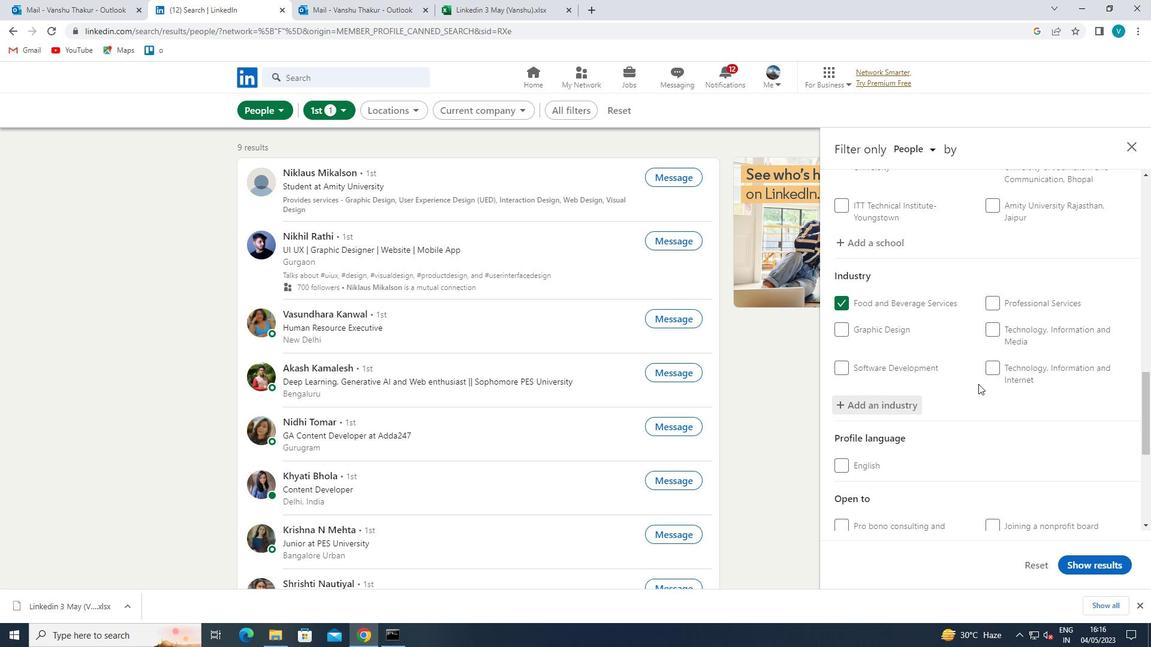 
Action: Mouse scrolled (979, 383) with delta (0, 0)
Screenshot: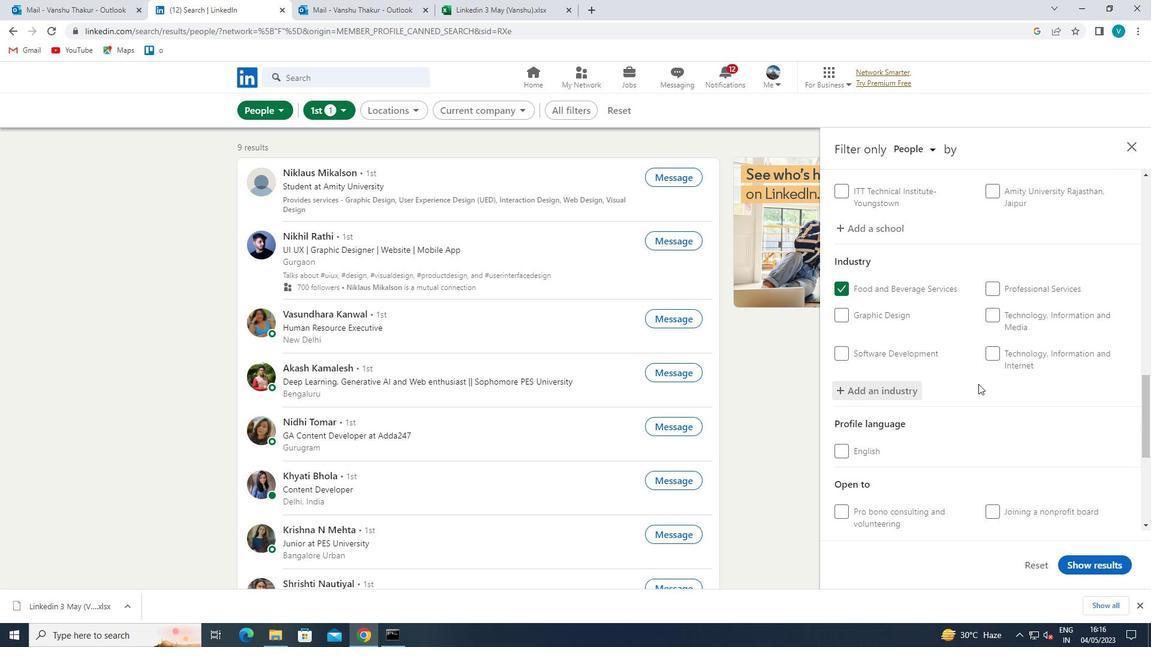 
Action: Mouse moved to (980, 385)
Screenshot: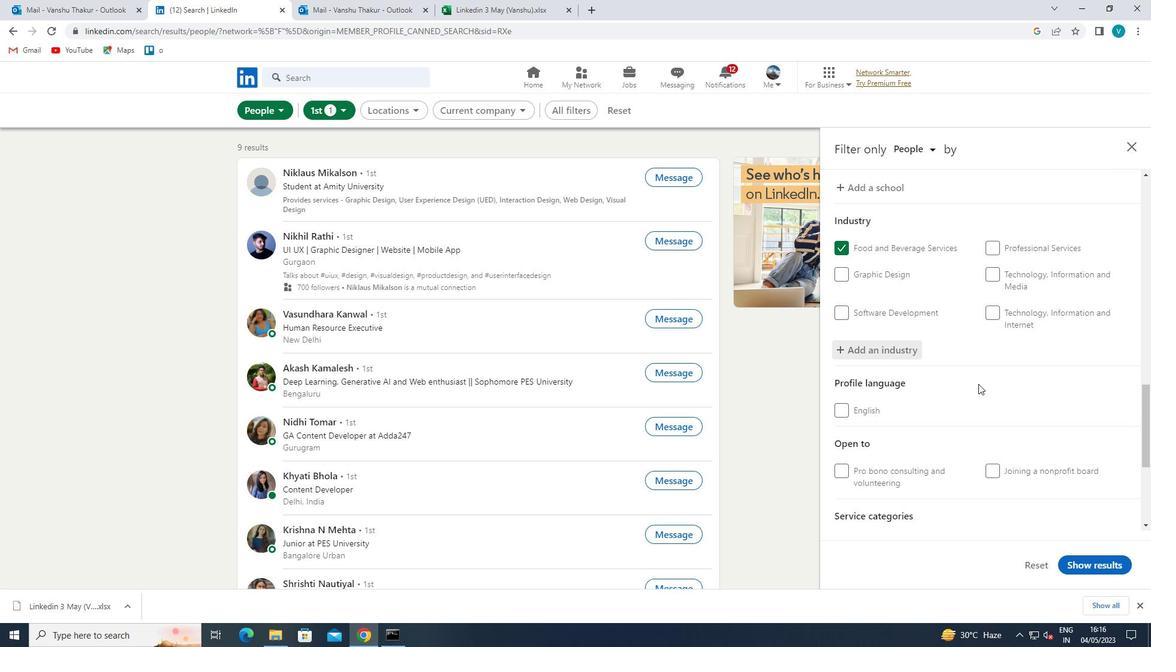 
Action: Mouse scrolled (980, 384) with delta (0, 0)
Screenshot: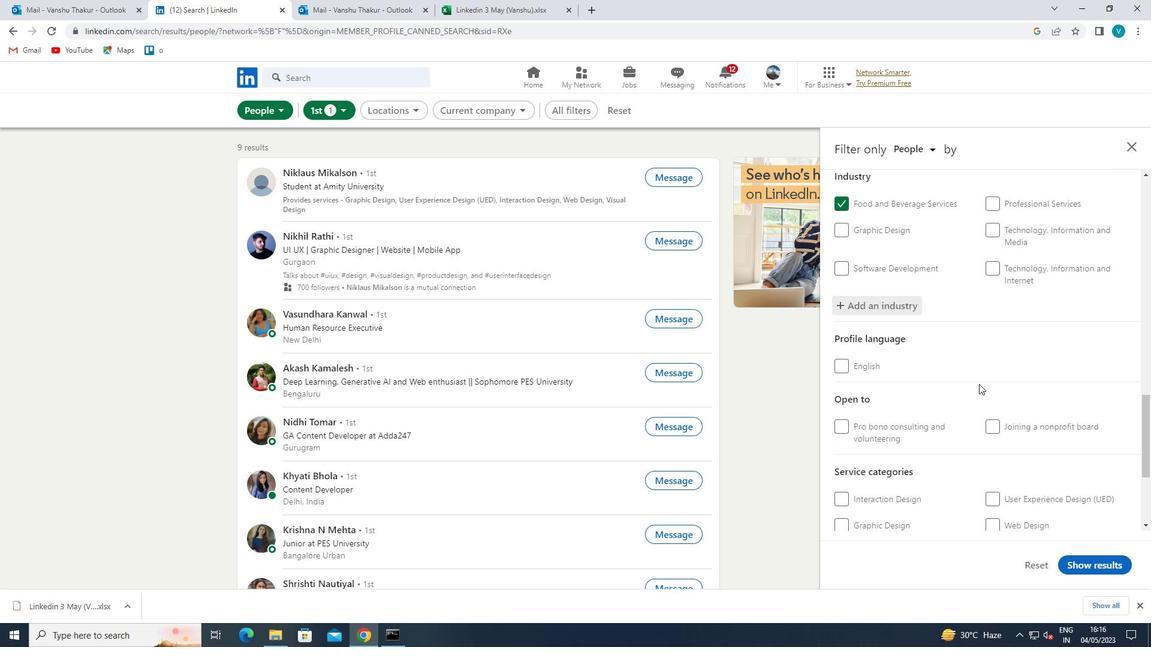 
Action: Mouse moved to (1014, 418)
Screenshot: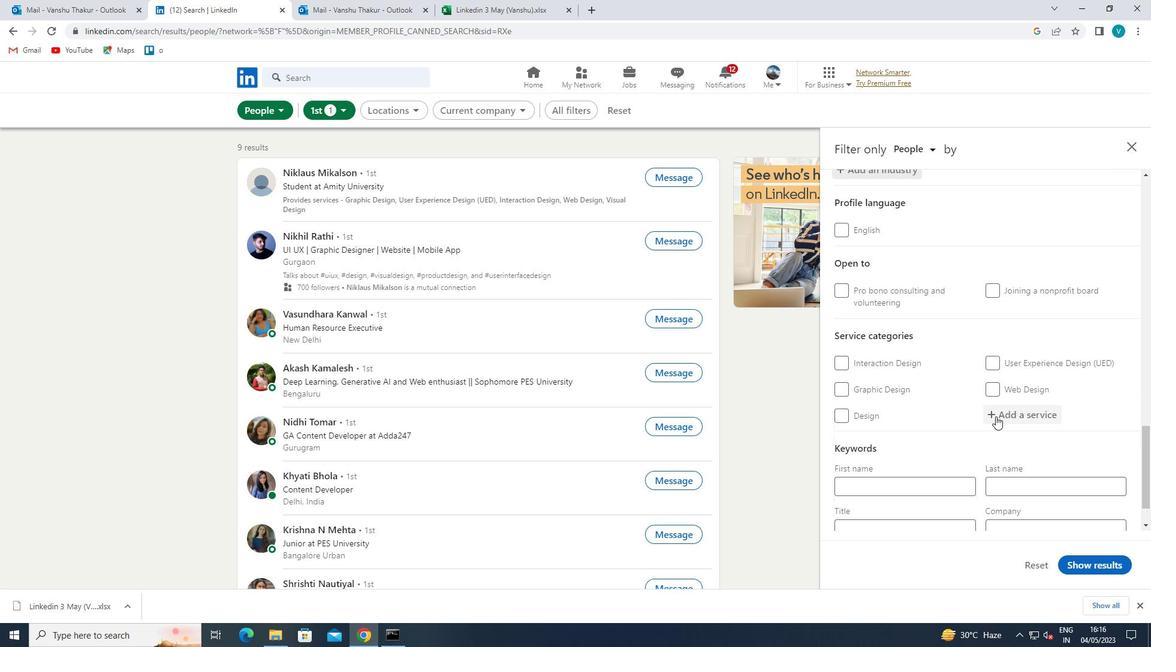 
Action: Mouse pressed left at (1014, 418)
Screenshot: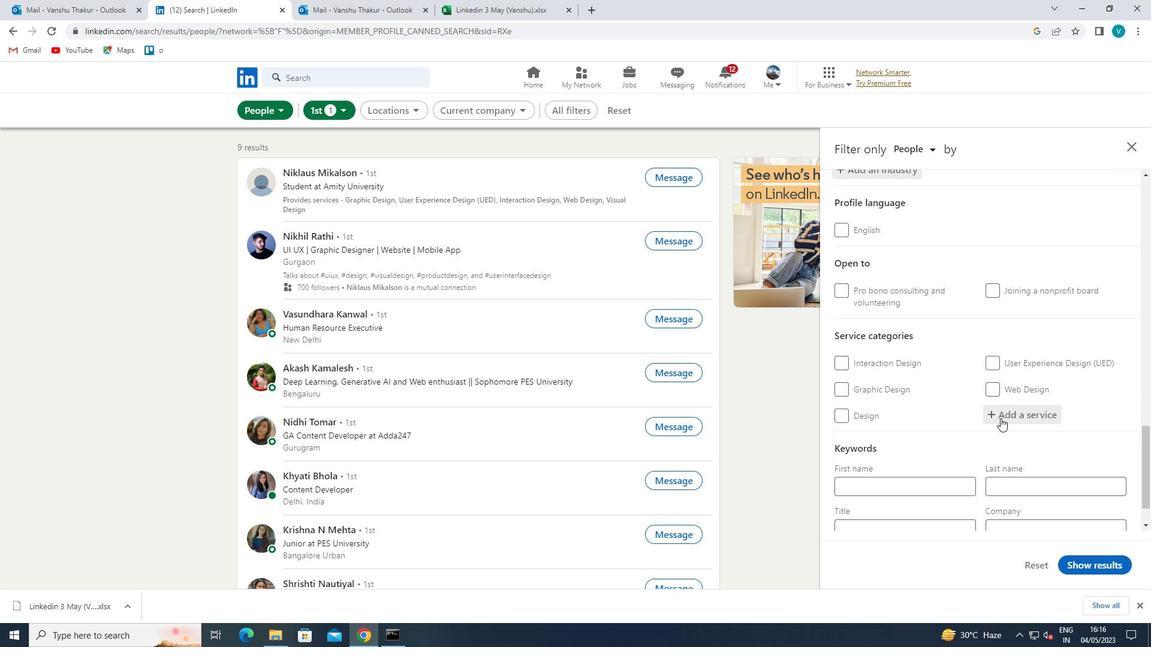 
Action: Mouse moved to (941, 373)
Screenshot: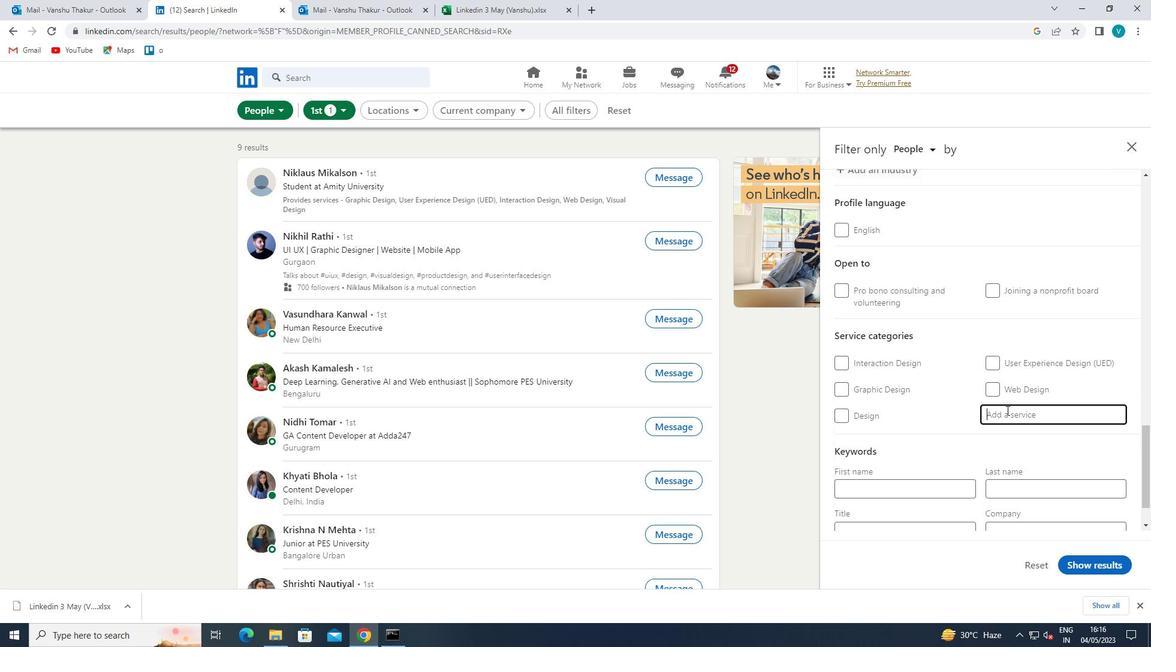 
Action: Key pressed <Key.shift>EVENT<Key.space>
Screenshot: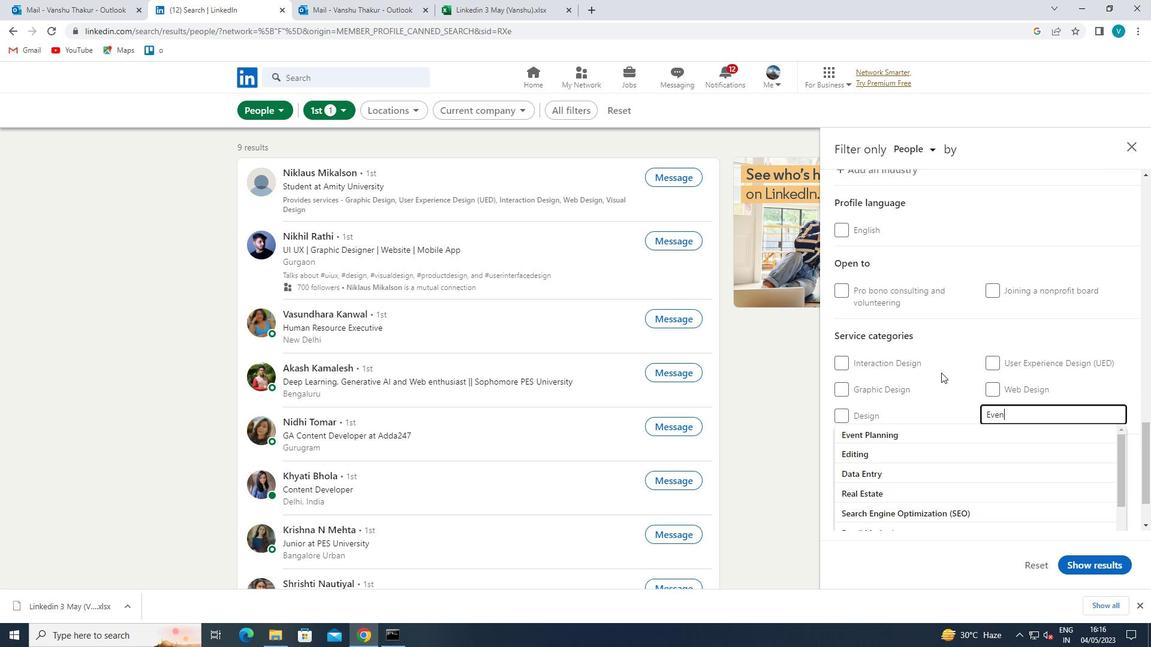 
Action: Mouse moved to (920, 451)
Screenshot: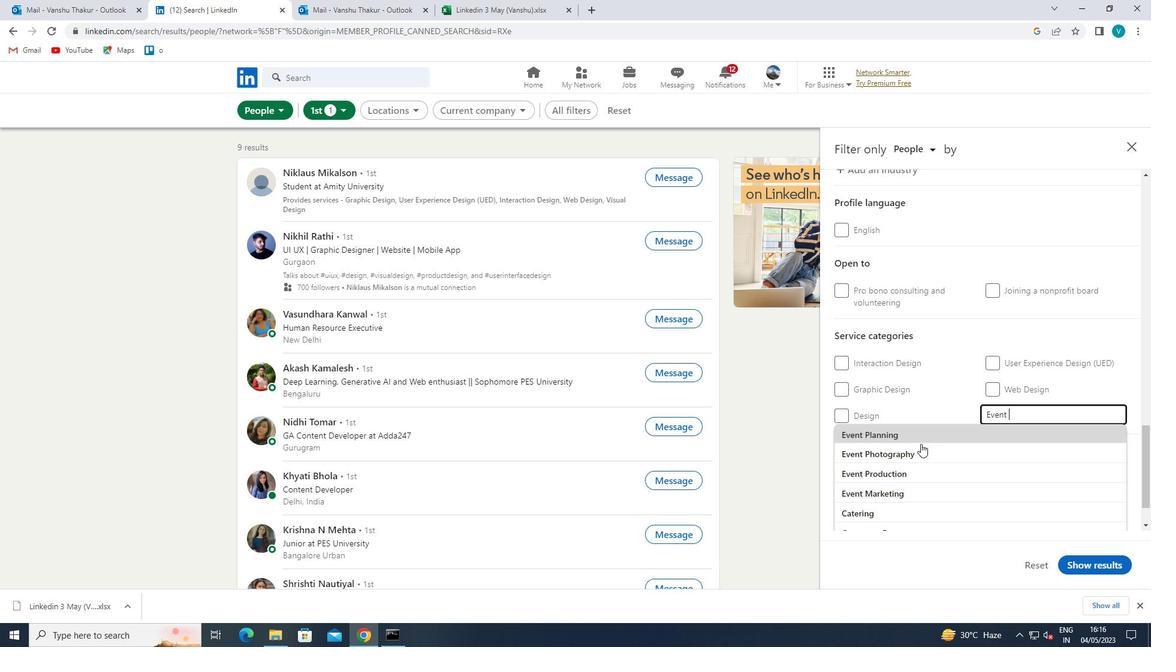 
Action: Mouse pressed left at (920, 451)
Screenshot: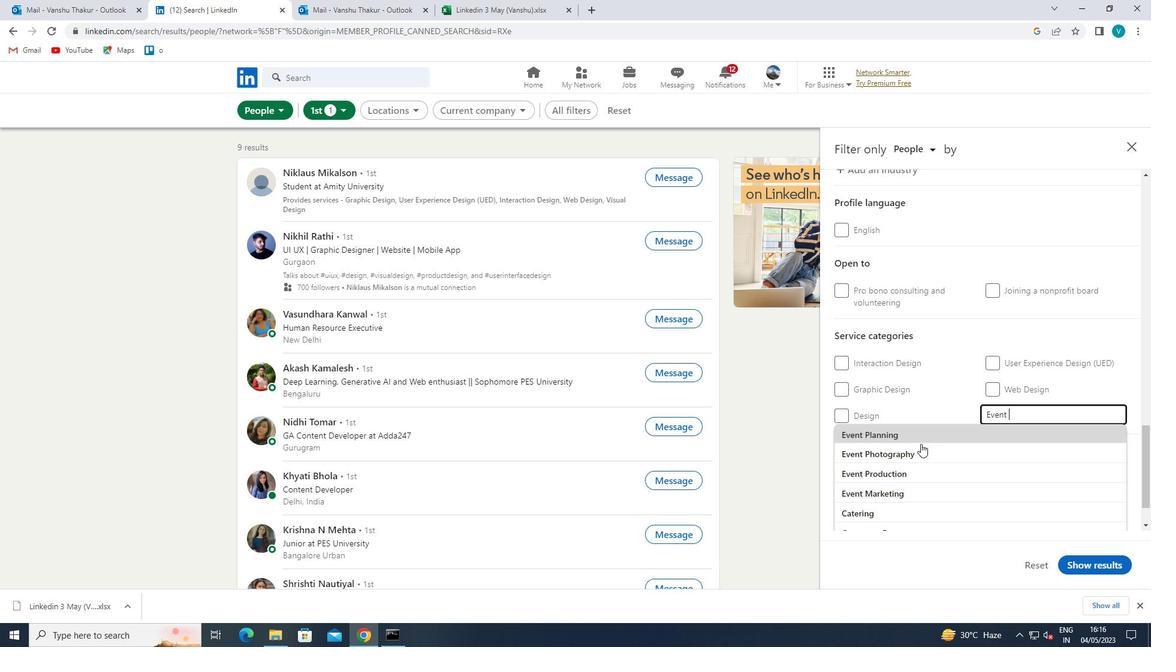 
Action: Mouse moved to (964, 421)
Screenshot: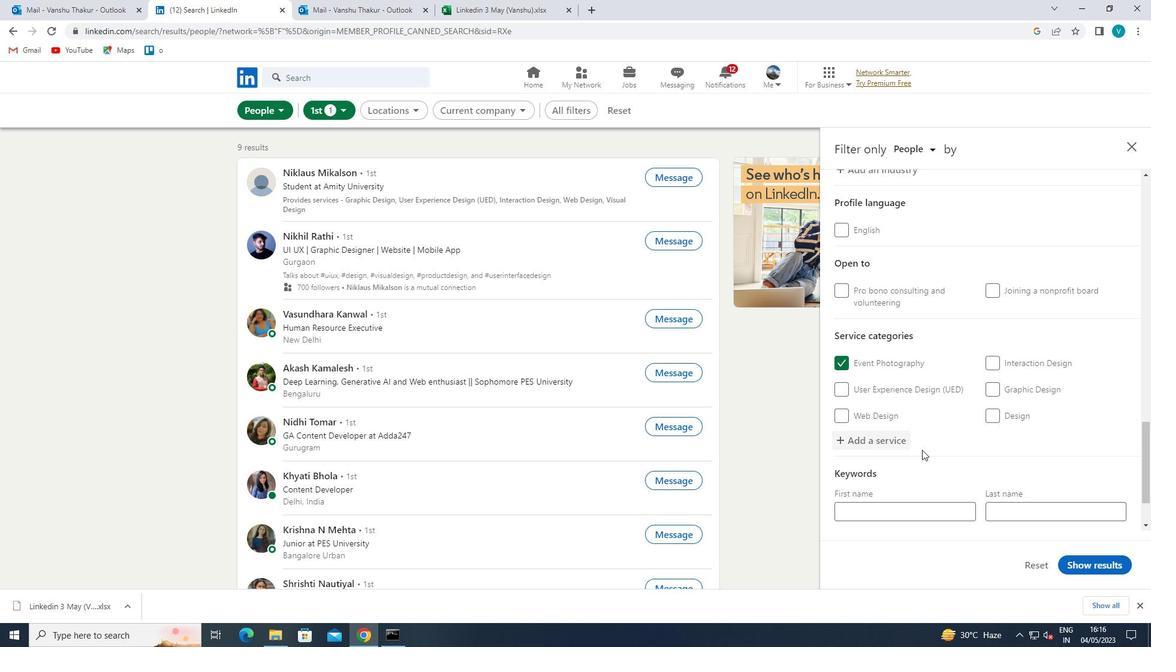 
Action: Mouse scrolled (964, 421) with delta (0, 0)
Screenshot: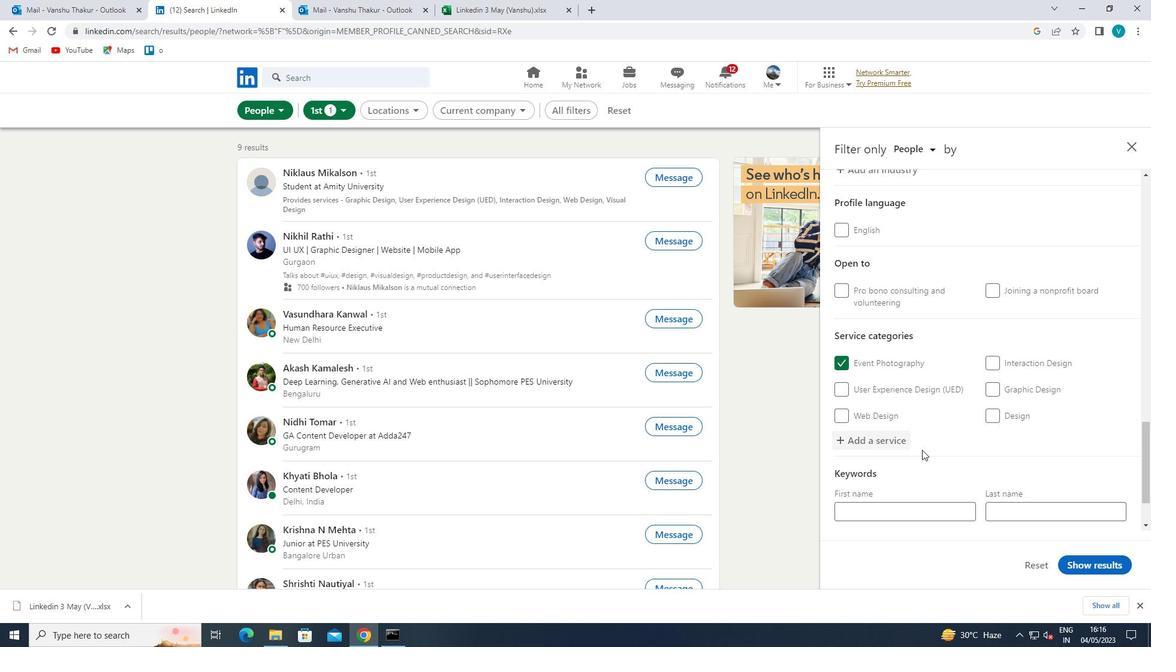 
Action: Mouse moved to (973, 416)
Screenshot: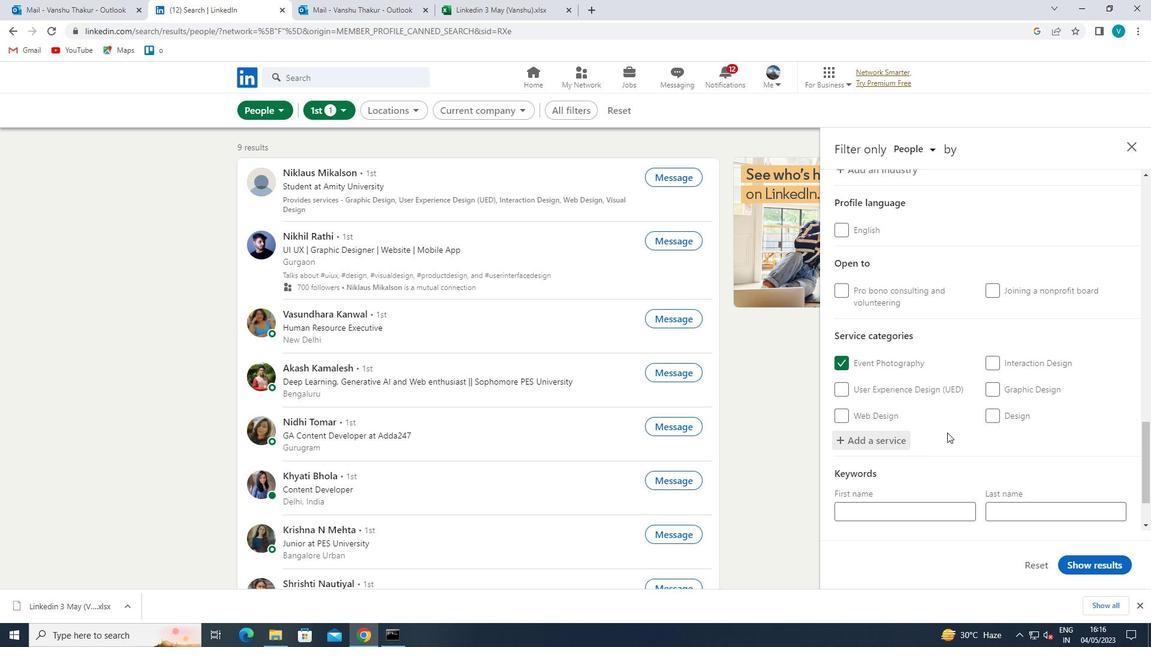 
Action: Mouse scrolled (973, 416) with delta (0, 0)
Screenshot: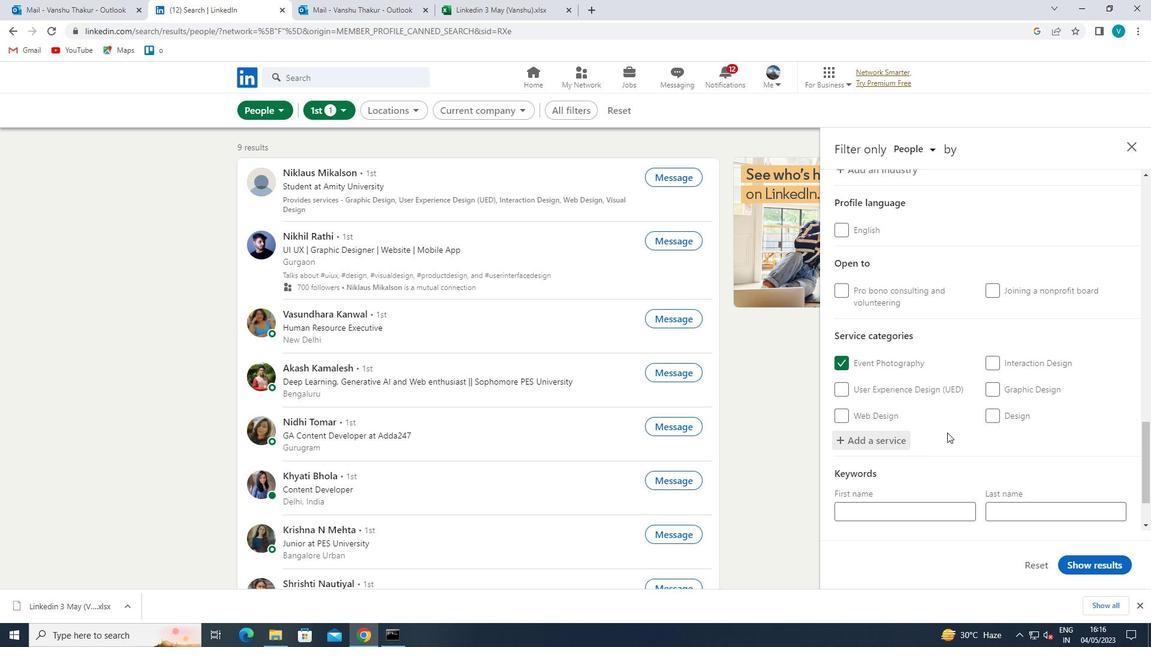 
Action: Mouse moved to (975, 415)
Screenshot: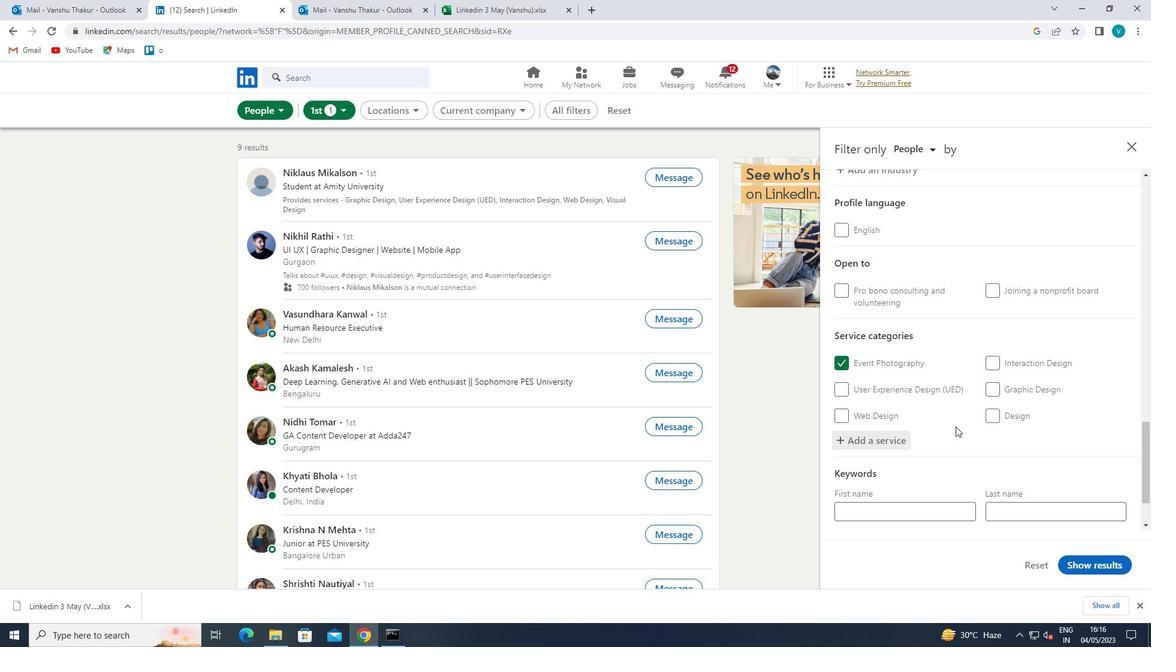 
Action: Mouse scrolled (975, 415) with delta (0, 0)
Screenshot: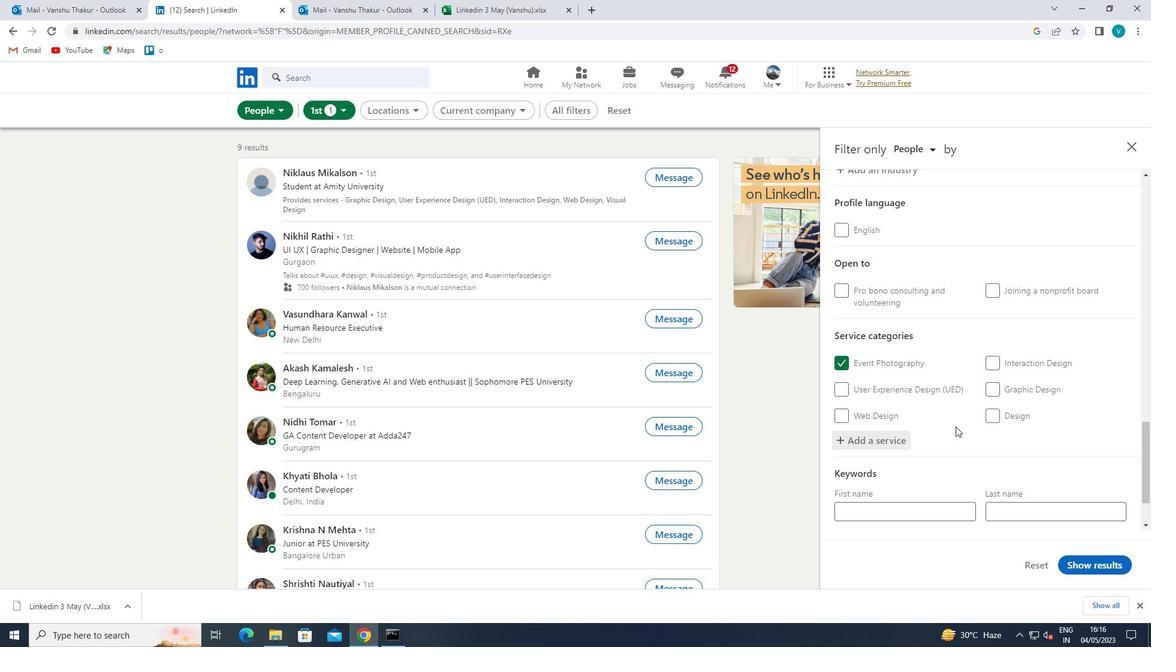 
Action: Mouse moved to (976, 414)
Screenshot: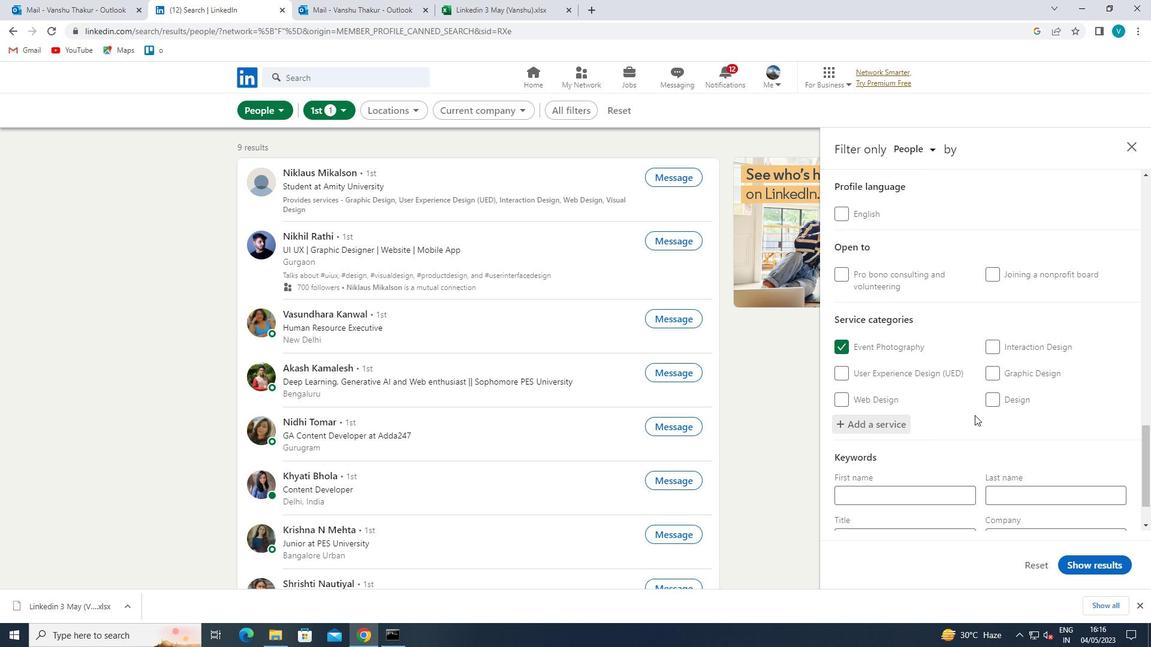 
Action: Mouse scrolled (976, 413) with delta (0, 0)
Screenshot: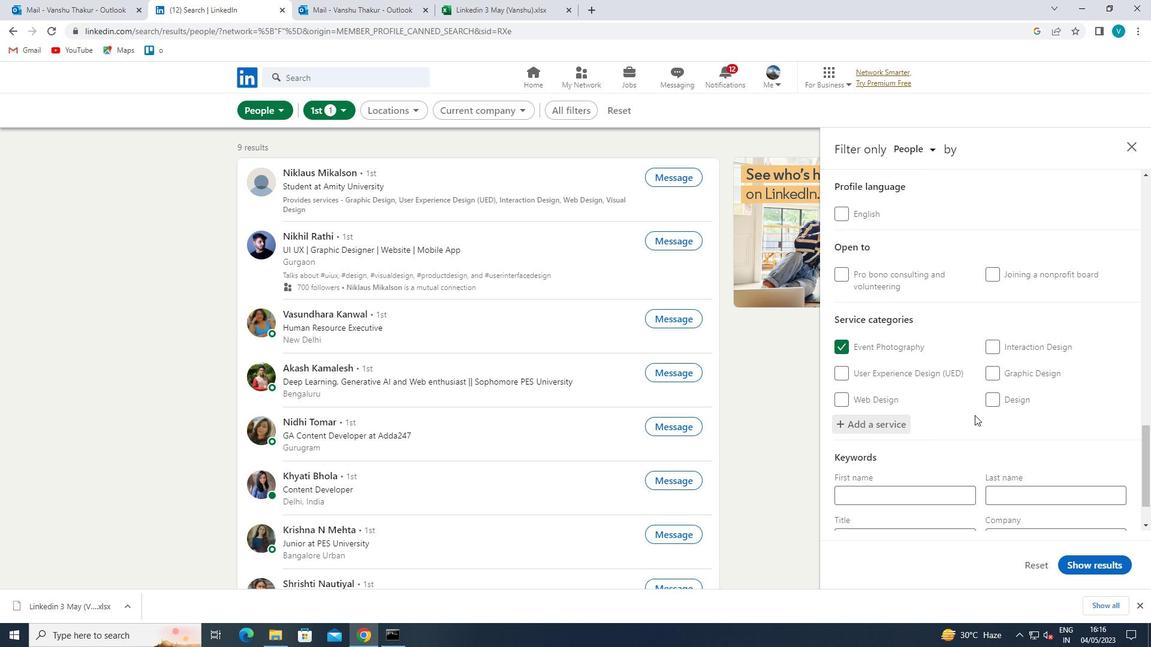
Action: Mouse moved to (962, 475)
Screenshot: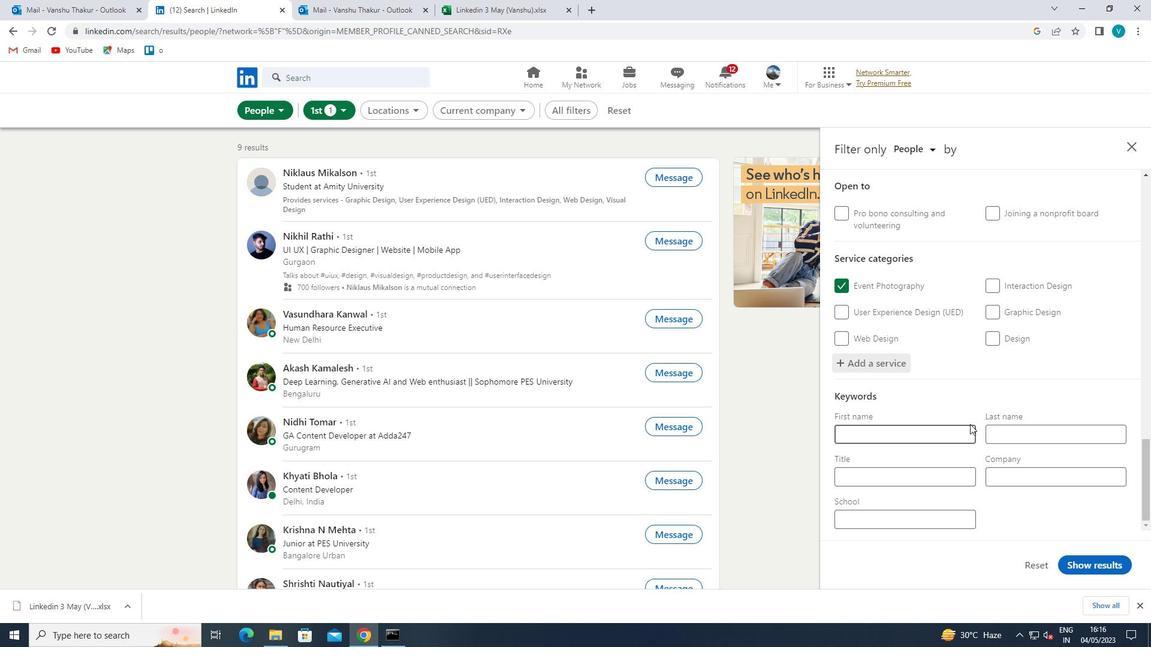 
Action: Mouse pressed left at (962, 475)
Screenshot: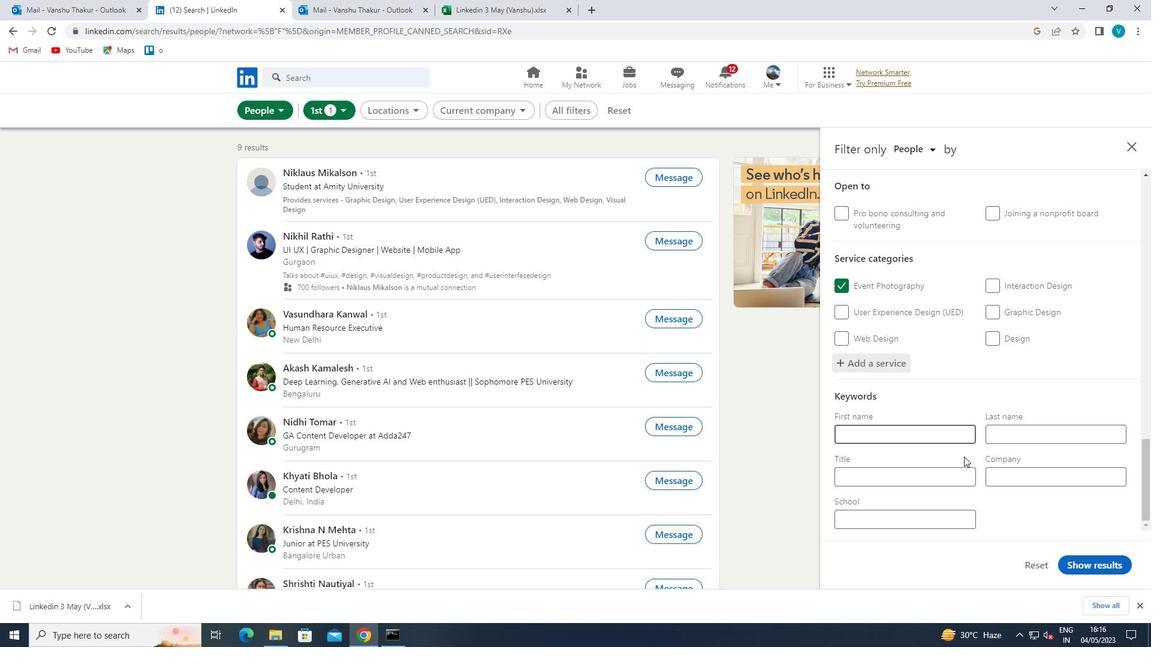 
Action: Key pressed <Key.shift>ACCOU
Screenshot: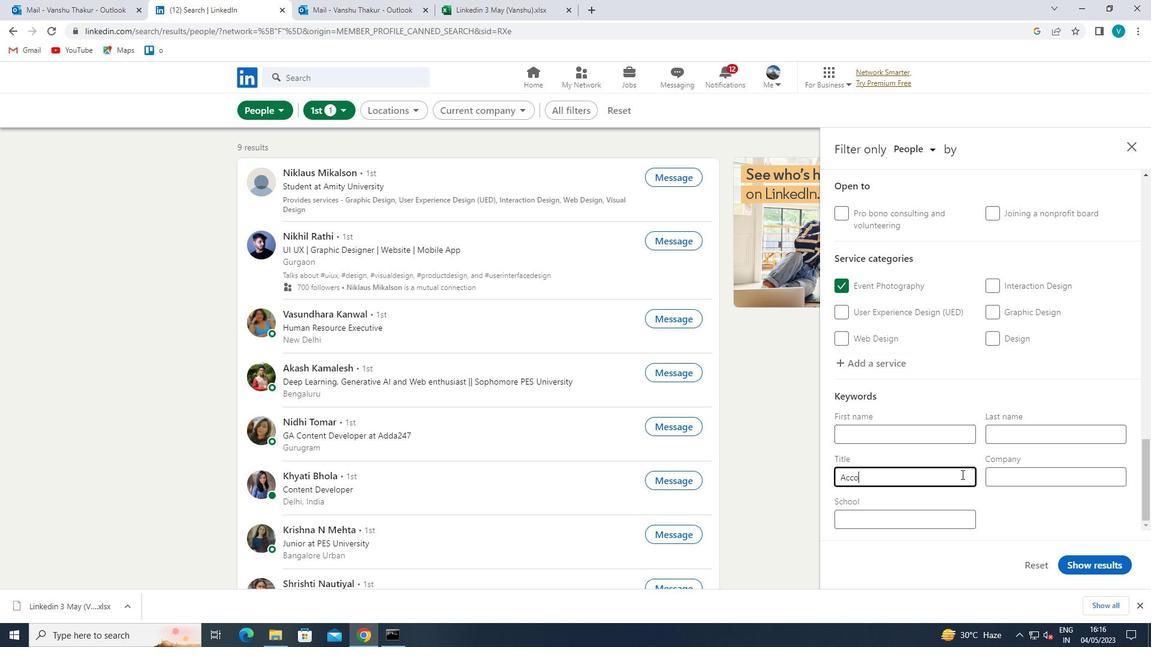 
Action: Mouse moved to (940, 463)
Screenshot: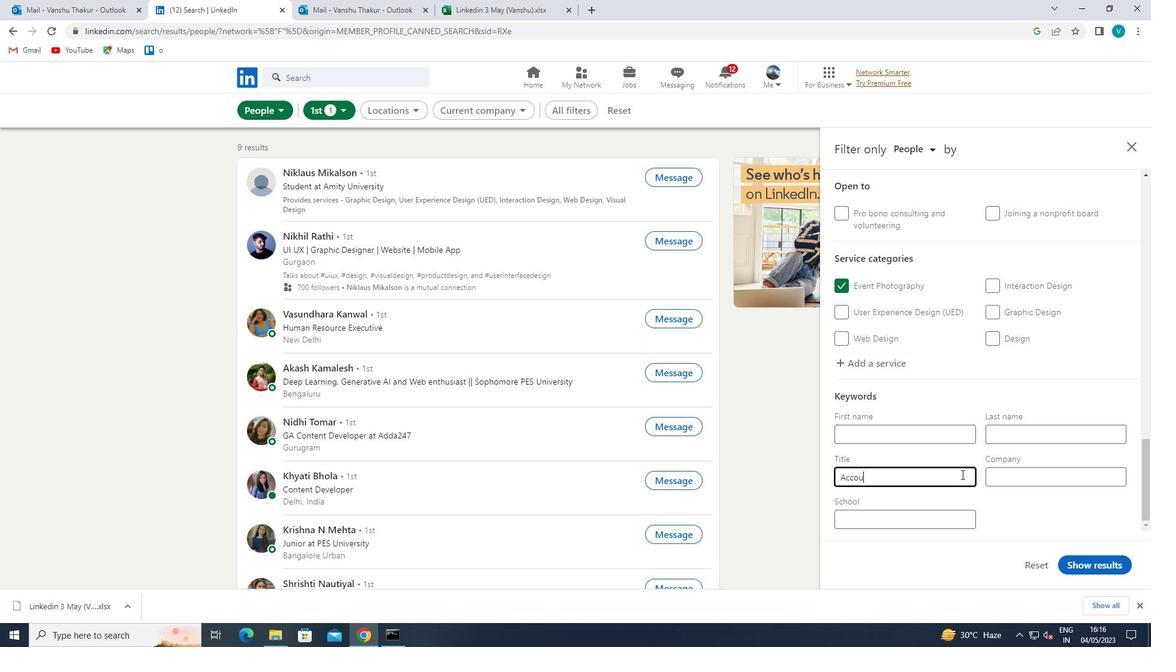 
Action: Key pressed N
Screenshot: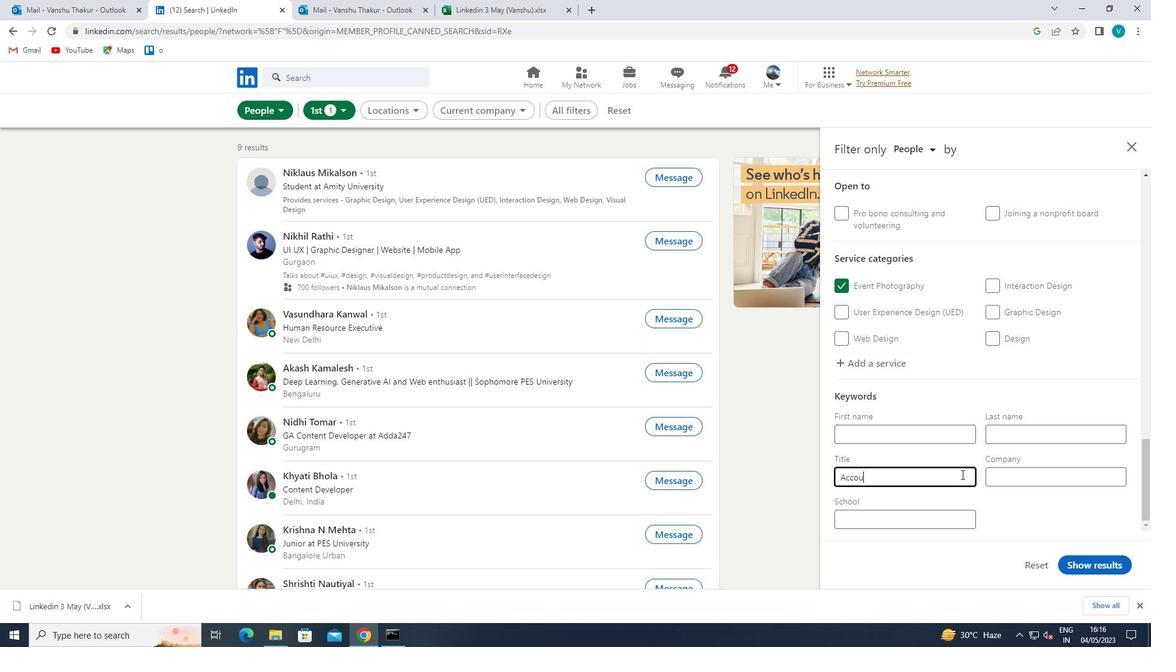 
Action: Mouse moved to (939, 462)
Screenshot: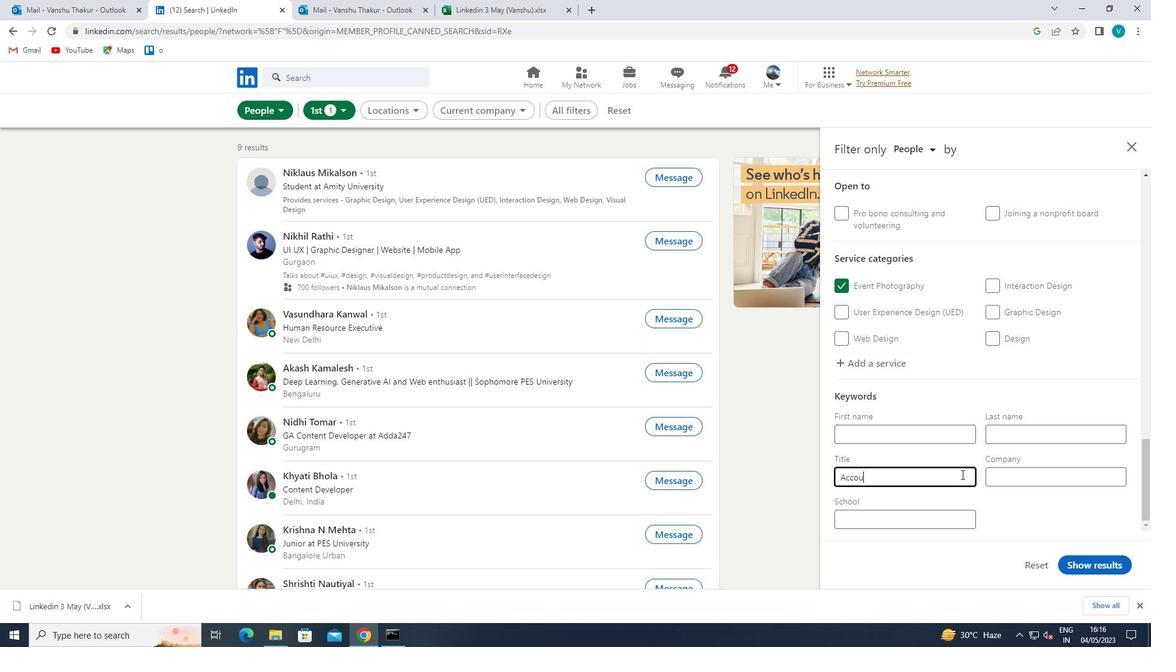
Action: Key pressed T<Key.space><Key.shift>REPRESENTATIVE<Key.space>
Screenshot: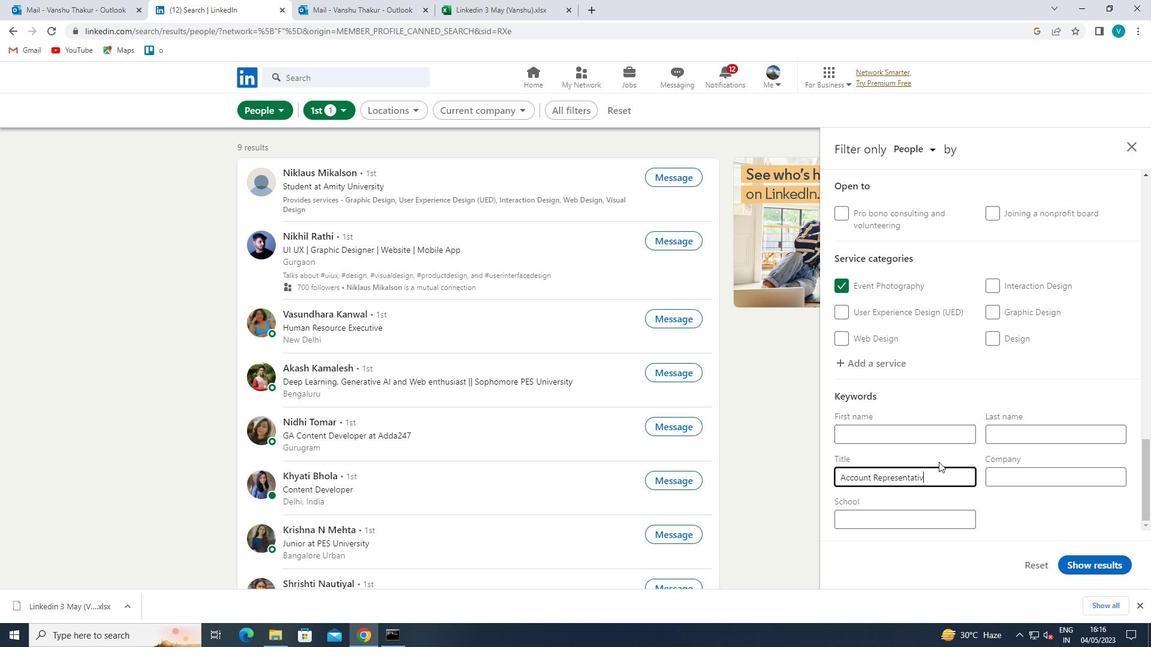 
Action: Mouse moved to (1069, 566)
Screenshot: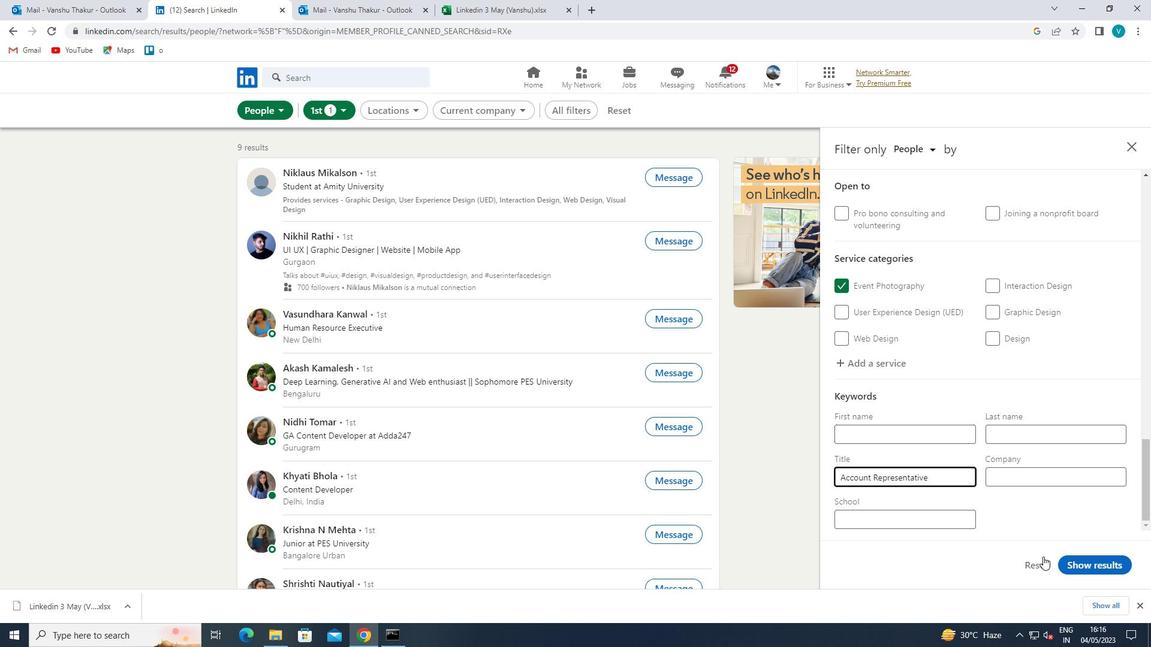 
Action: Mouse pressed left at (1069, 566)
Screenshot: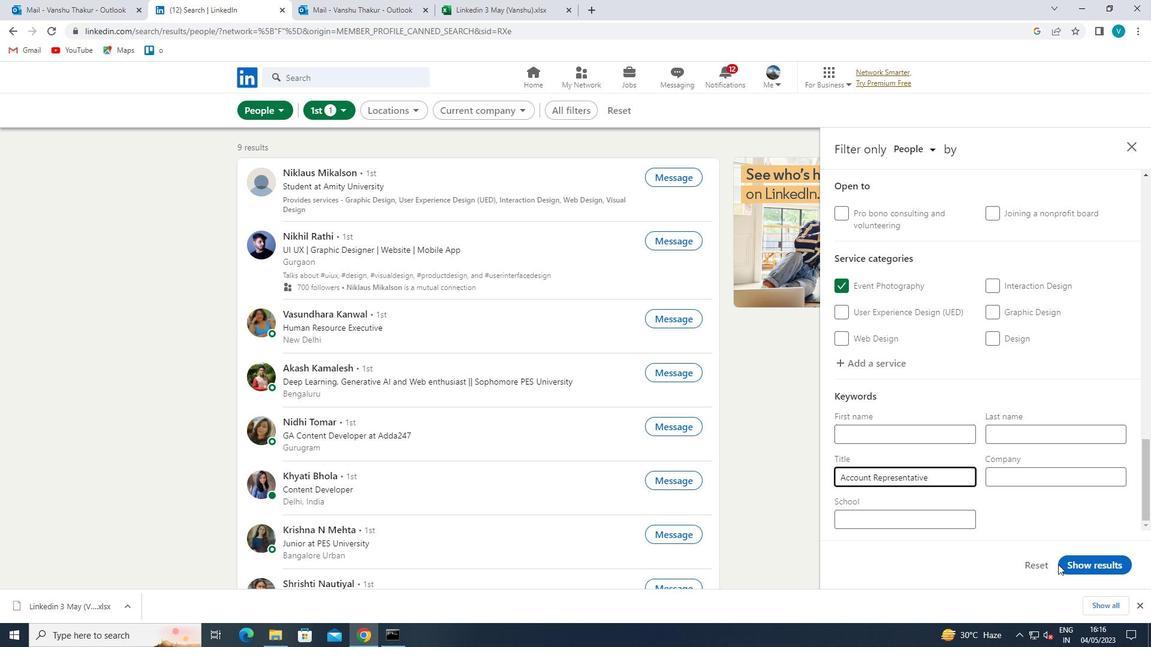 
Action: Mouse moved to (1039, 547)
Screenshot: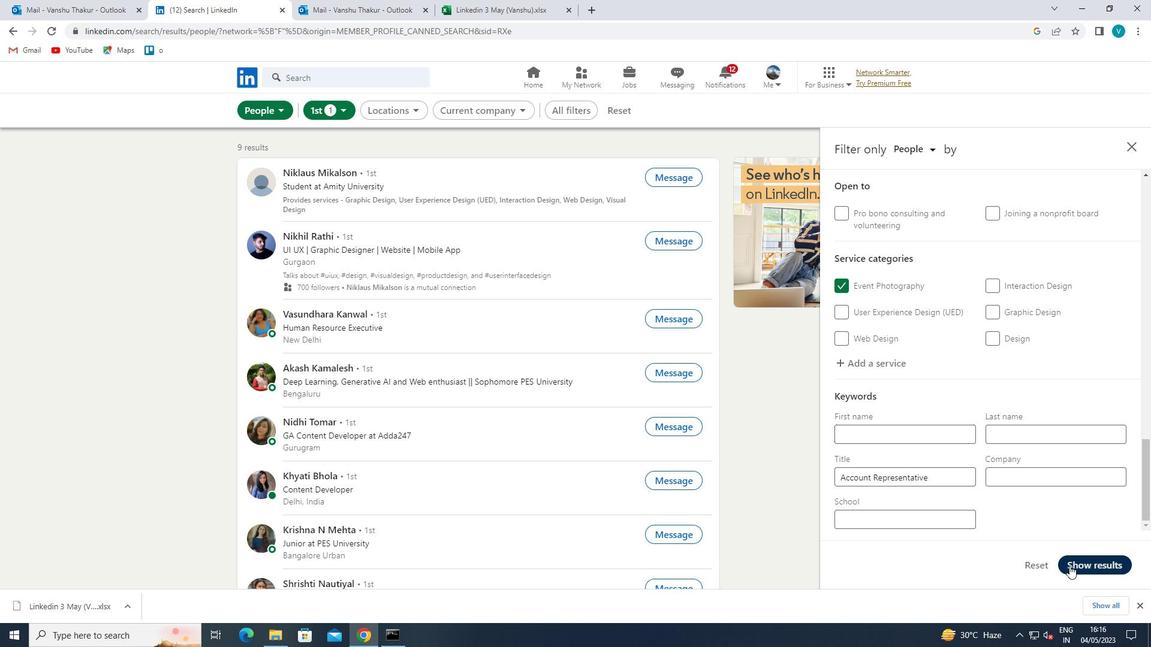 
